 Task: Research Airbnb options in Yagoua, Cameroon from 6th December, 2023 to 12th December, 2023 for 4 adults.4 bedrooms having 4 beds and 4 bathrooms. Property type can be flat. Amenities needed are: wifi, TV, free parkinig on premises, gym, breakfast. Look for 5 properties as per requirement.
Action: Mouse moved to (515, 118)
Screenshot: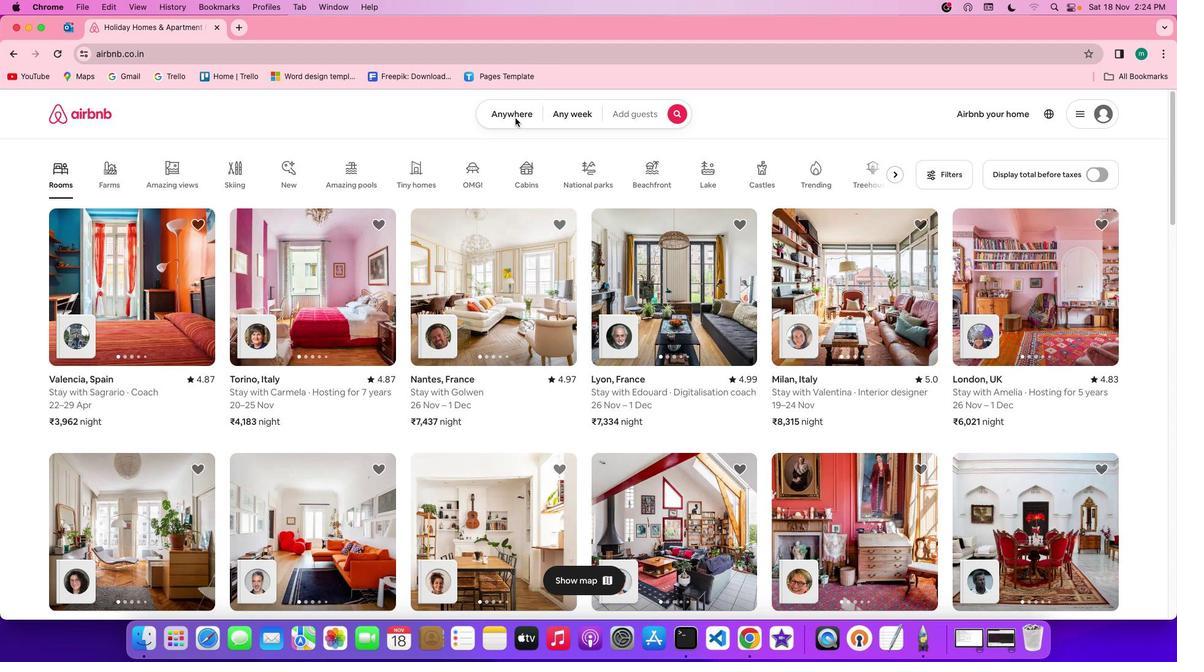 
Action: Mouse pressed left at (515, 118)
Screenshot: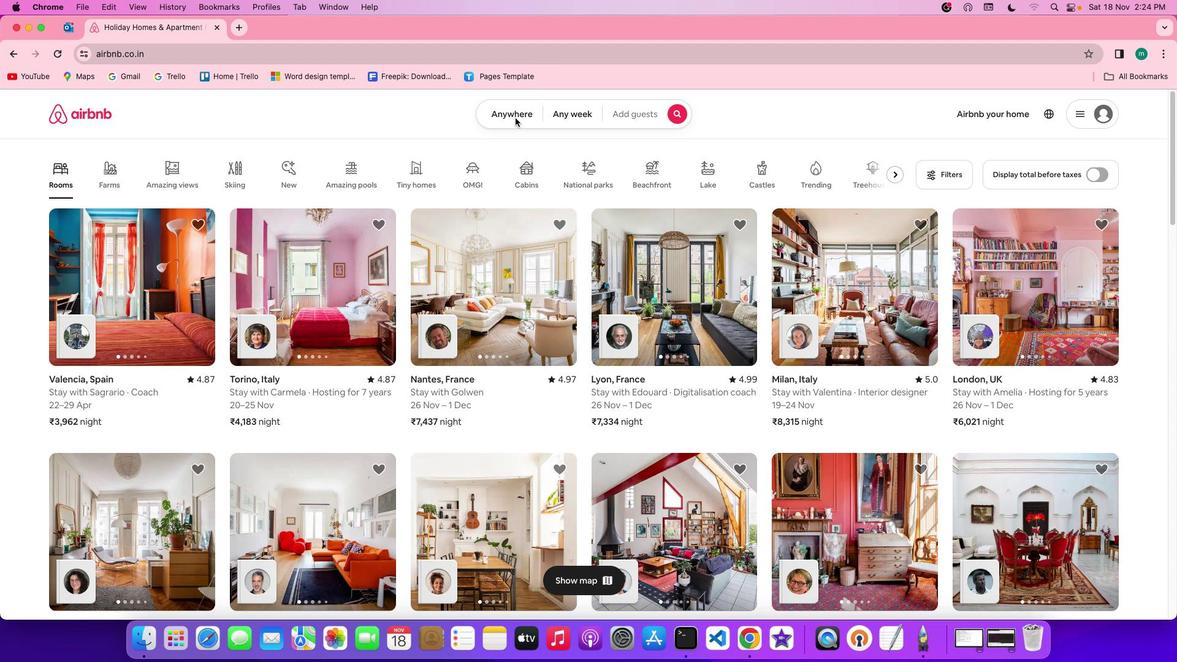 
Action: Mouse pressed left at (515, 118)
Screenshot: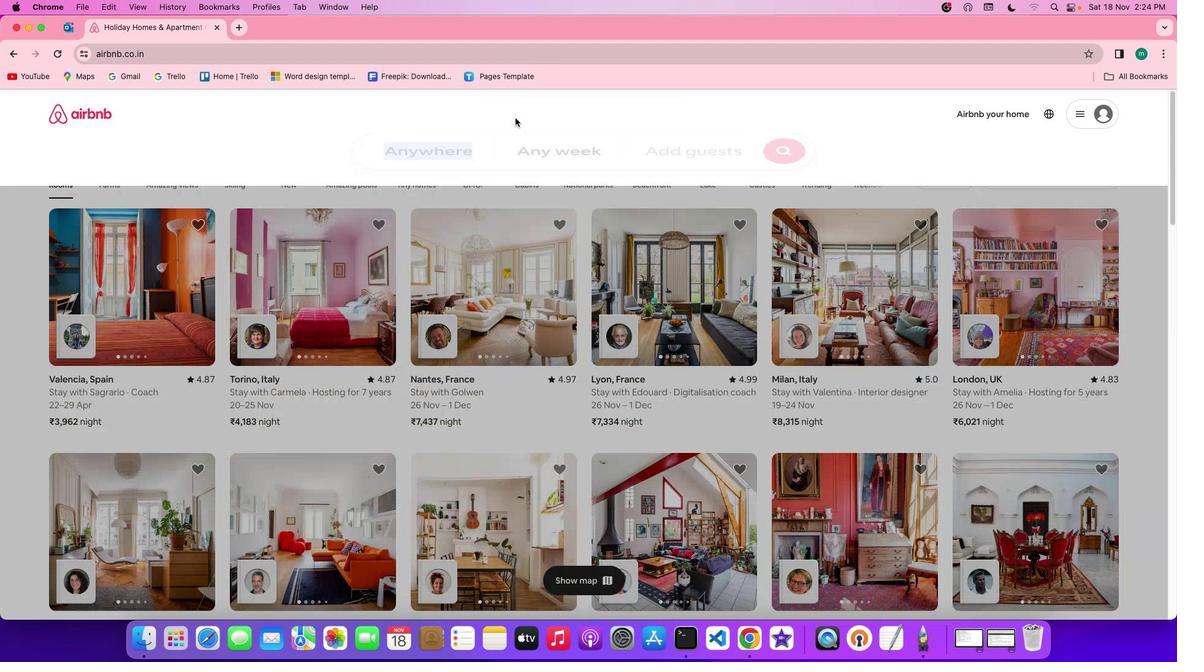 
Action: Mouse moved to (422, 163)
Screenshot: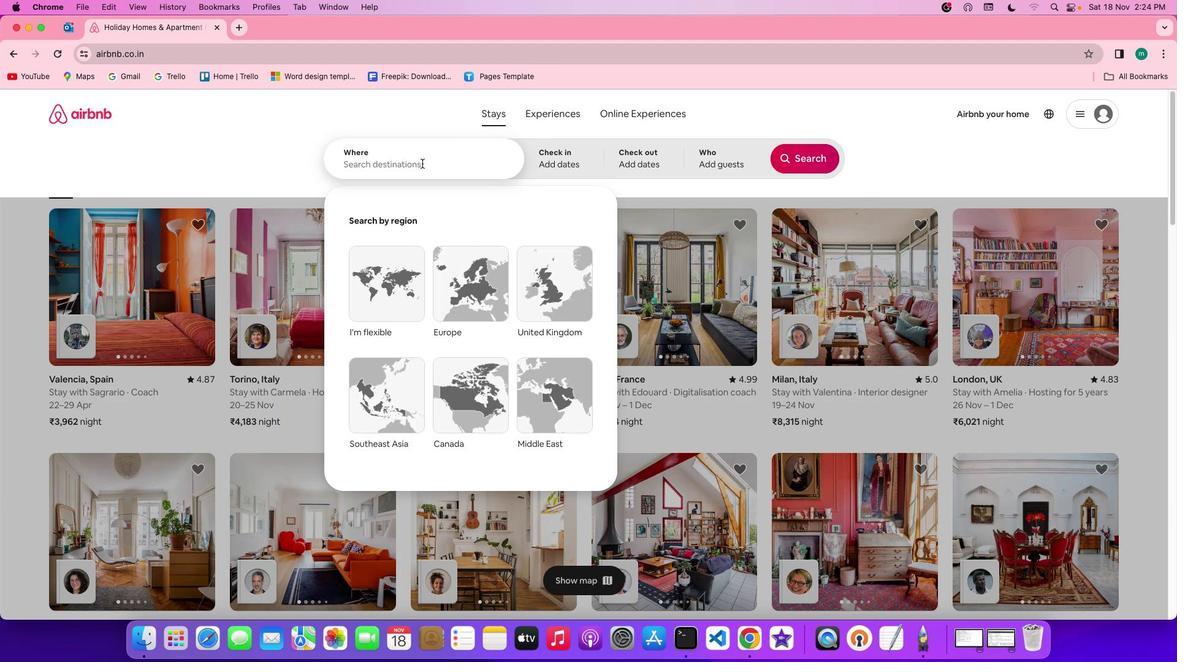 
Action: Mouse pressed left at (422, 163)
Screenshot: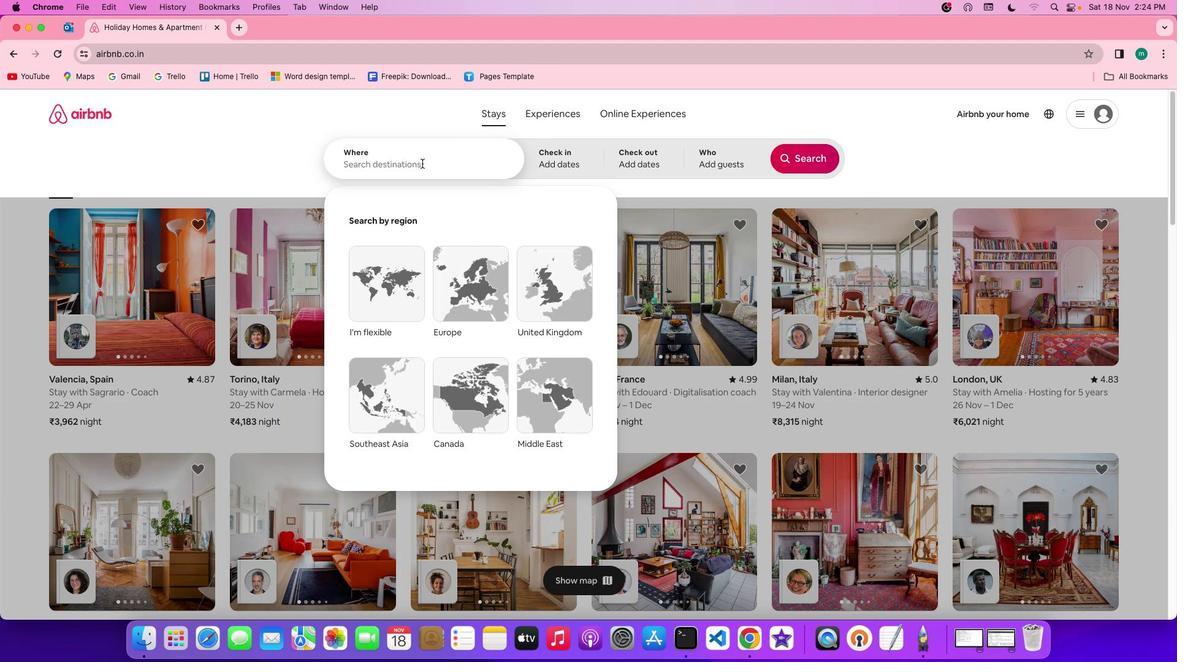 
Action: Mouse moved to (422, 163)
Screenshot: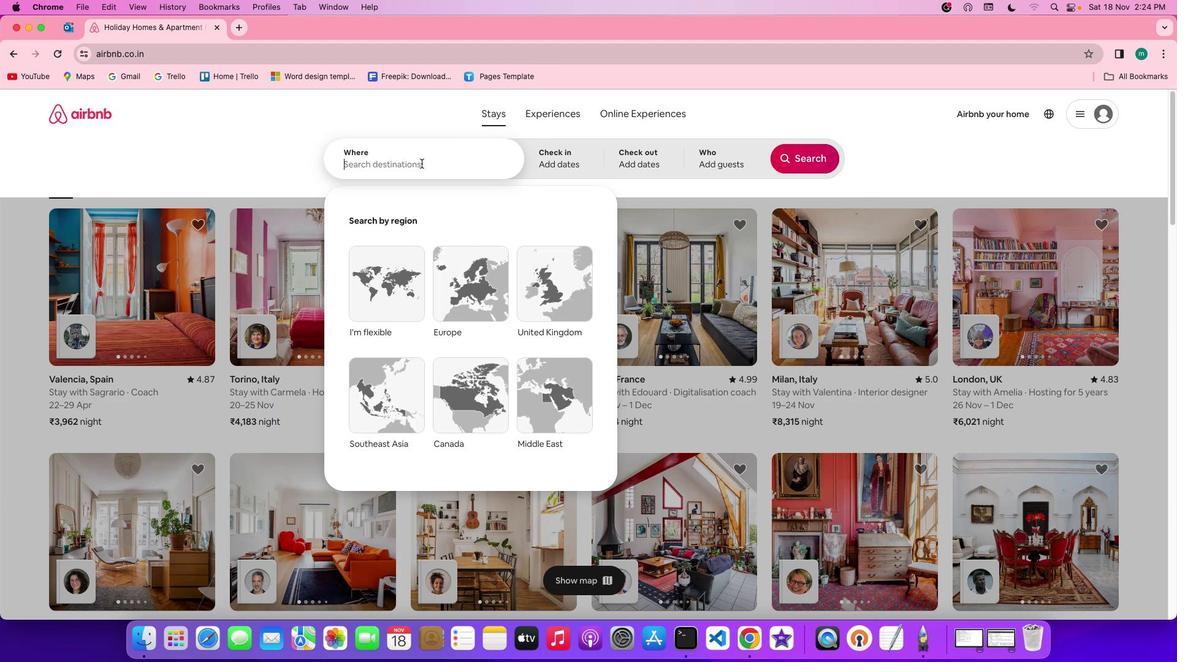 
Action: Key pressed Key.shift'Y''a''g''o''u''a'','Key.spaceKey.shift'c''a''m''e''r''o''o''n'
Screenshot: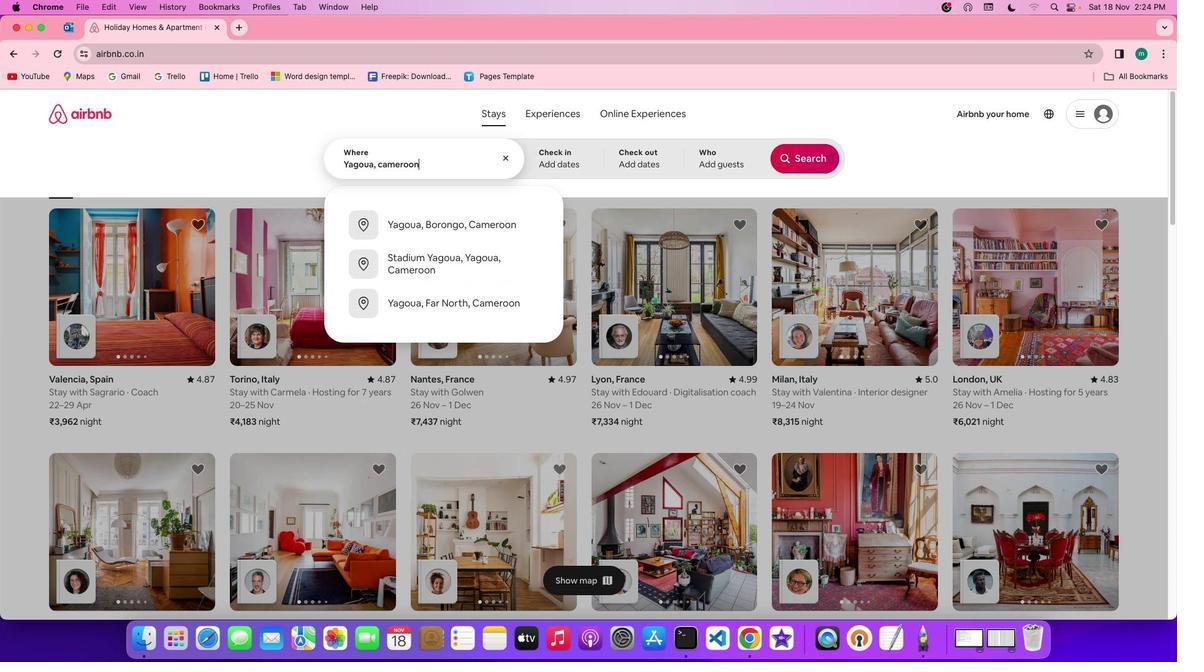 
Action: Mouse moved to (546, 149)
Screenshot: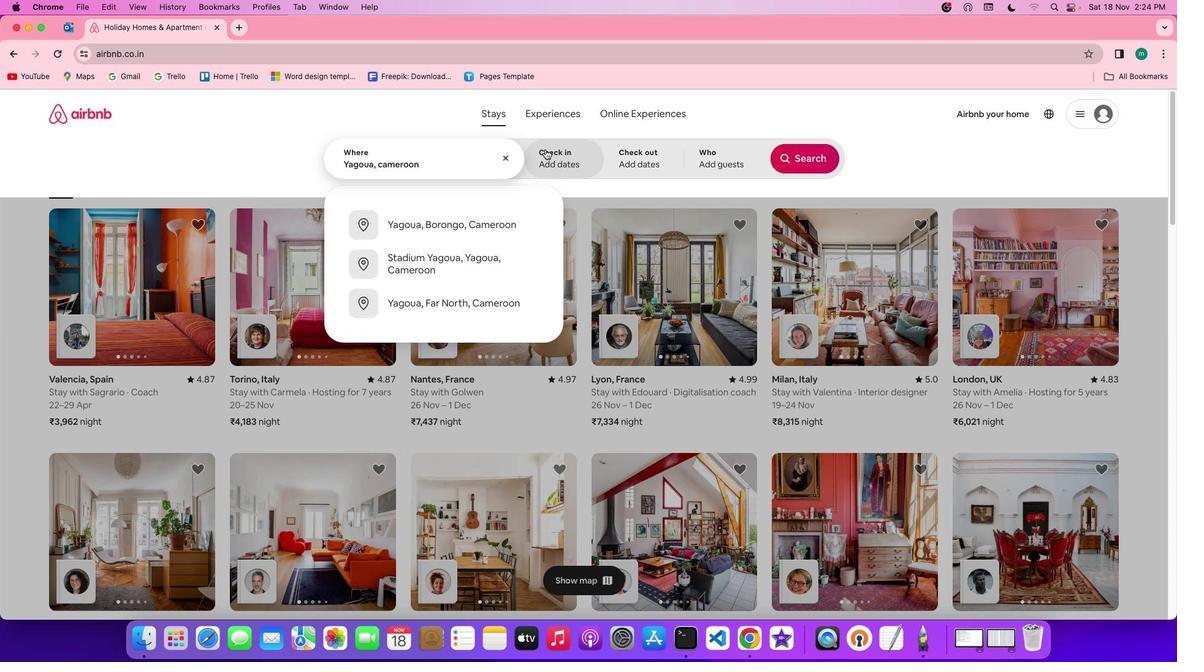 
Action: Mouse pressed left at (546, 149)
Screenshot: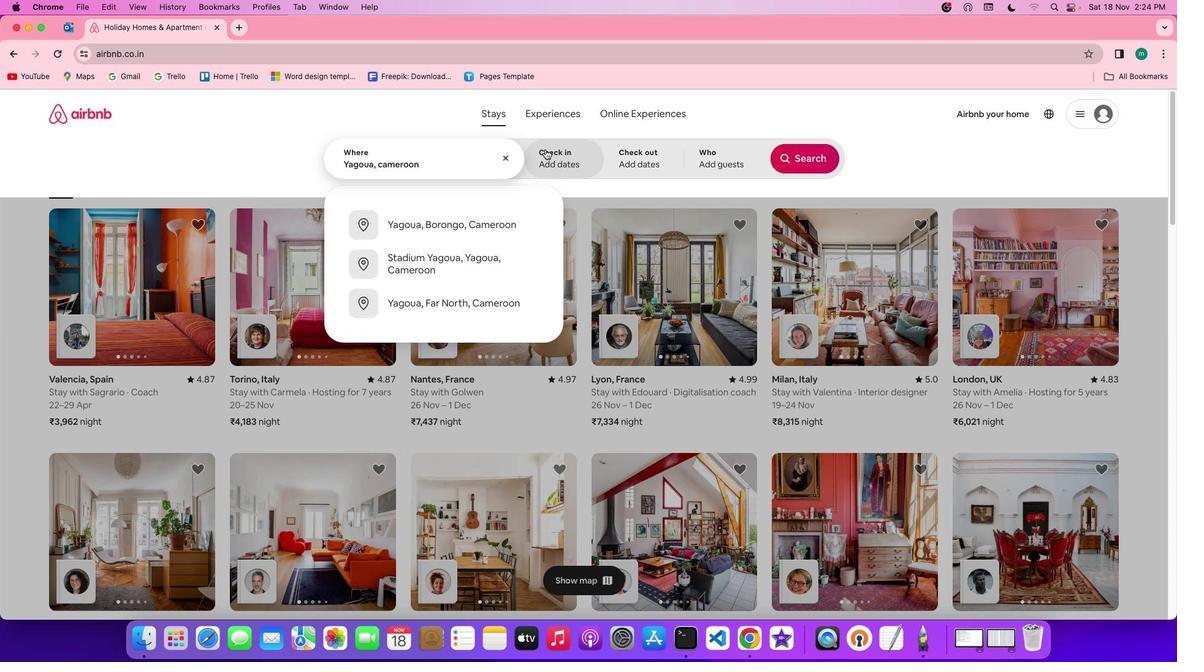 
Action: Mouse moved to (693, 334)
Screenshot: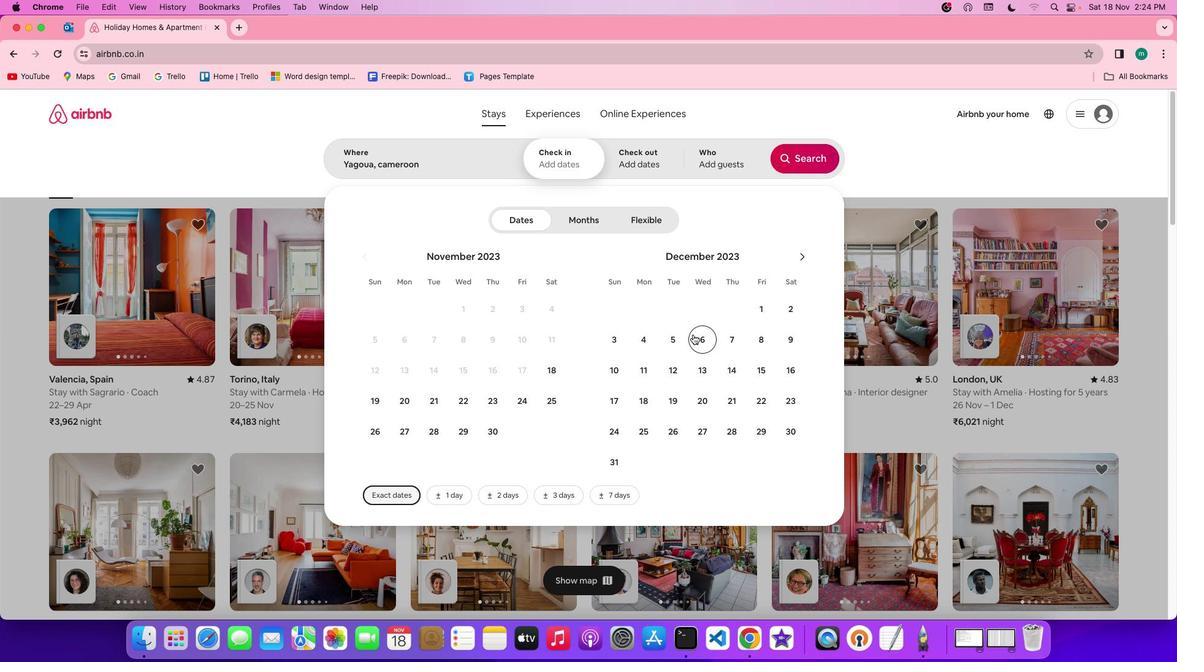 
Action: Mouse pressed left at (693, 334)
Screenshot: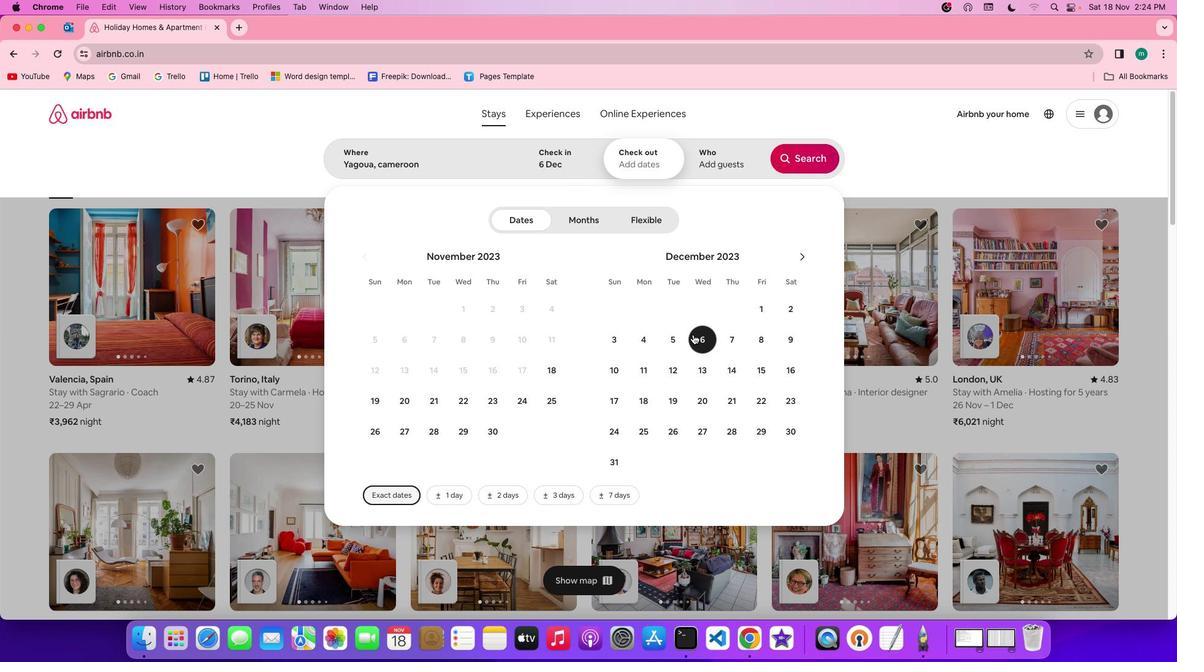 
Action: Mouse moved to (679, 365)
Screenshot: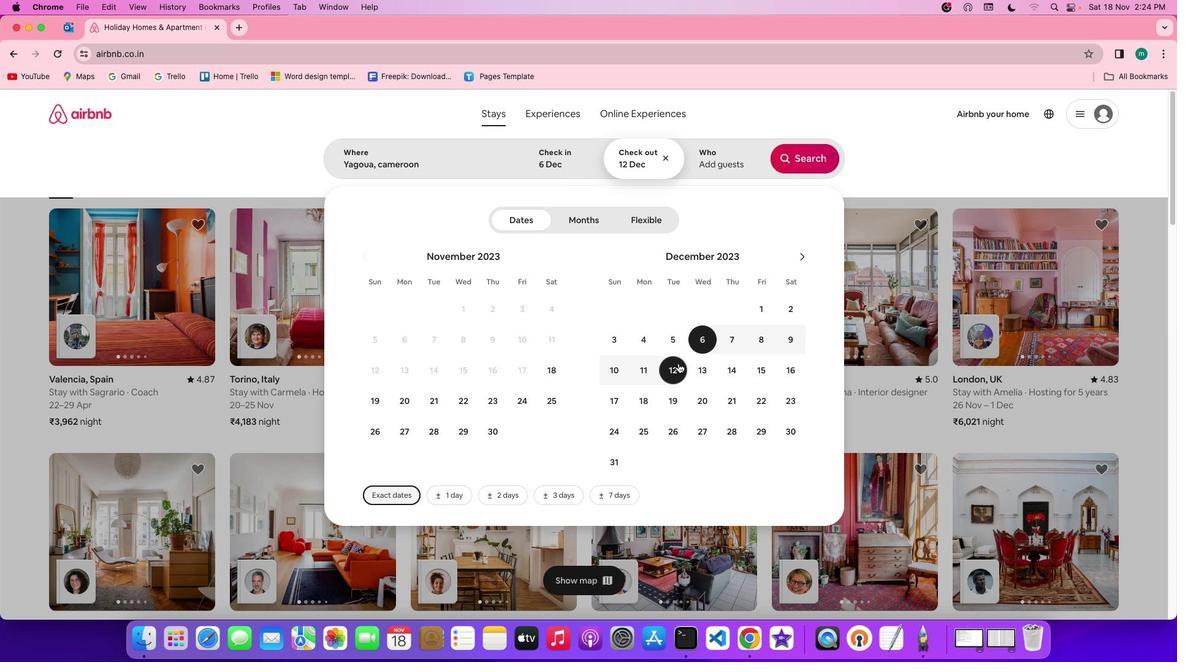 
Action: Mouse pressed left at (679, 365)
Screenshot: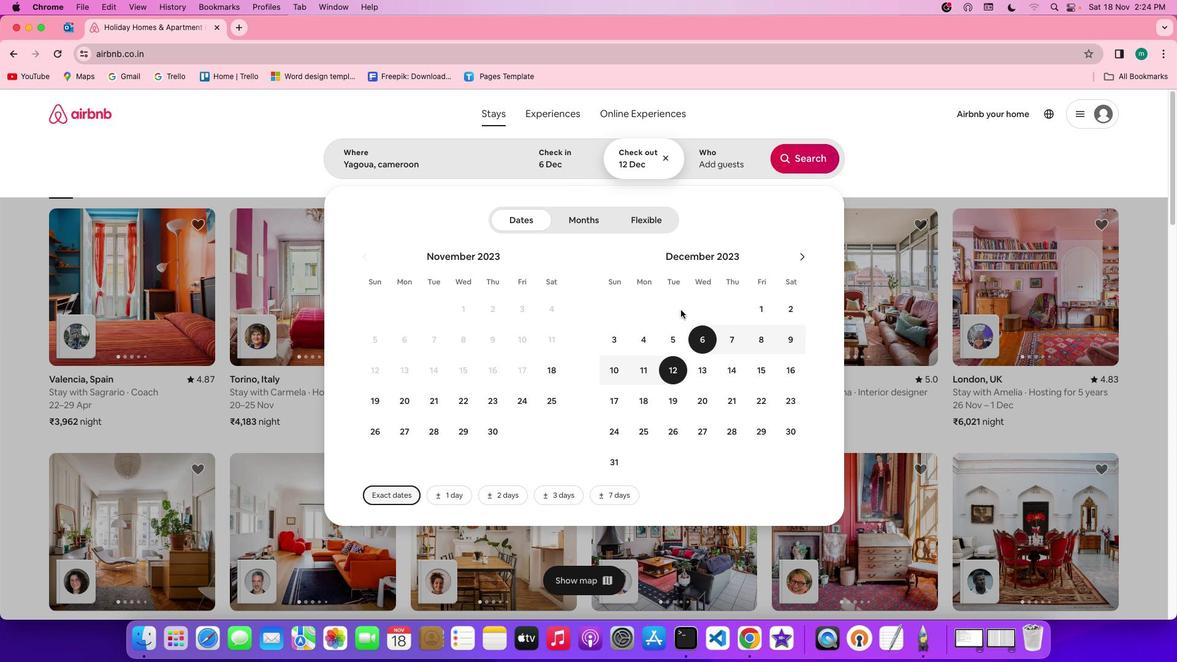 
Action: Mouse moved to (711, 173)
Screenshot: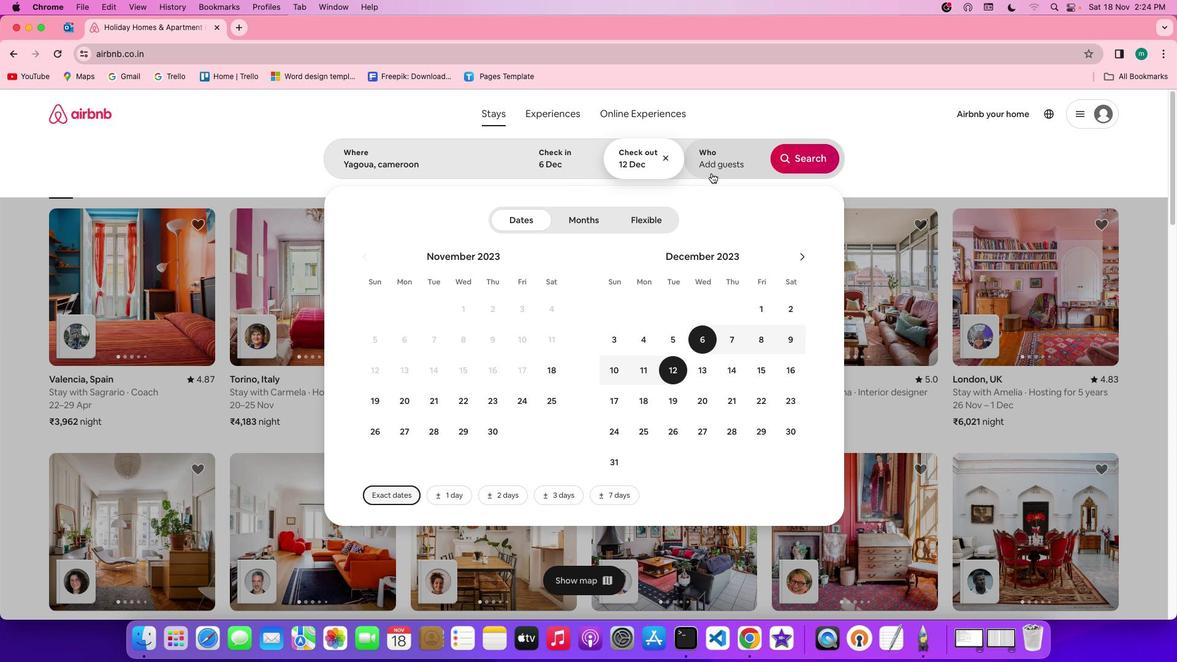 
Action: Mouse pressed left at (711, 173)
Screenshot: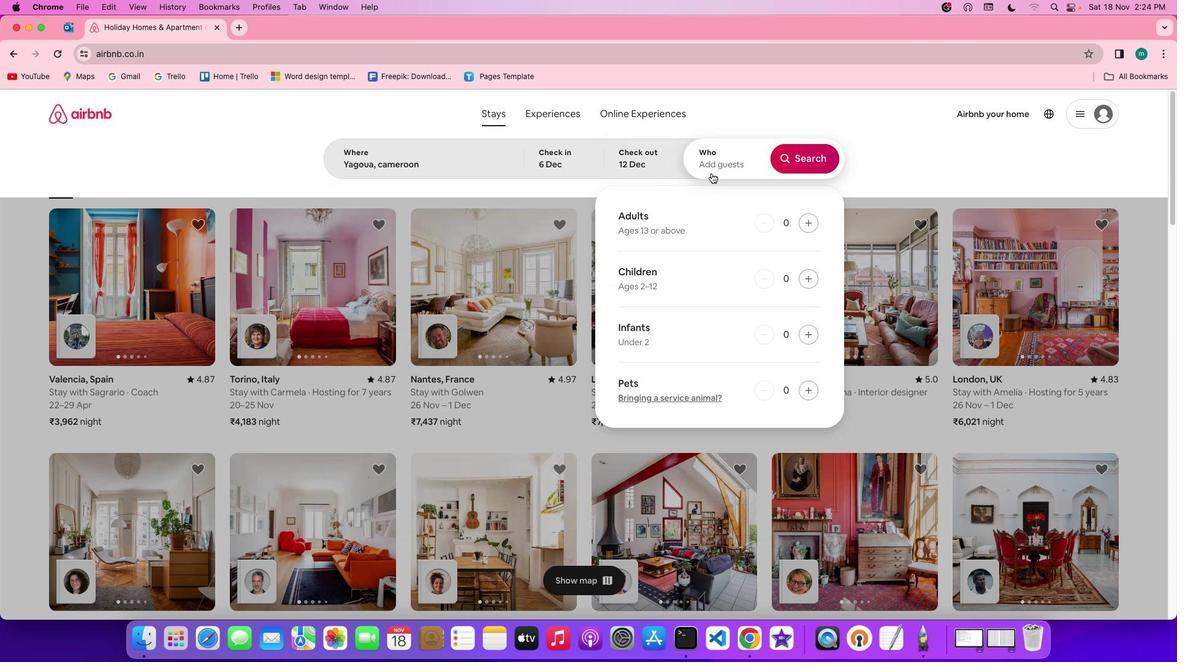 
Action: Mouse moved to (804, 224)
Screenshot: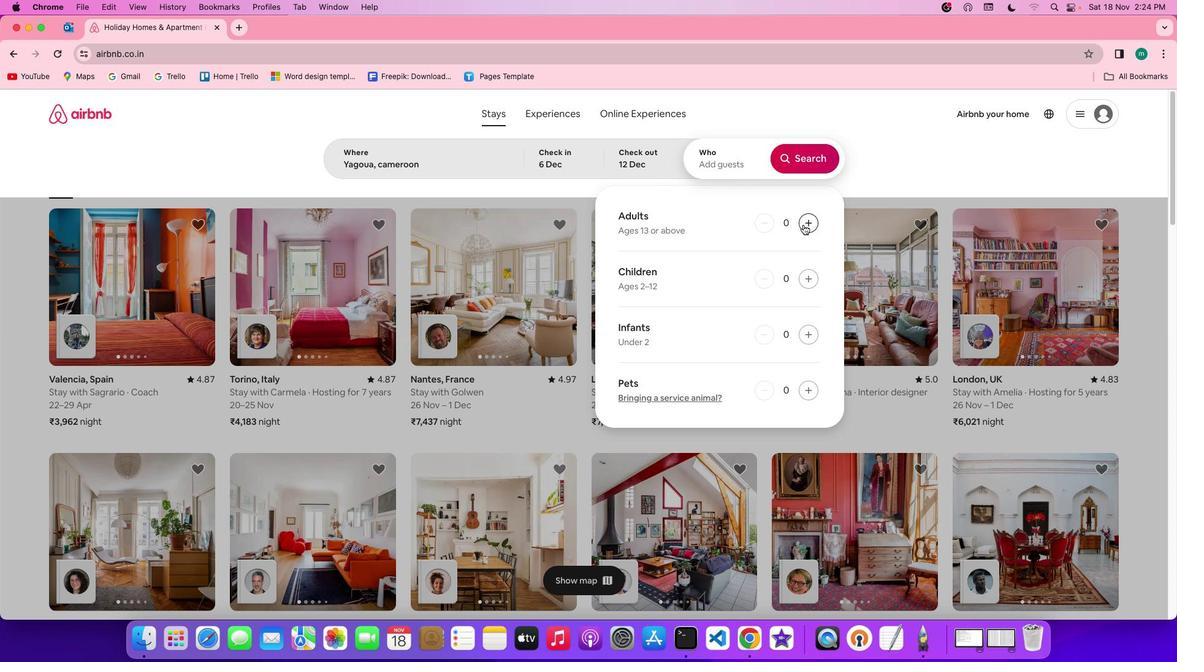 
Action: Mouse pressed left at (804, 224)
Screenshot: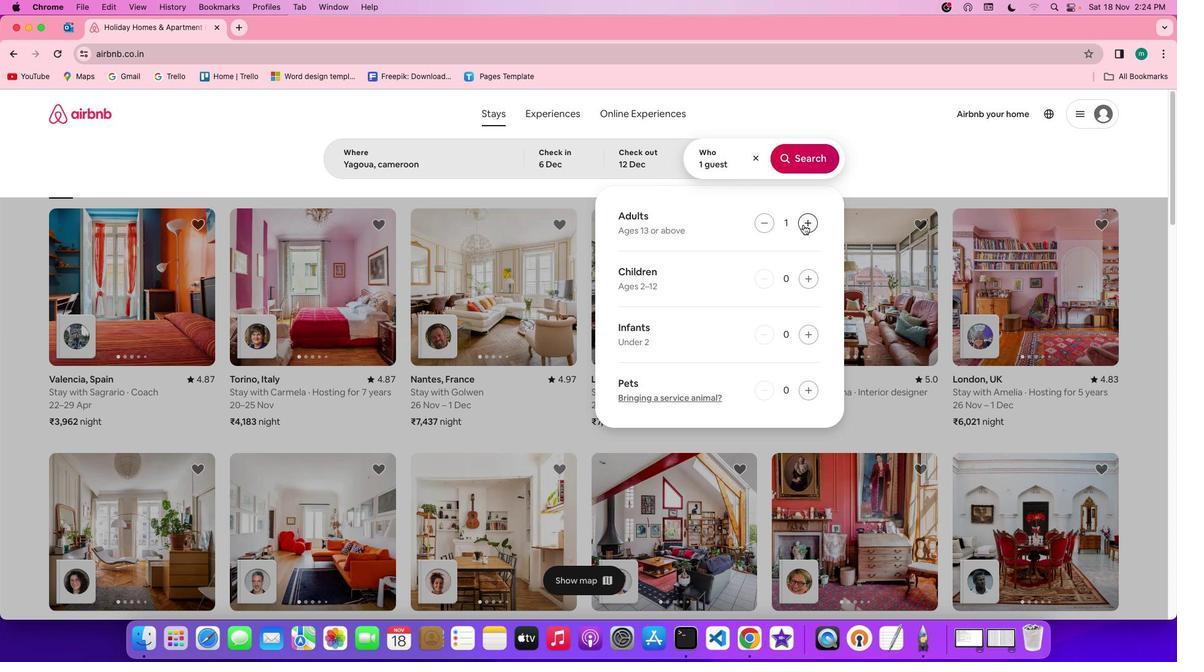 
Action: Mouse pressed left at (804, 224)
Screenshot: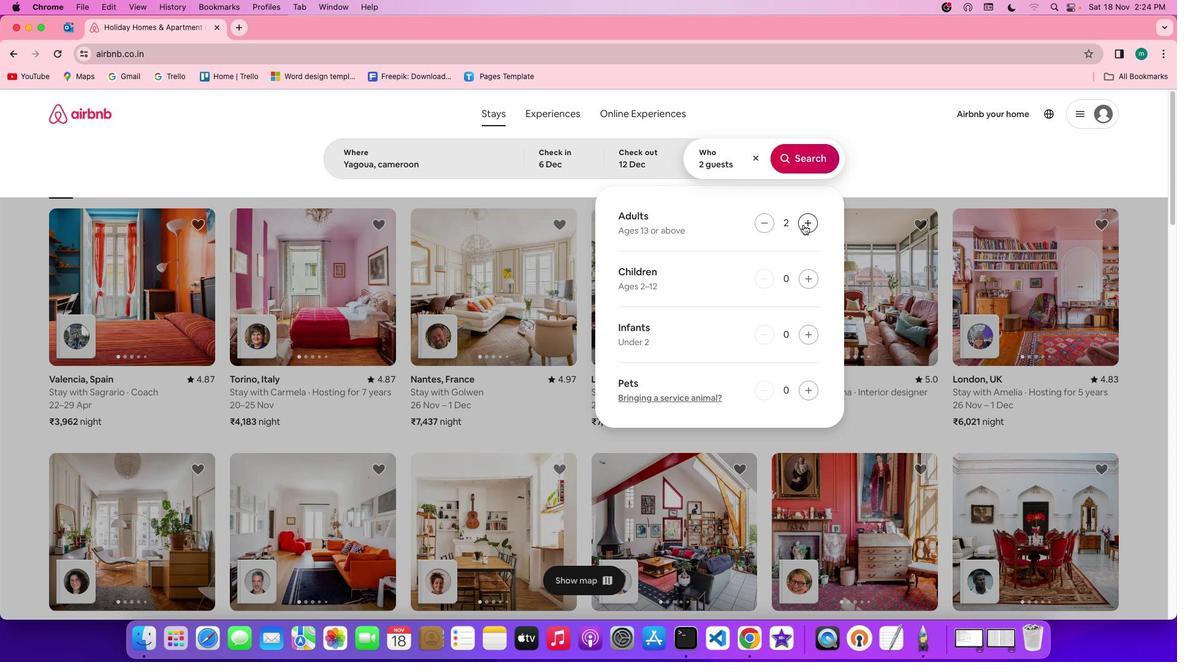 
Action: Mouse pressed left at (804, 224)
Screenshot: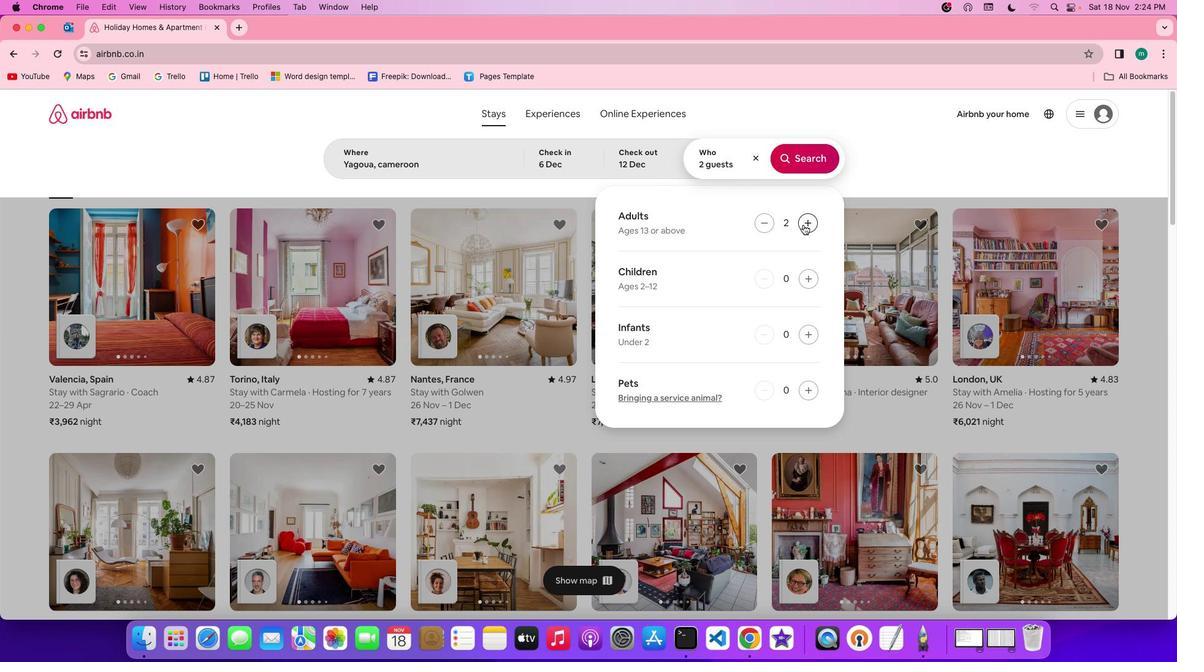
Action: Mouse pressed left at (804, 224)
Screenshot: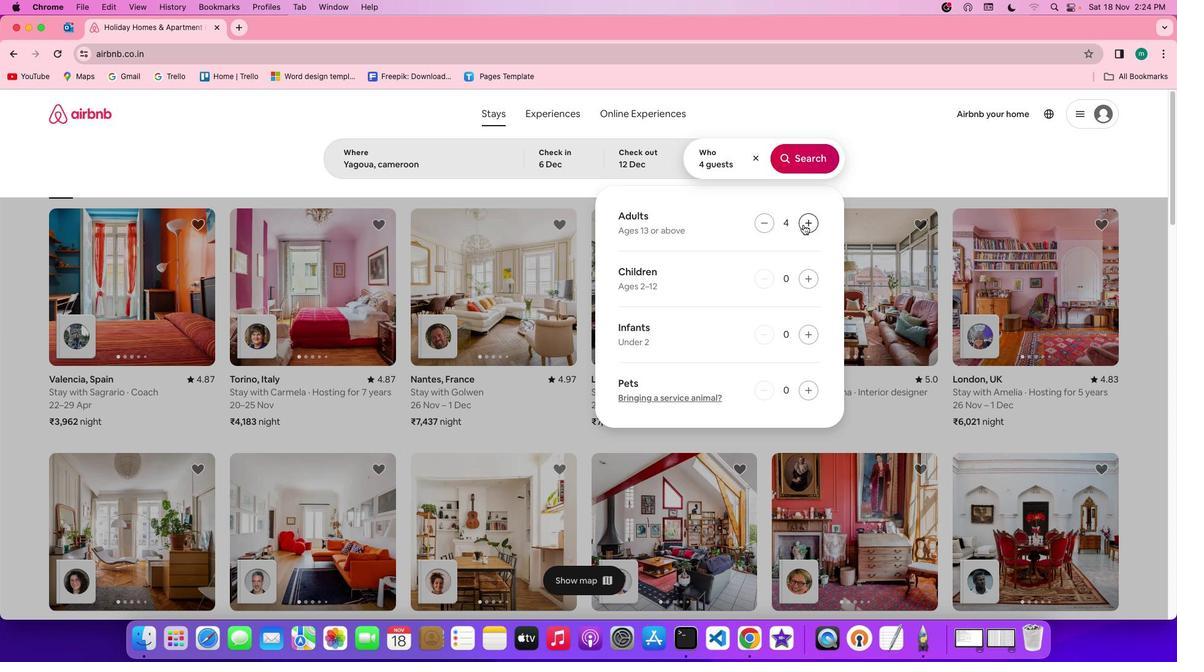 
Action: Mouse moved to (801, 159)
Screenshot: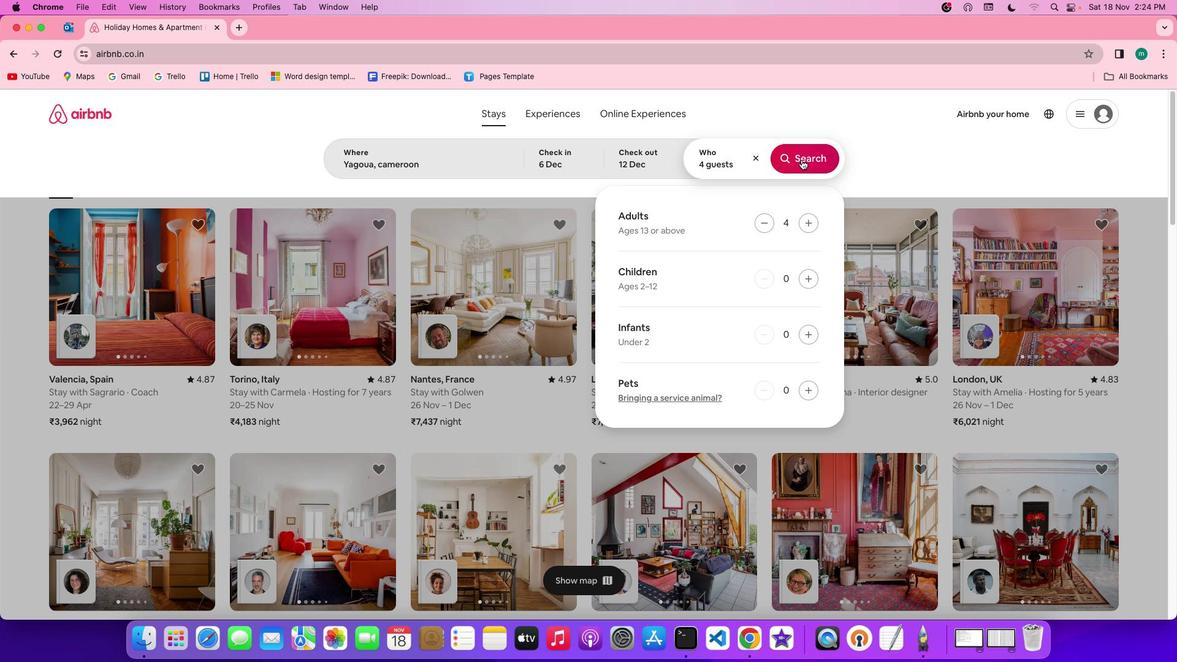 
Action: Mouse pressed left at (801, 159)
Screenshot: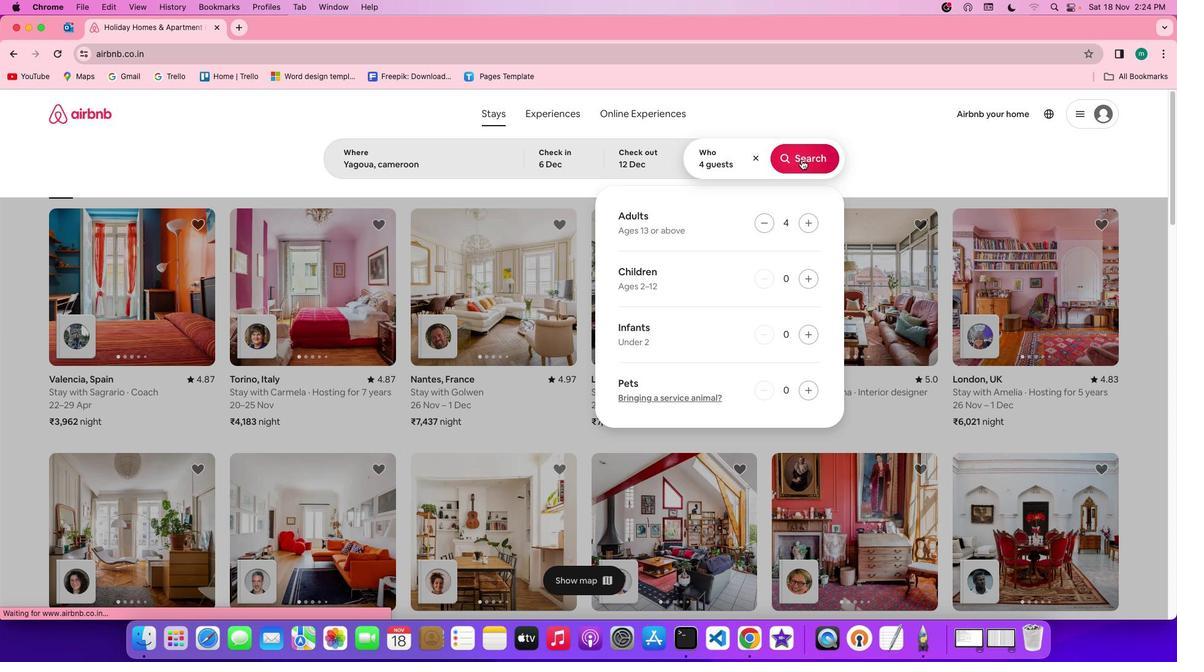 
Action: Mouse moved to (977, 160)
Screenshot: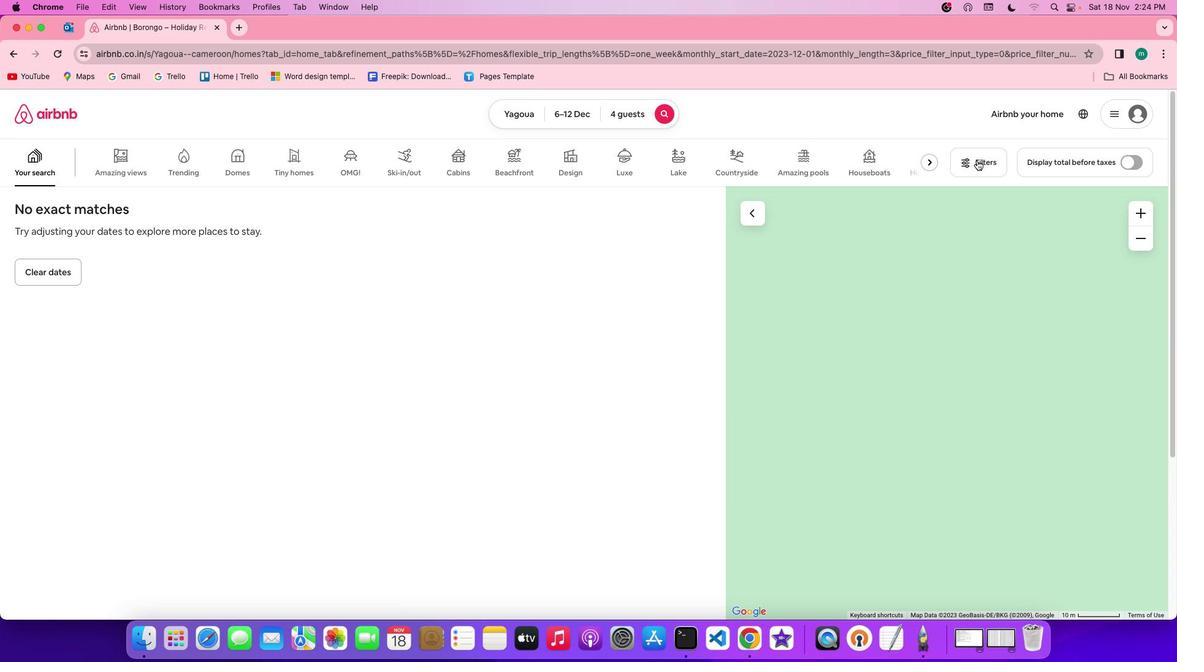 
Action: Mouse pressed left at (977, 160)
Screenshot: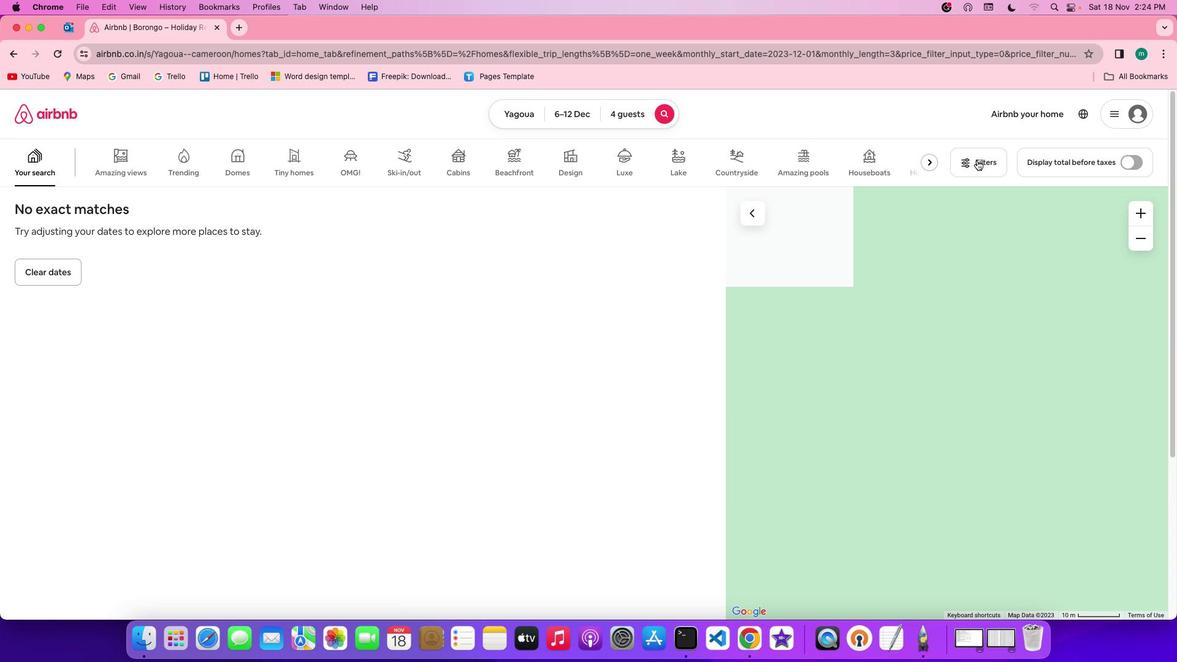 
Action: Mouse moved to (797, 233)
Screenshot: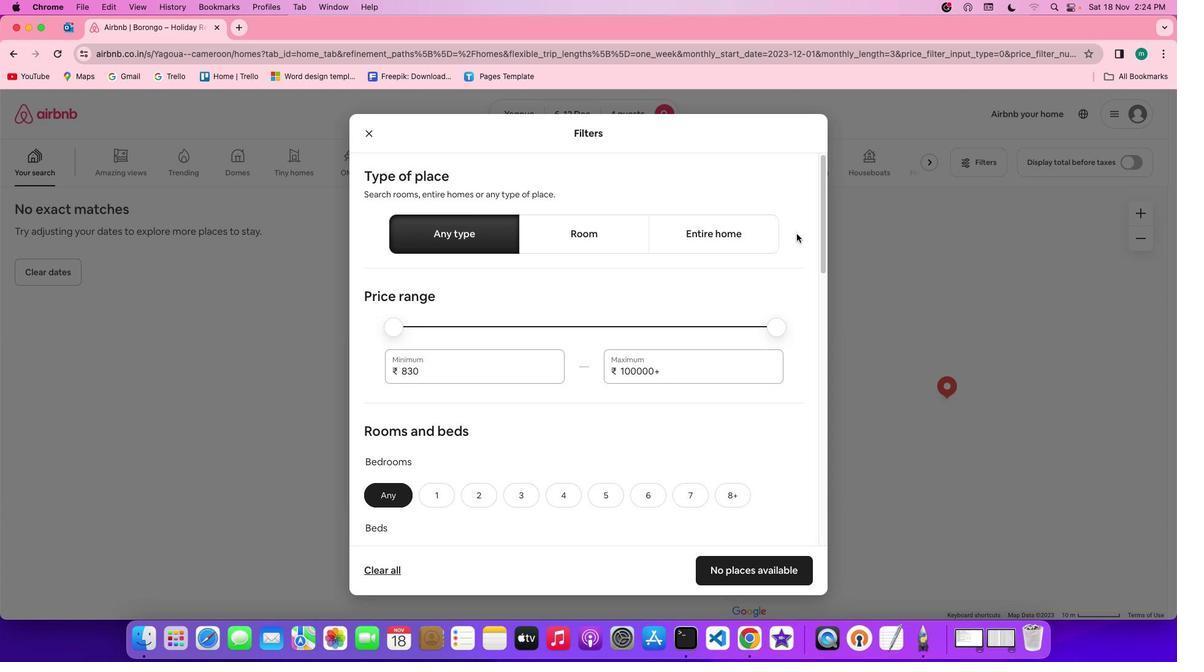
Action: Mouse scrolled (797, 233) with delta (0, 0)
Screenshot: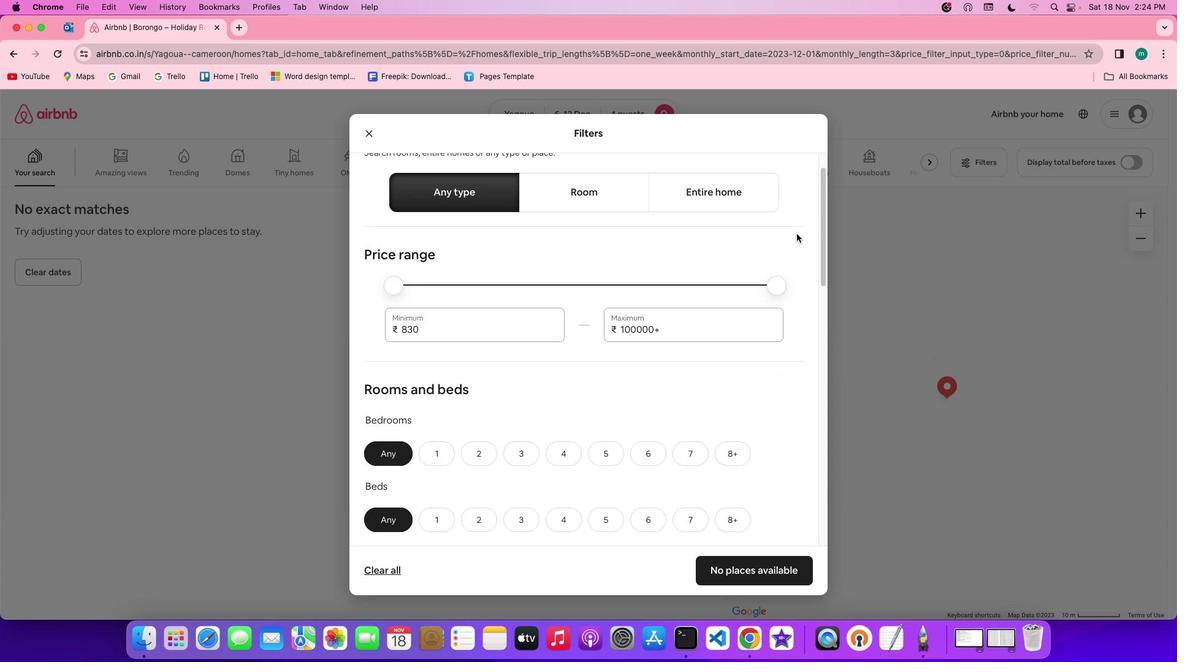 
Action: Mouse scrolled (797, 233) with delta (0, 0)
Screenshot: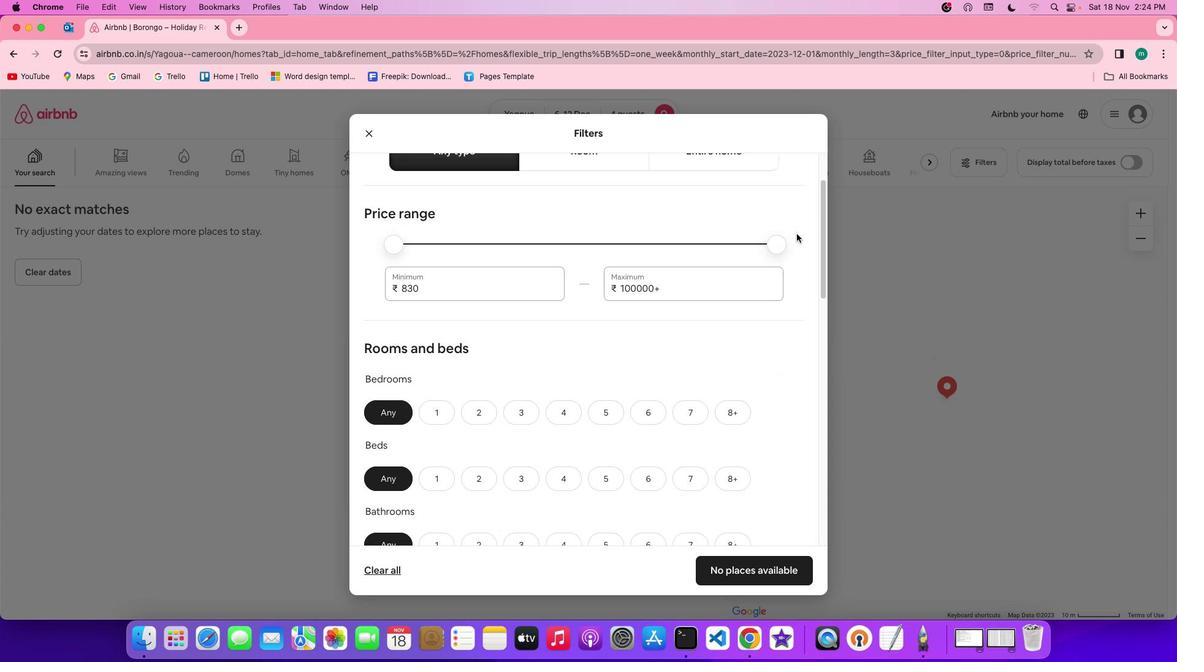 
Action: Mouse scrolled (797, 233) with delta (0, -1)
Screenshot: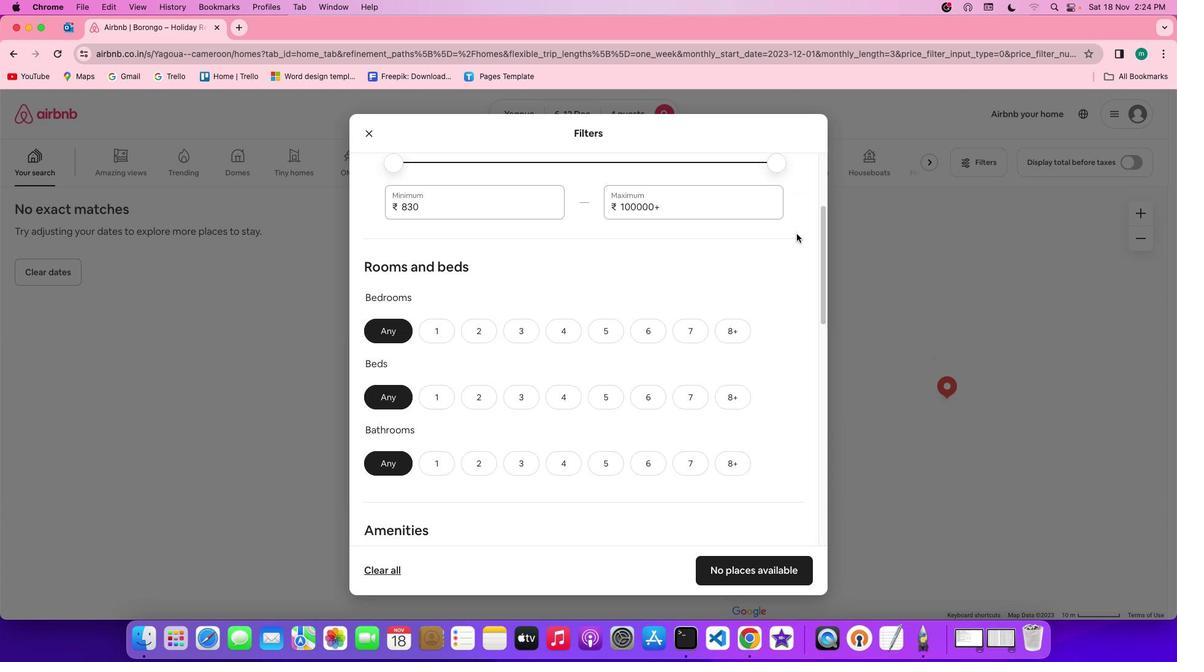 
Action: Mouse scrolled (797, 233) with delta (0, -1)
Screenshot: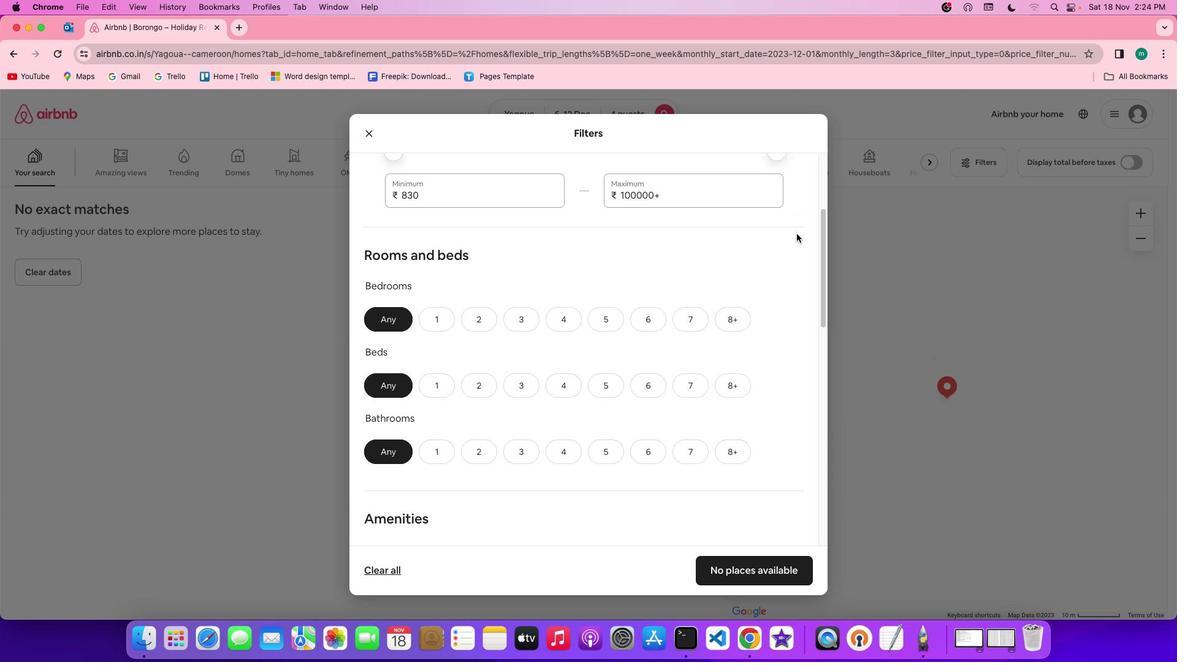 
Action: Mouse moved to (565, 324)
Screenshot: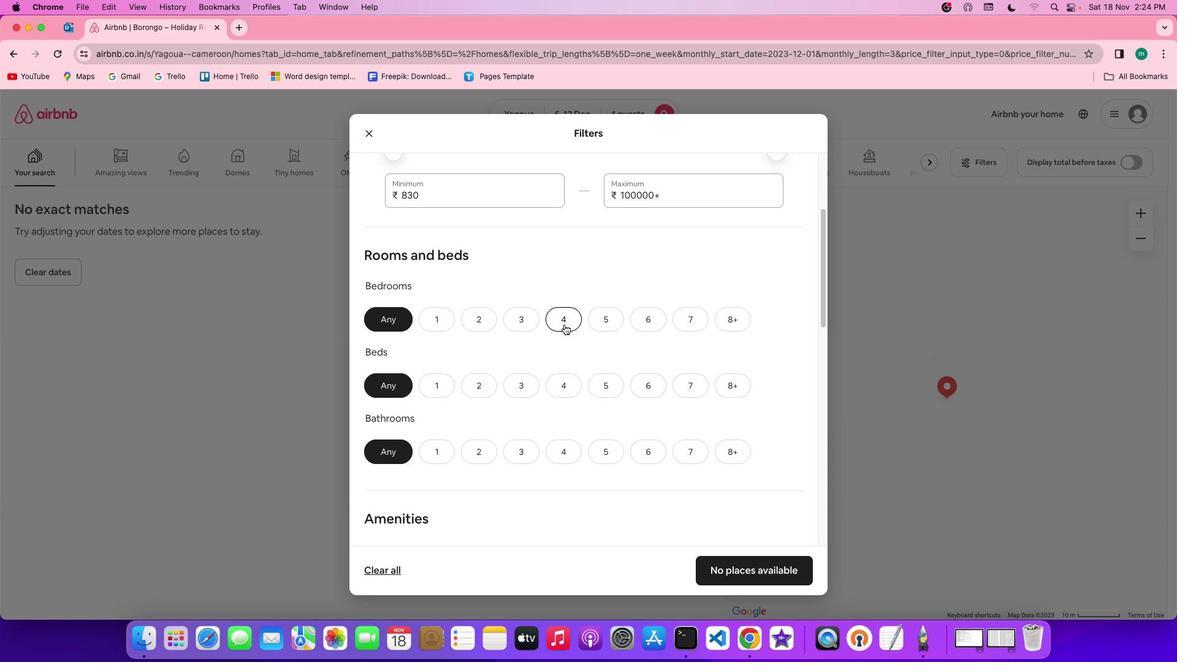 
Action: Mouse pressed left at (565, 324)
Screenshot: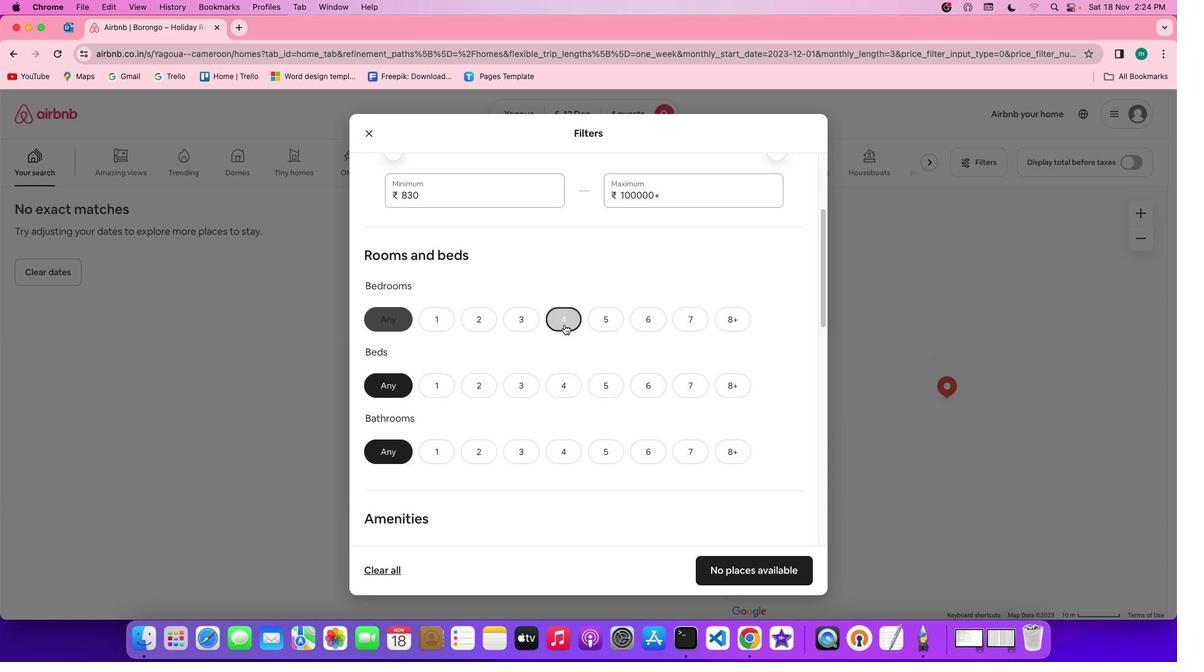 
Action: Mouse moved to (566, 395)
Screenshot: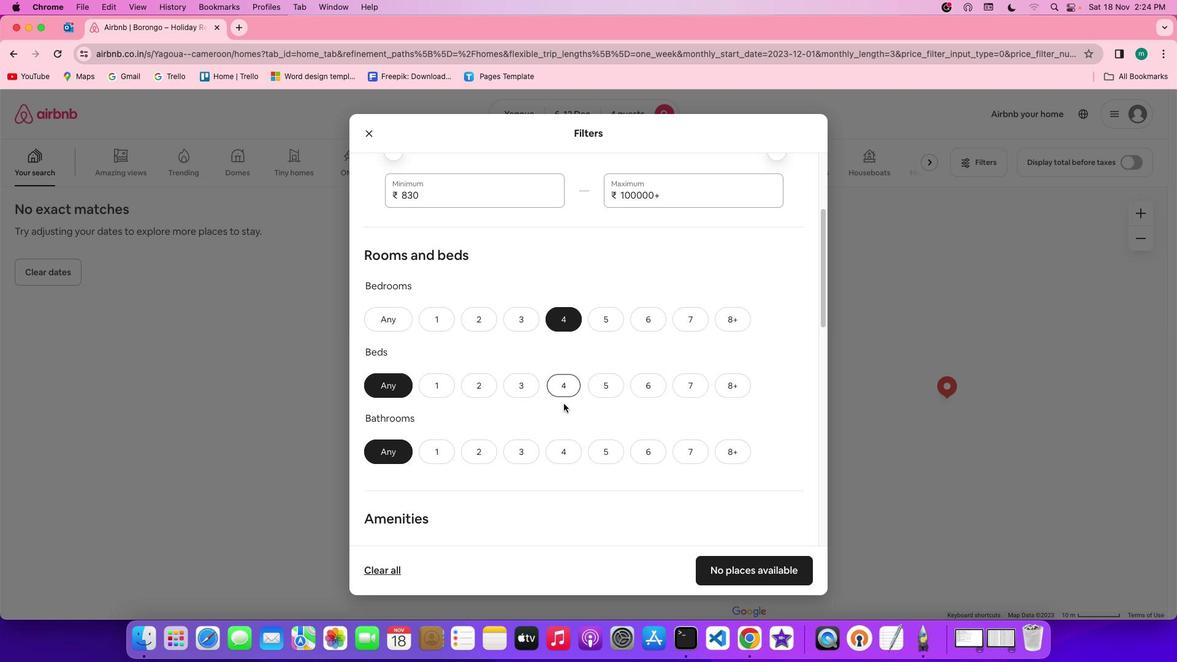 
Action: Mouse pressed left at (566, 395)
Screenshot: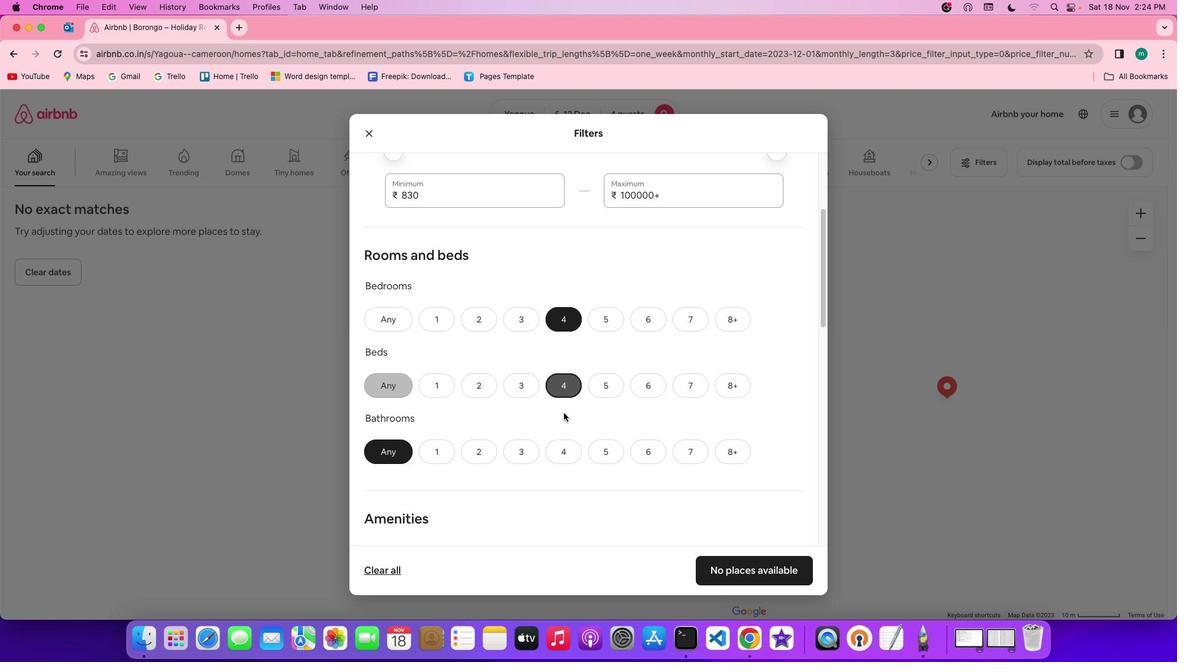 
Action: Mouse moved to (568, 443)
Screenshot: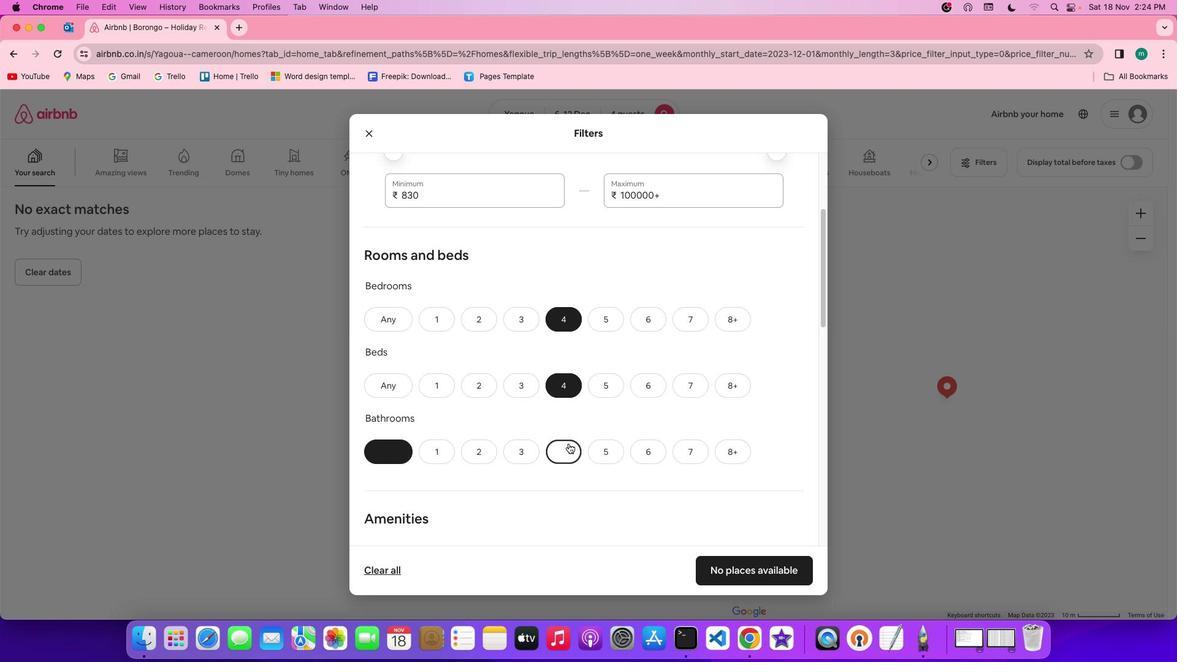 
Action: Mouse pressed left at (568, 443)
Screenshot: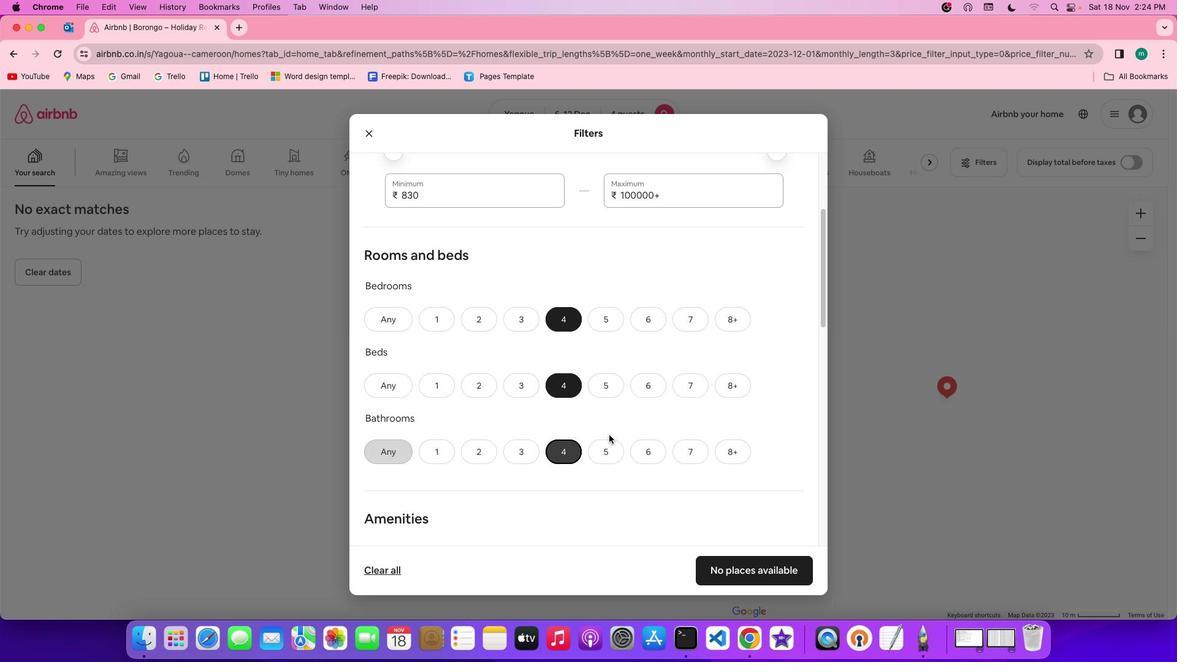 
Action: Mouse moved to (674, 404)
Screenshot: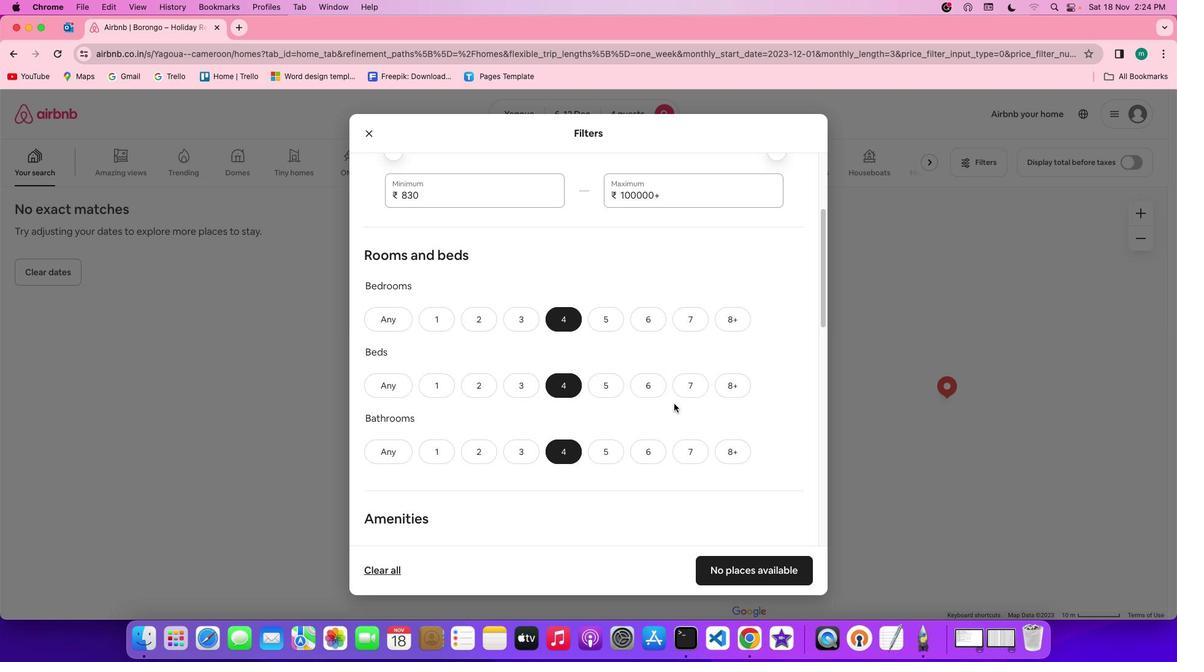 
Action: Mouse scrolled (674, 404) with delta (0, 0)
Screenshot: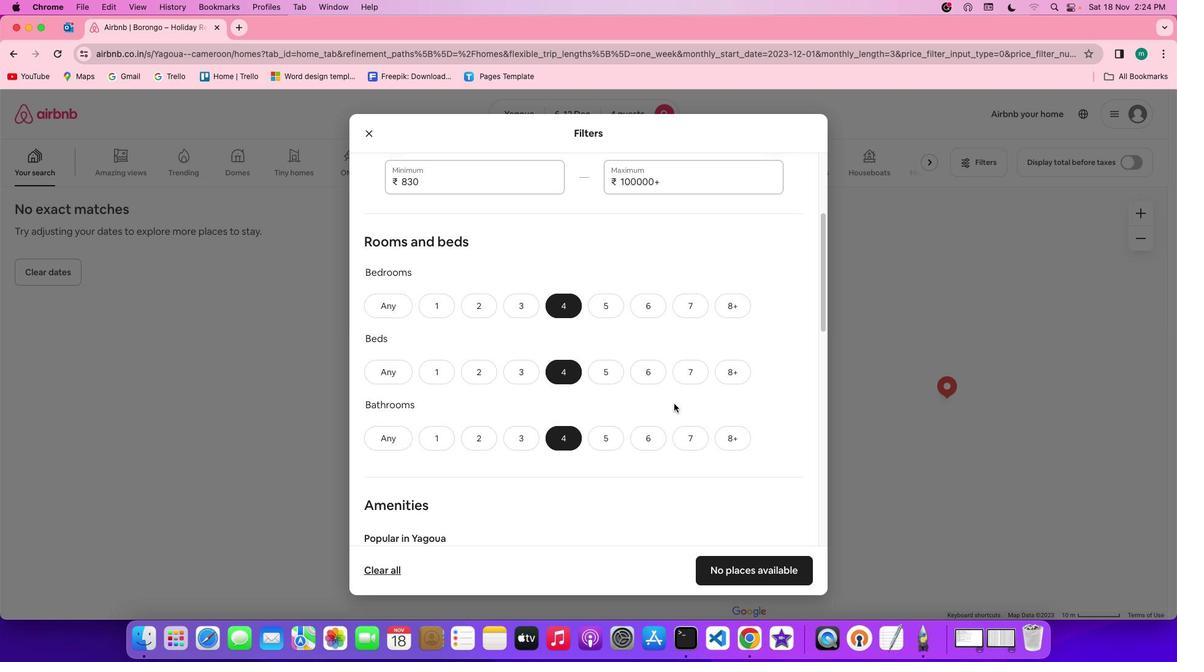 
Action: Mouse scrolled (674, 404) with delta (0, 0)
Screenshot: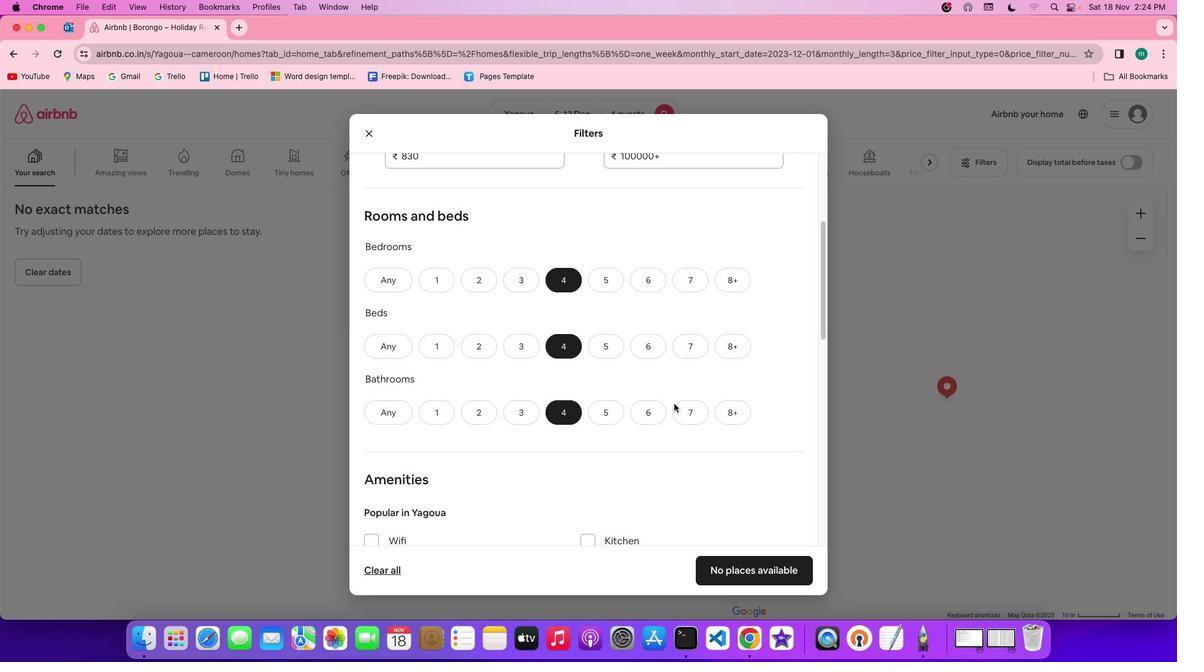 
Action: Mouse scrolled (674, 404) with delta (0, 0)
Screenshot: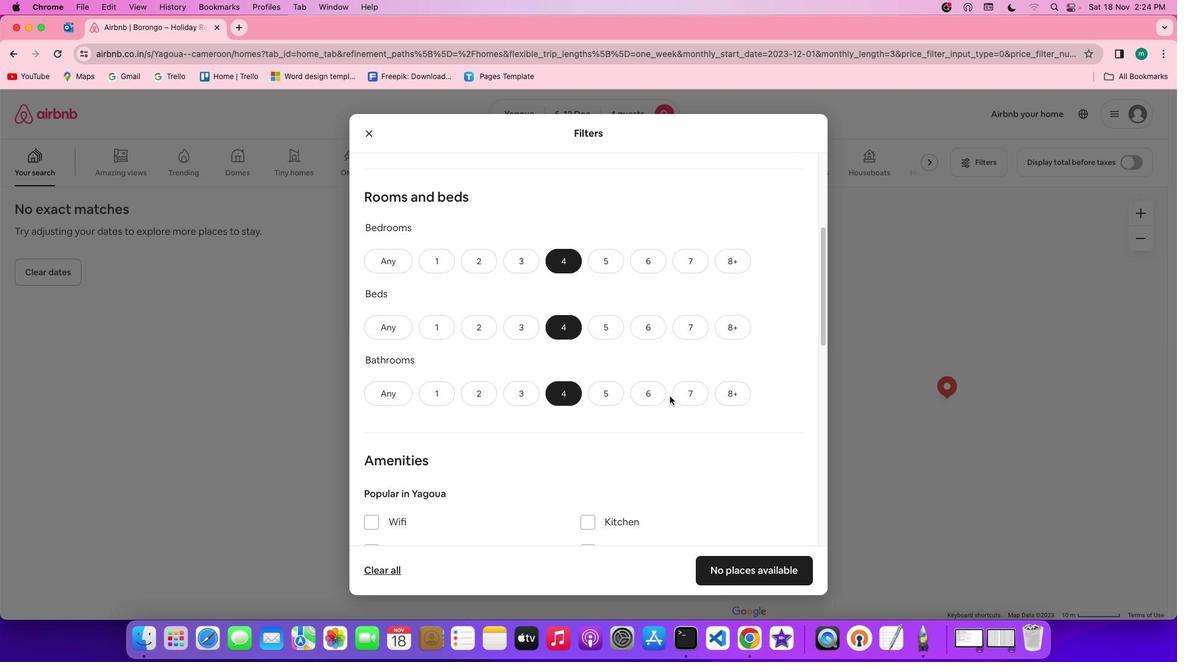 
Action: Mouse moved to (648, 376)
Screenshot: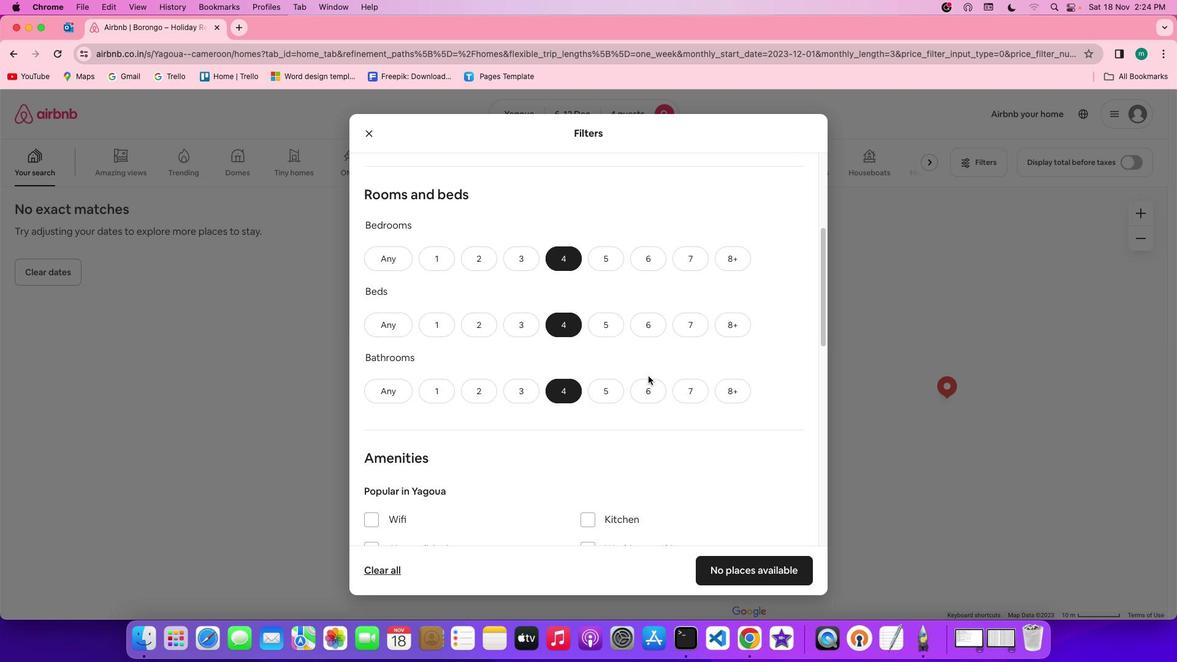
Action: Mouse scrolled (648, 376) with delta (0, 0)
Screenshot: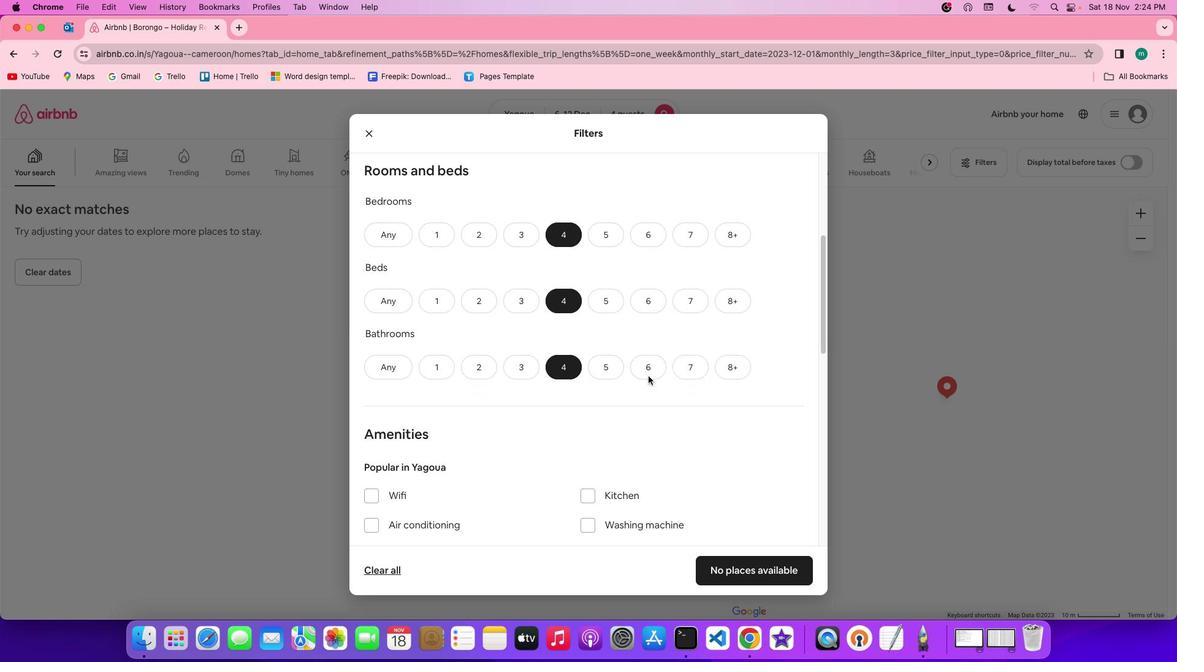 
Action: Mouse scrolled (648, 376) with delta (0, 0)
Screenshot: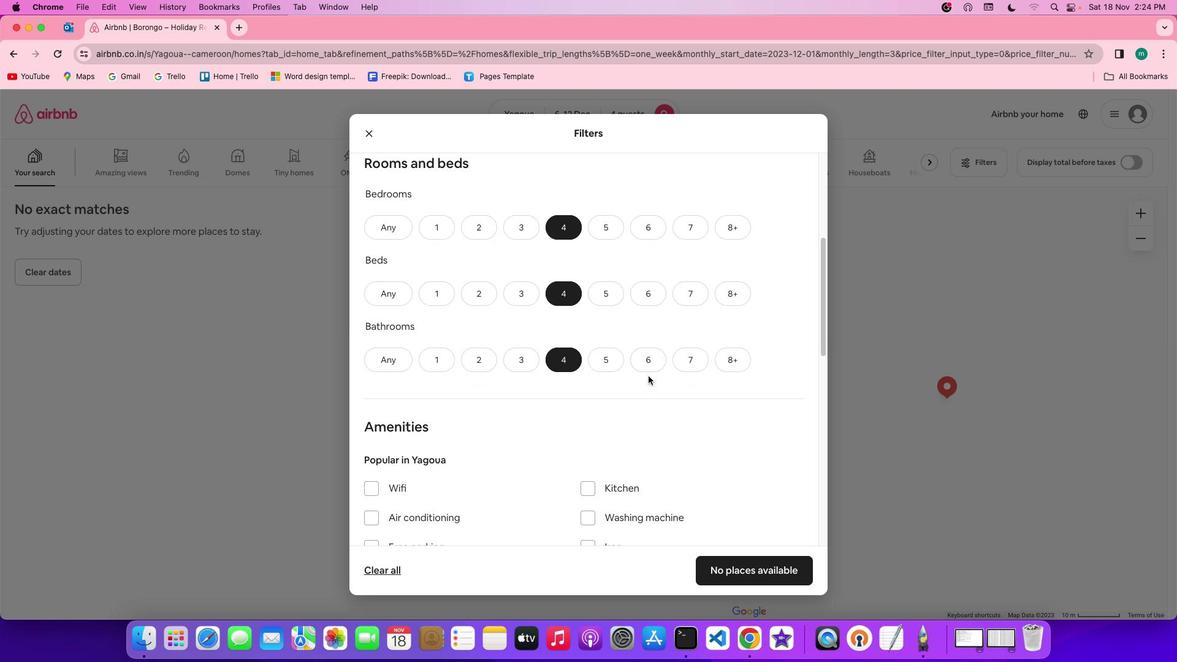 
Action: Mouse scrolled (648, 376) with delta (0, 0)
Screenshot: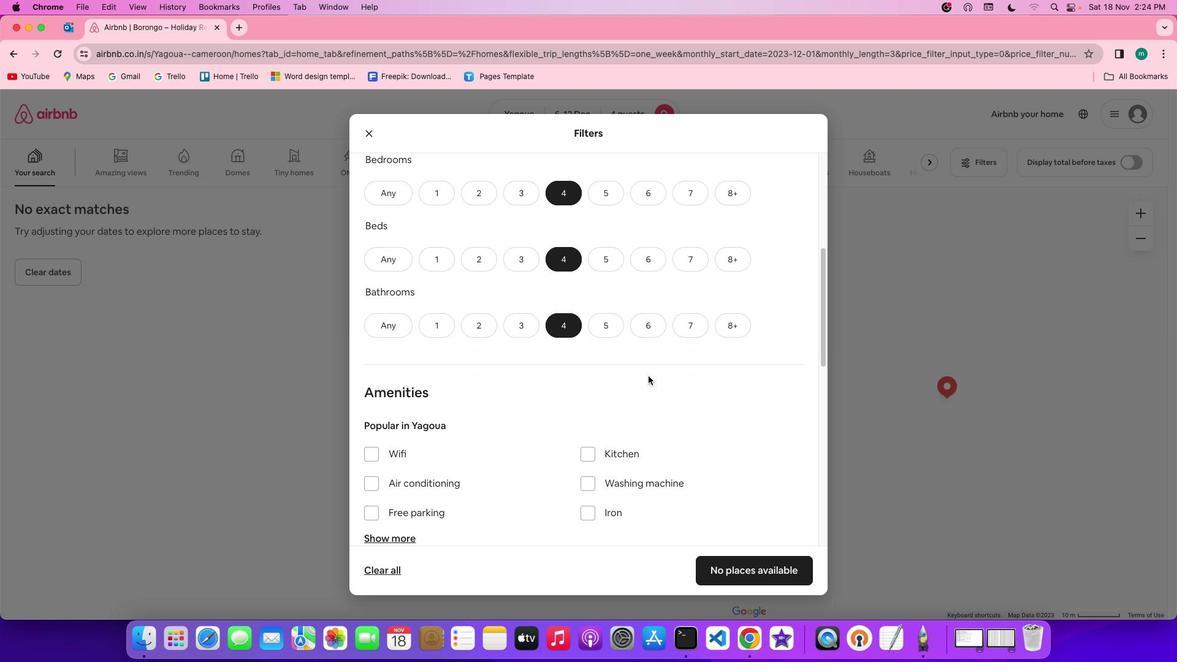 
Action: Mouse scrolled (648, 376) with delta (0, 0)
Screenshot: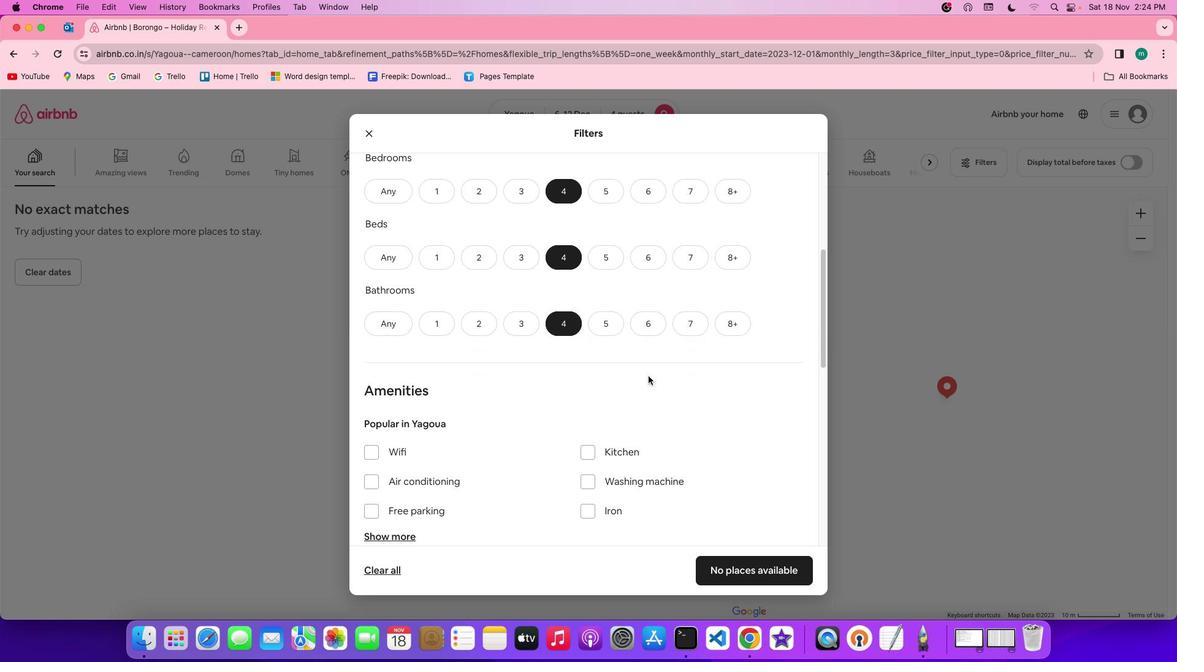 
Action: Mouse scrolled (648, 376) with delta (0, 0)
Screenshot: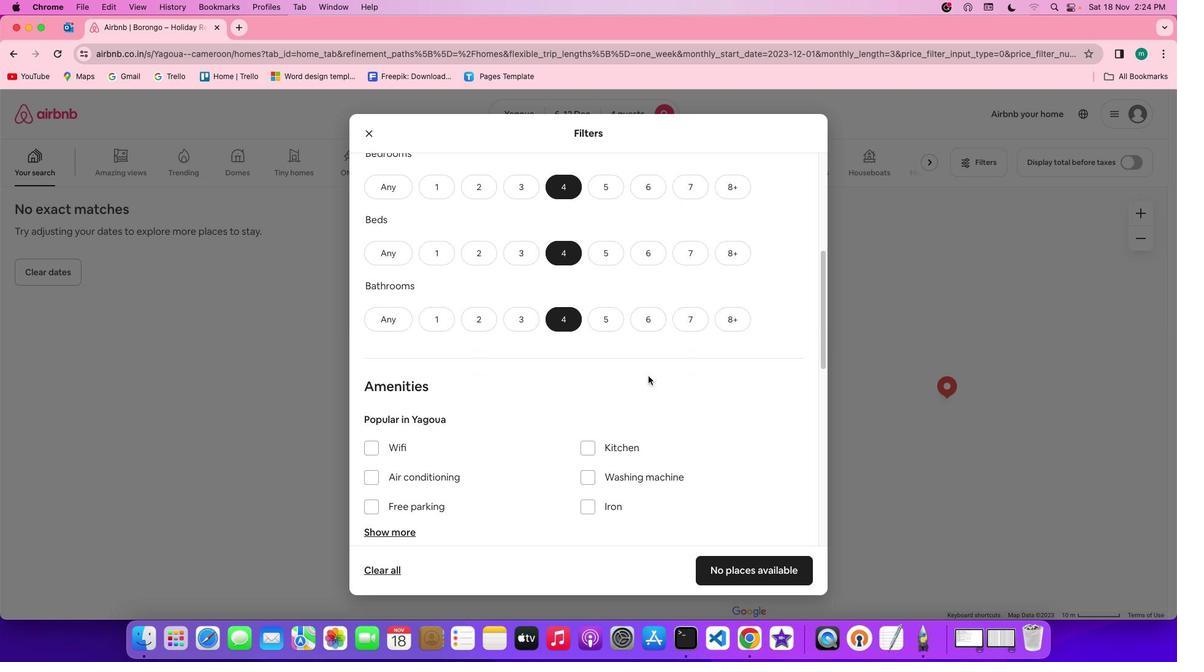 
Action: Mouse scrolled (648, 376) with delta (0, 0)
Screenshot: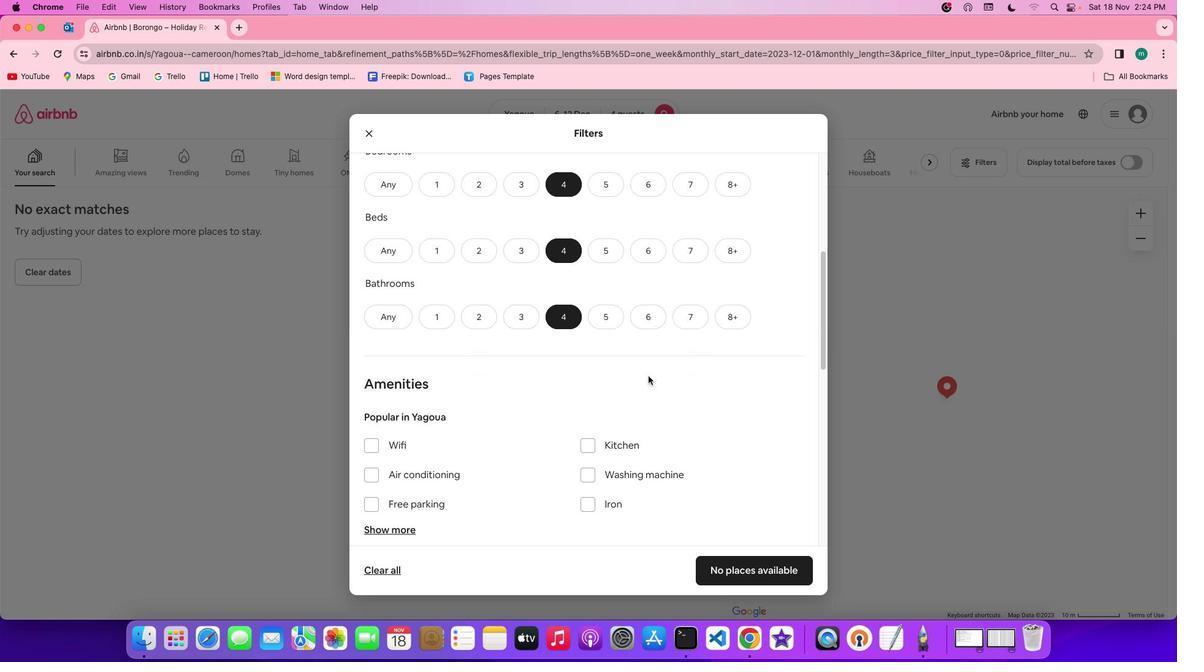 
Action: Mouse scrolled (648, 376) with delta (0, 0)
Screenshot: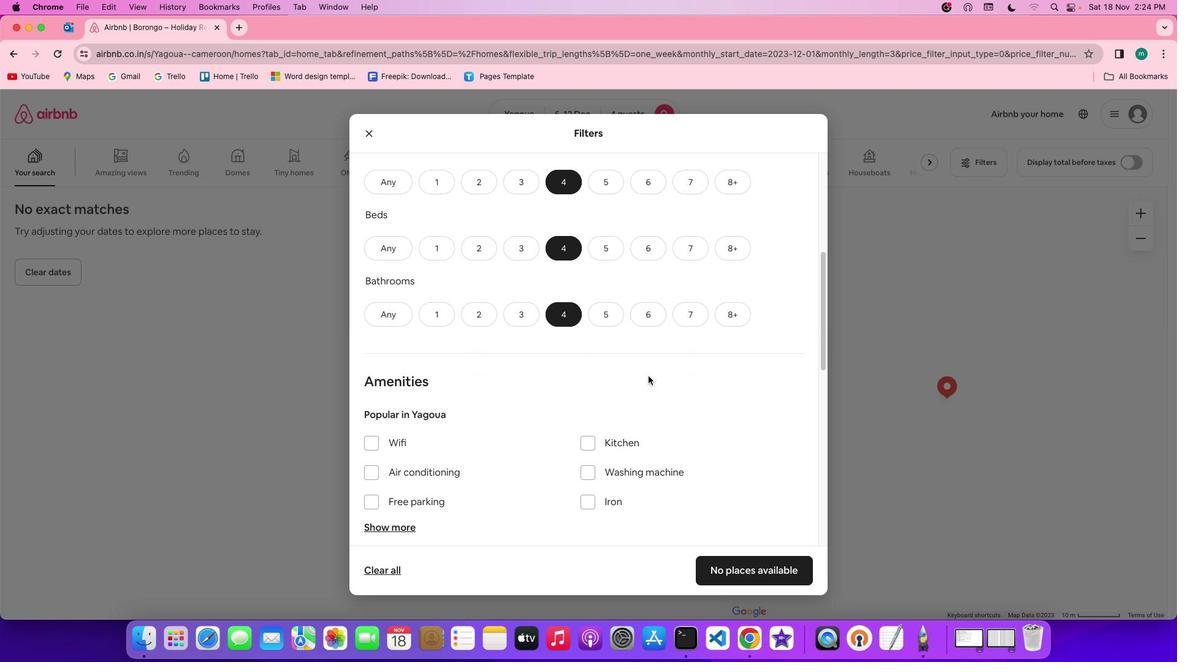 
Action: Mouse scrolled (648, 376) with delta (0, 0)
Screenshot: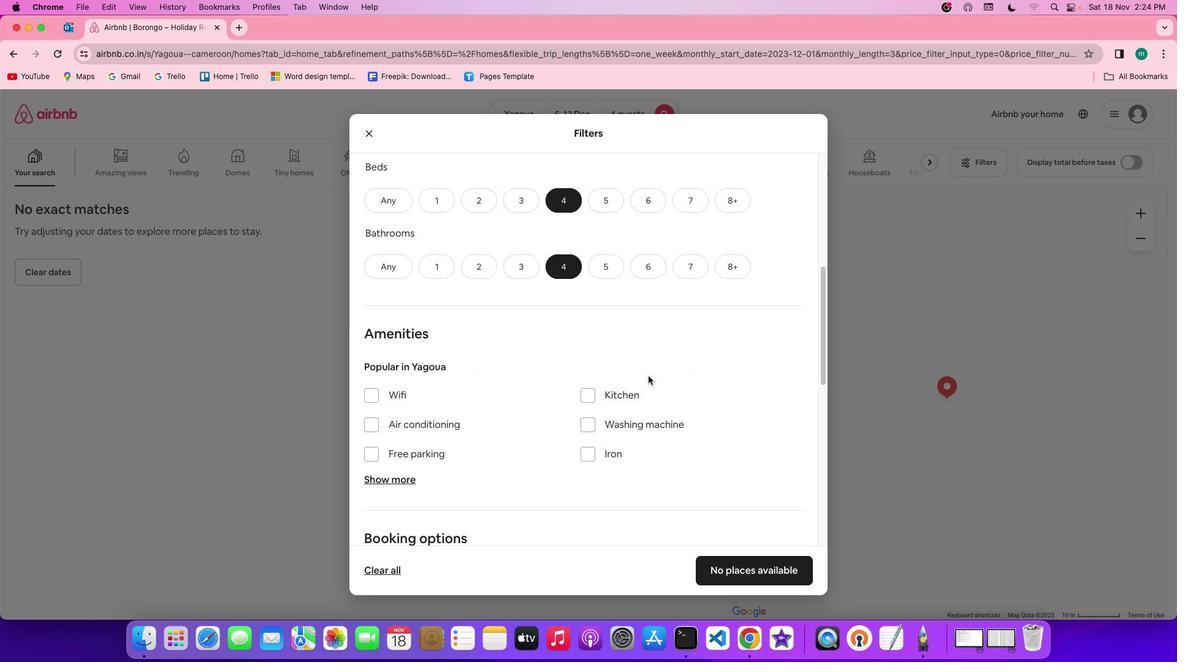 
Action: Mouse scrolled (648, 376) with delta (0, 0)
Screenshot: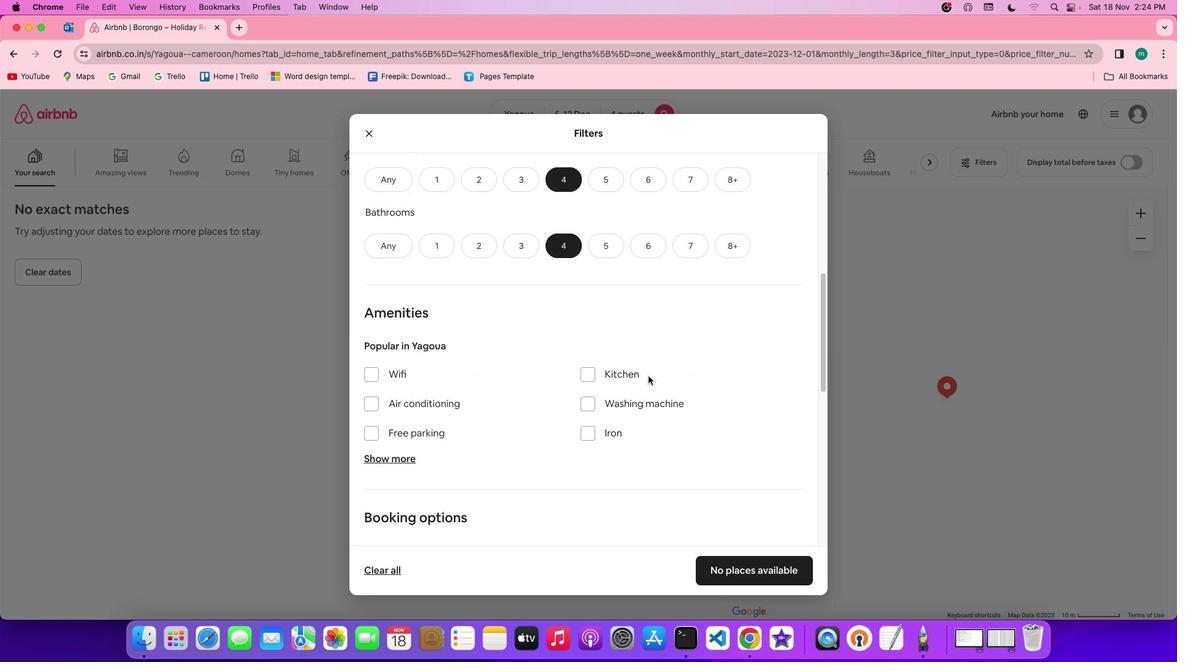 
Action: Mouse scrolled (648, 376) with delta (0, -1)
Screenshot: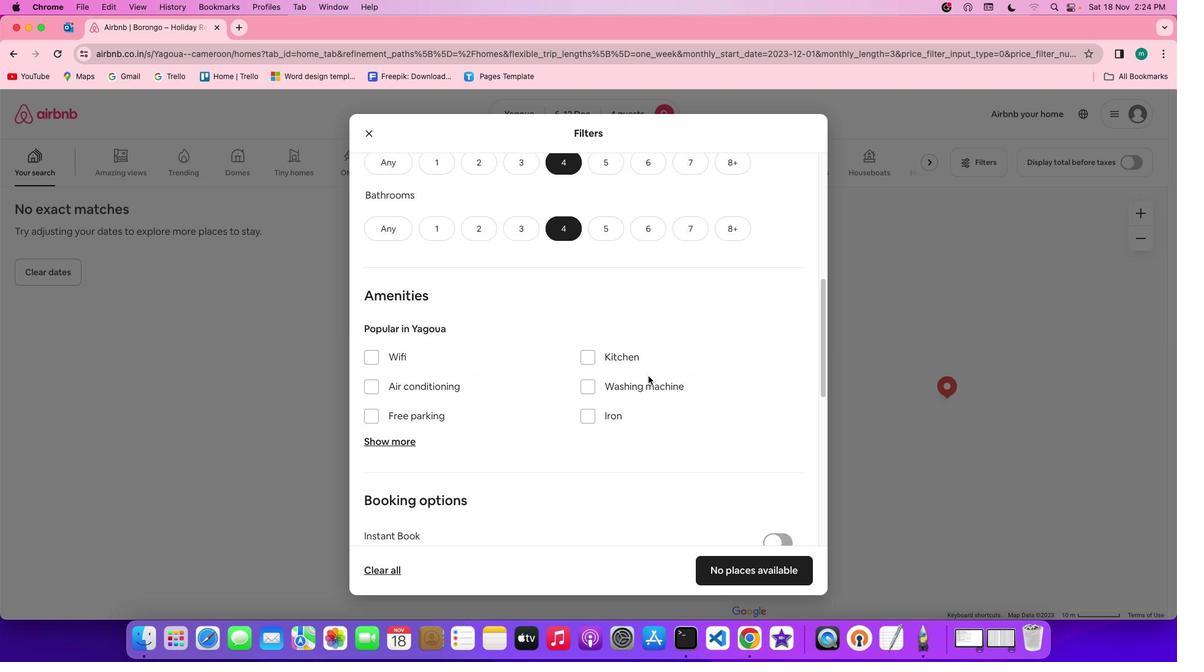 
Action: Mouse scrolled (648, 376) with delta (0, 0)
Screenshot: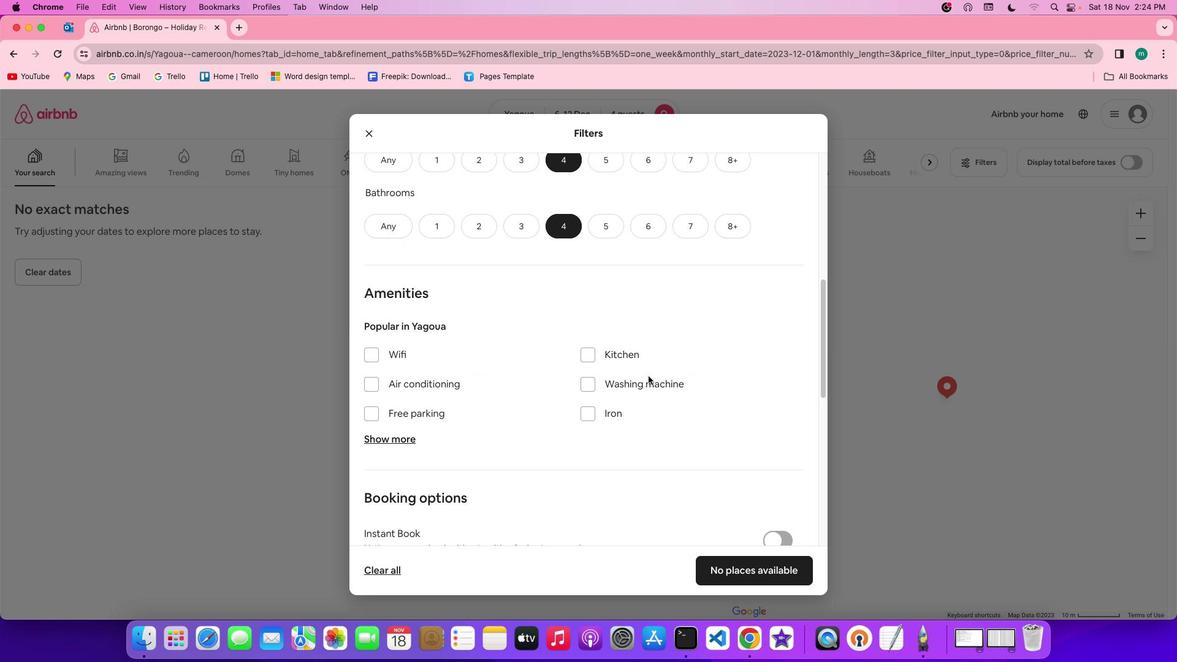 
Action: Mouse scrolled (648, 376) with delta (0, 0)
Screenshot: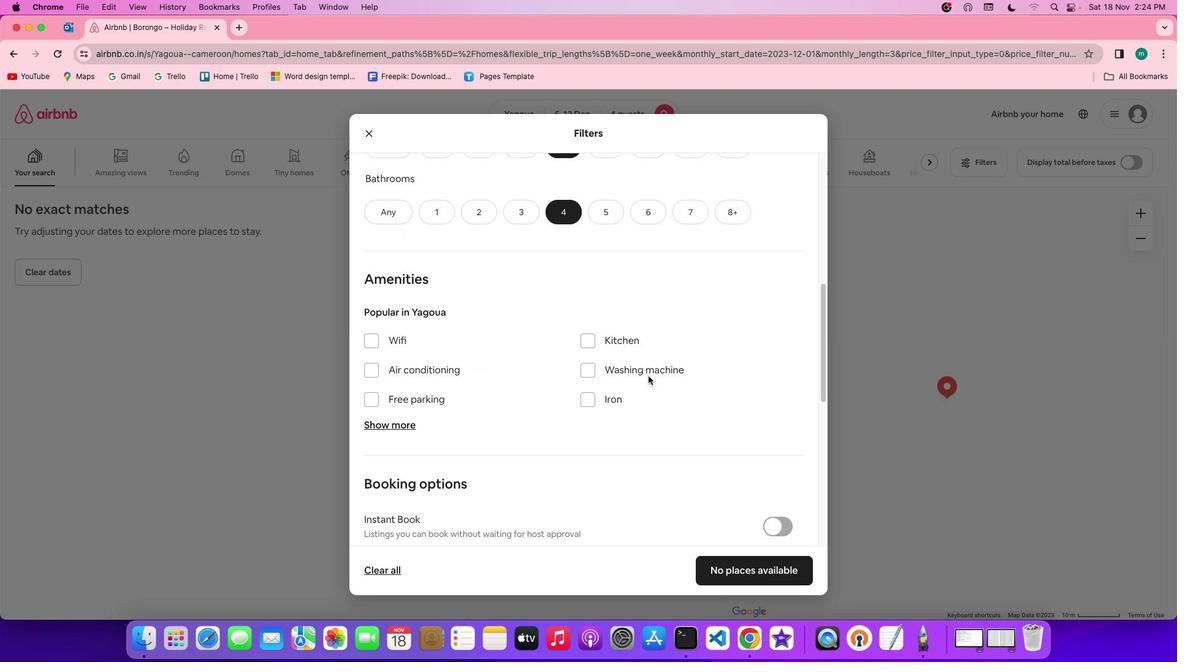 
Action: Mouse scrolled (648, 376) with delta (0, 0)
Screenshot: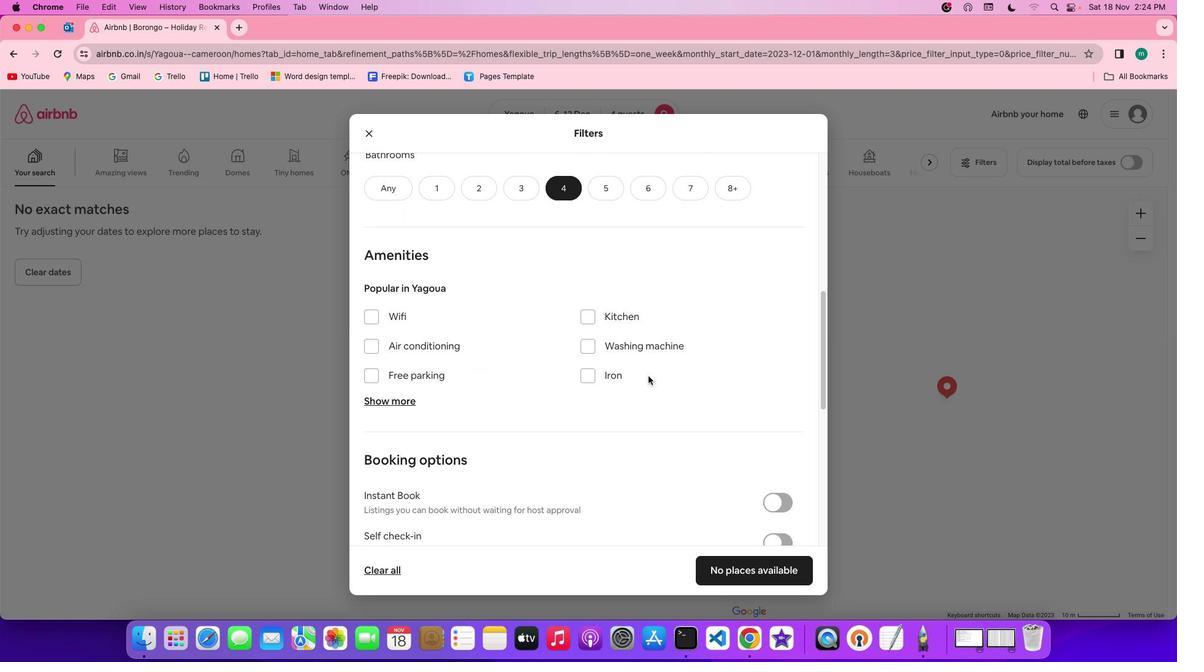 
Action: Mouse scrolled (648, 376) with delta (0, 0)
Screenshot: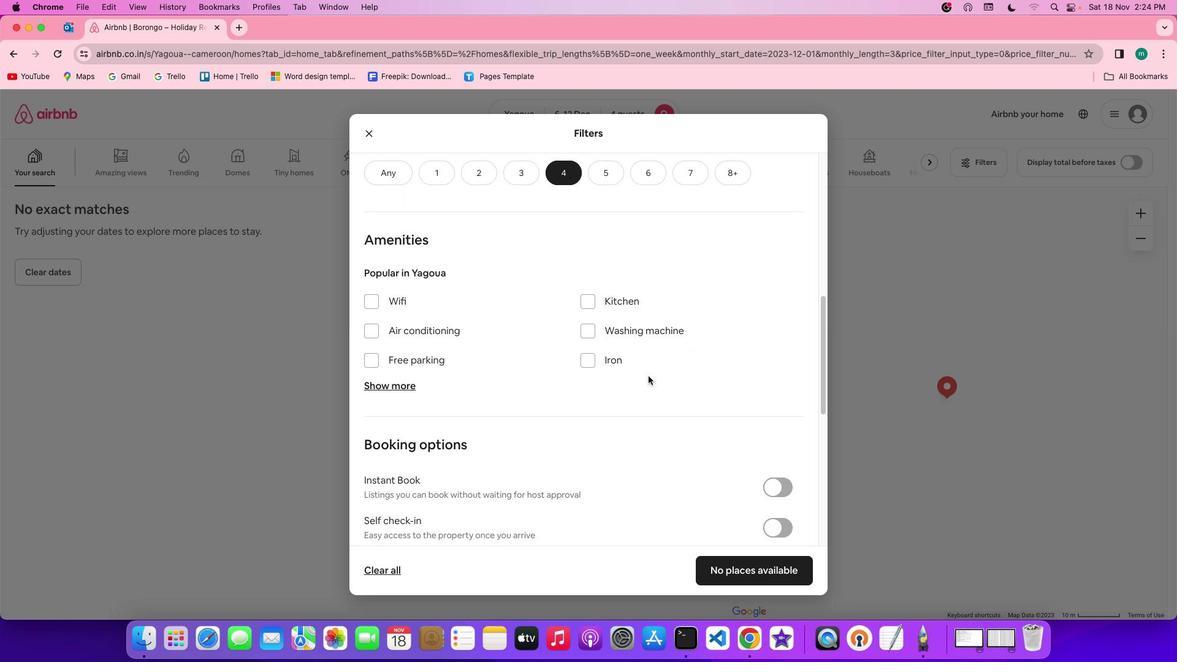 
Action: Mouse moved to (397, 300)
Screenshot: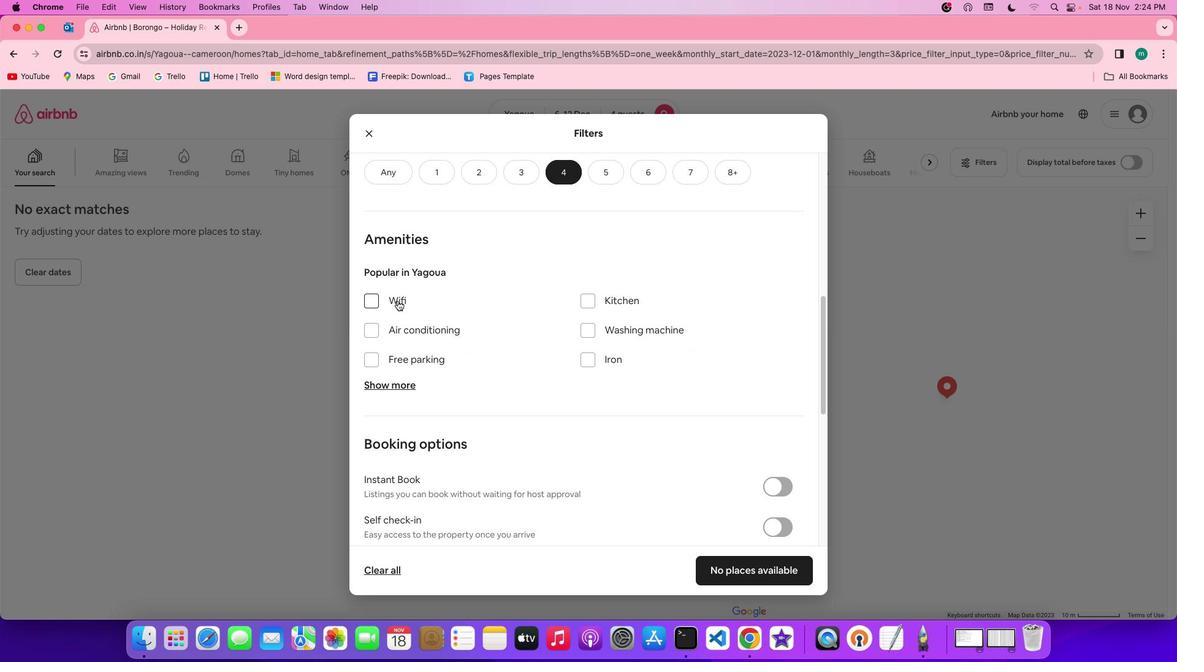 
Action: Mouse pressed left at (397, 300)
Screenshot: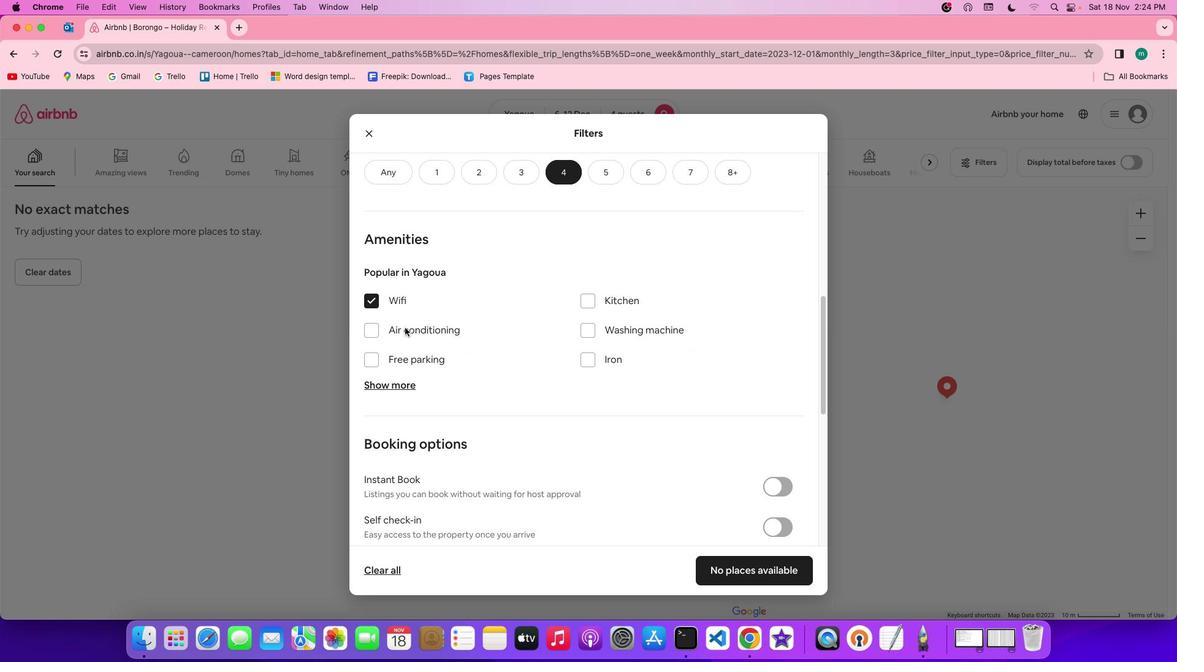 
Action: Mouse moved to (409, 385)
Screenshot: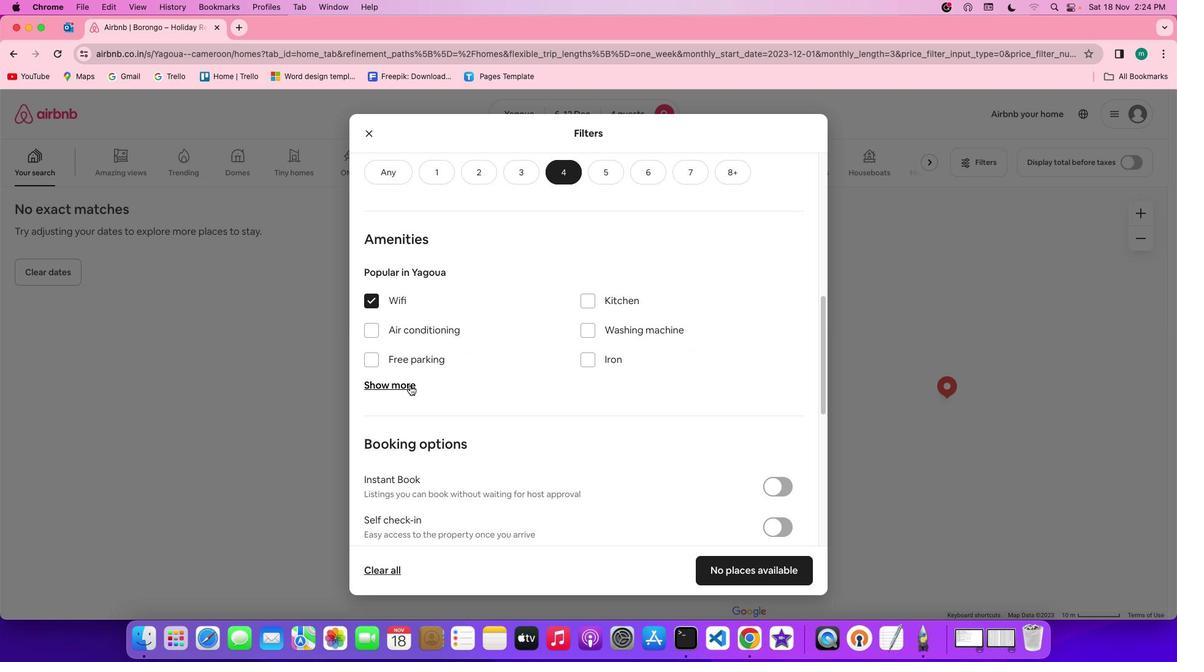 
Action: Mouse pressed left at (409, 385)
Screenshot: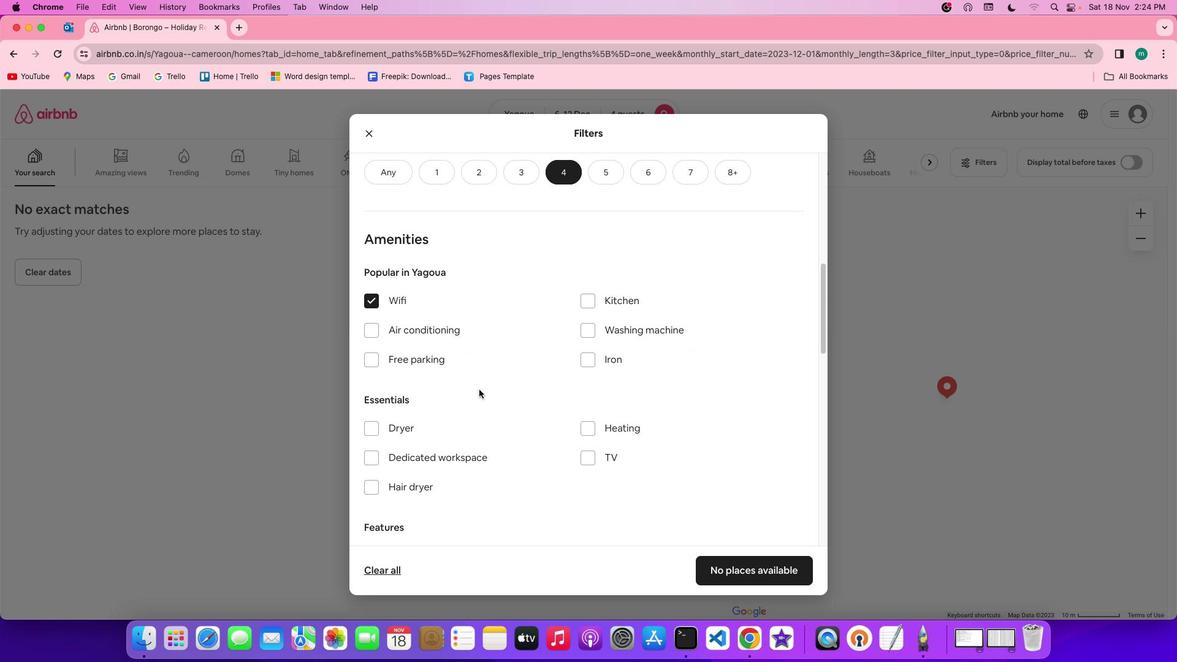 
Action: Mouse moved to (595, 460)
Screenshot: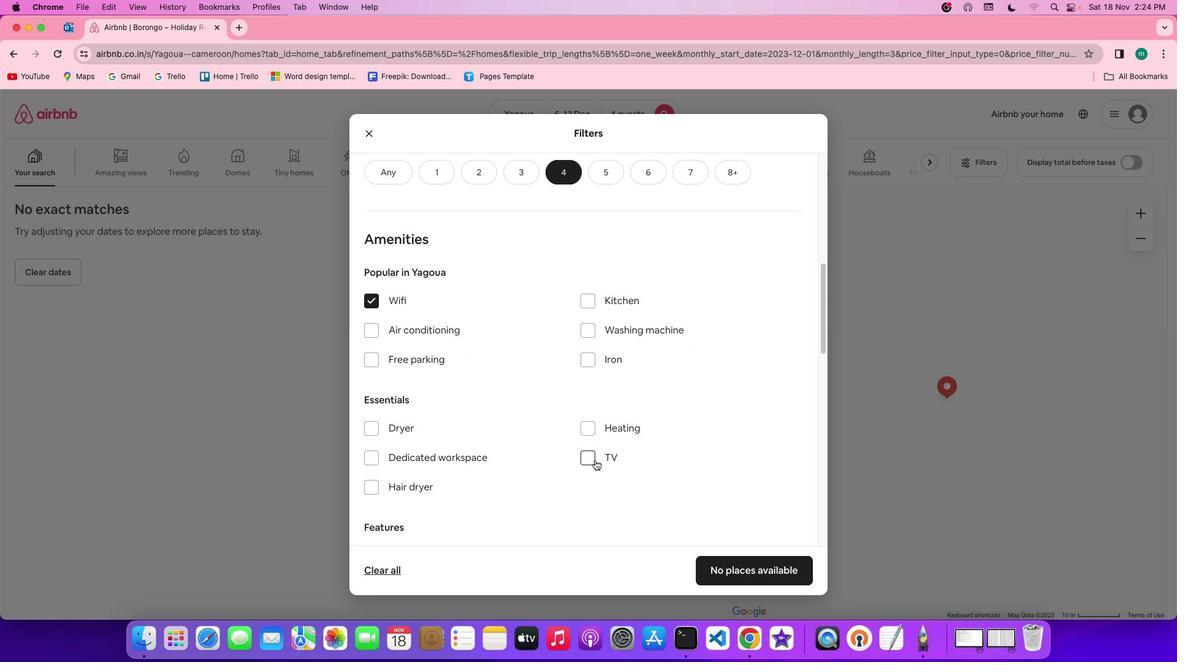 
Action: Mouse pressed left at (595, 460)
Screenshot: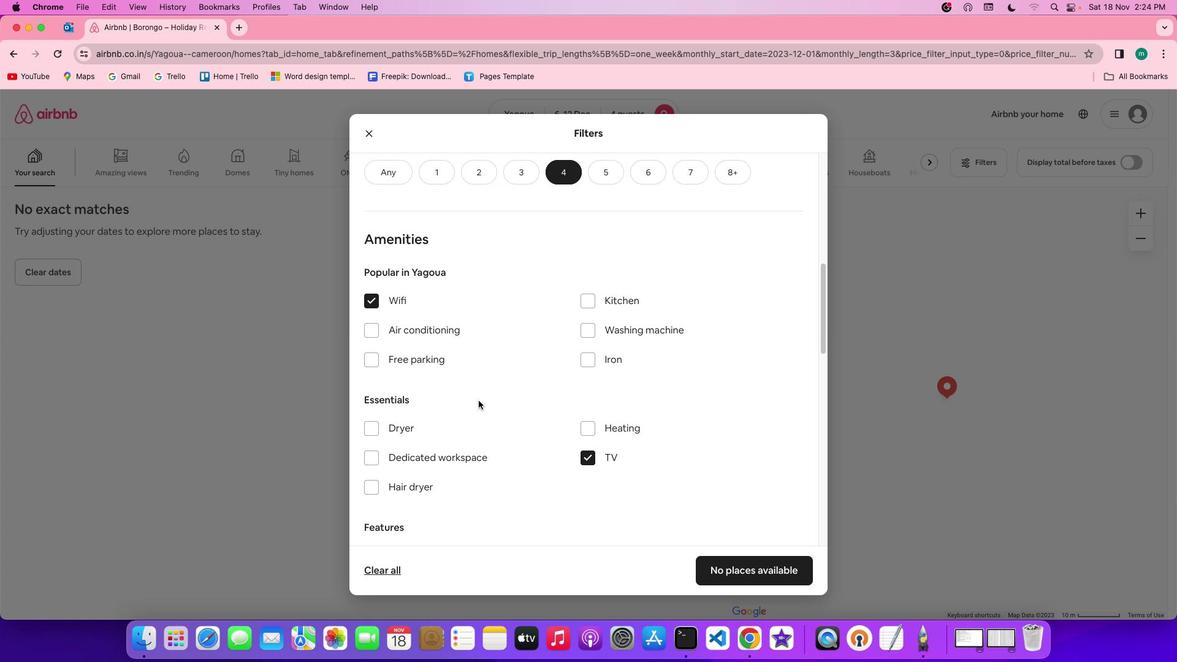 
Action: Mouse moved to (424, 361)
Screenshot: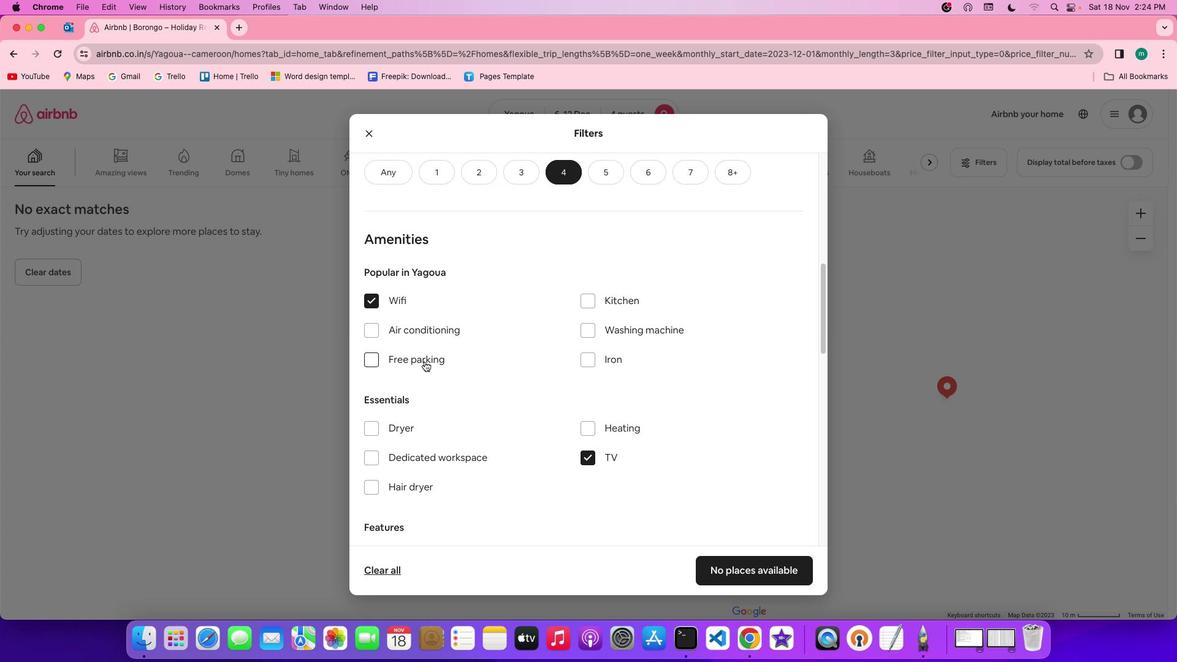 
Action: Mouse pressed left at (424, 361)
Screenshot: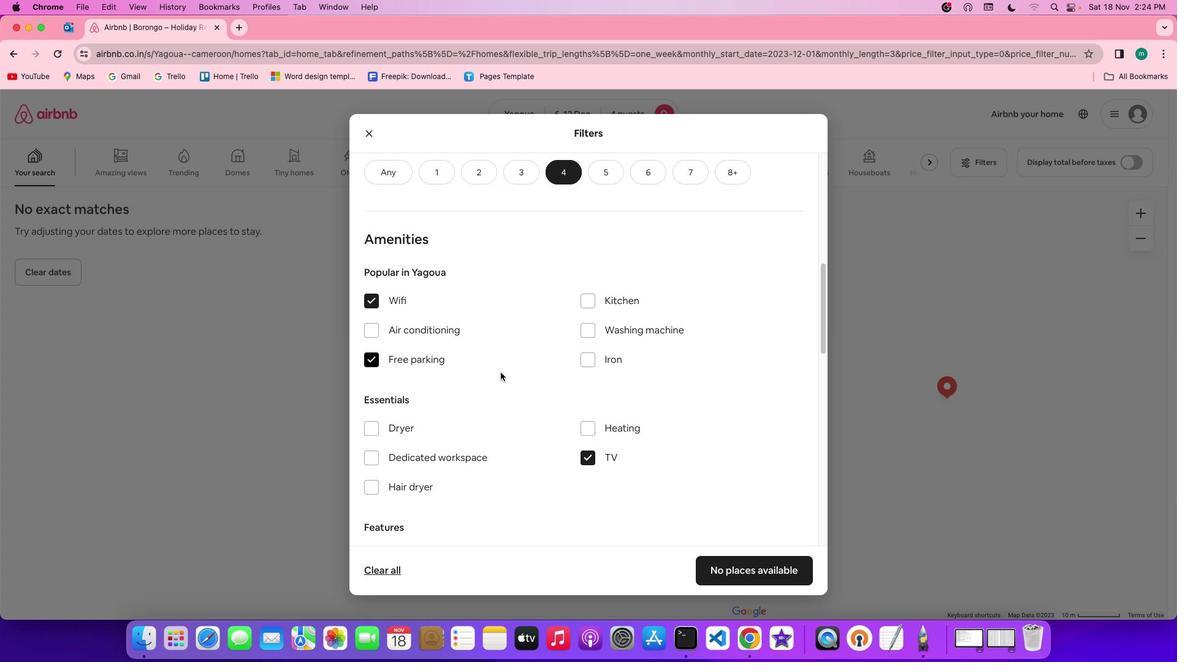 
Action: Mouse moved to (541, 379)
Screenshot: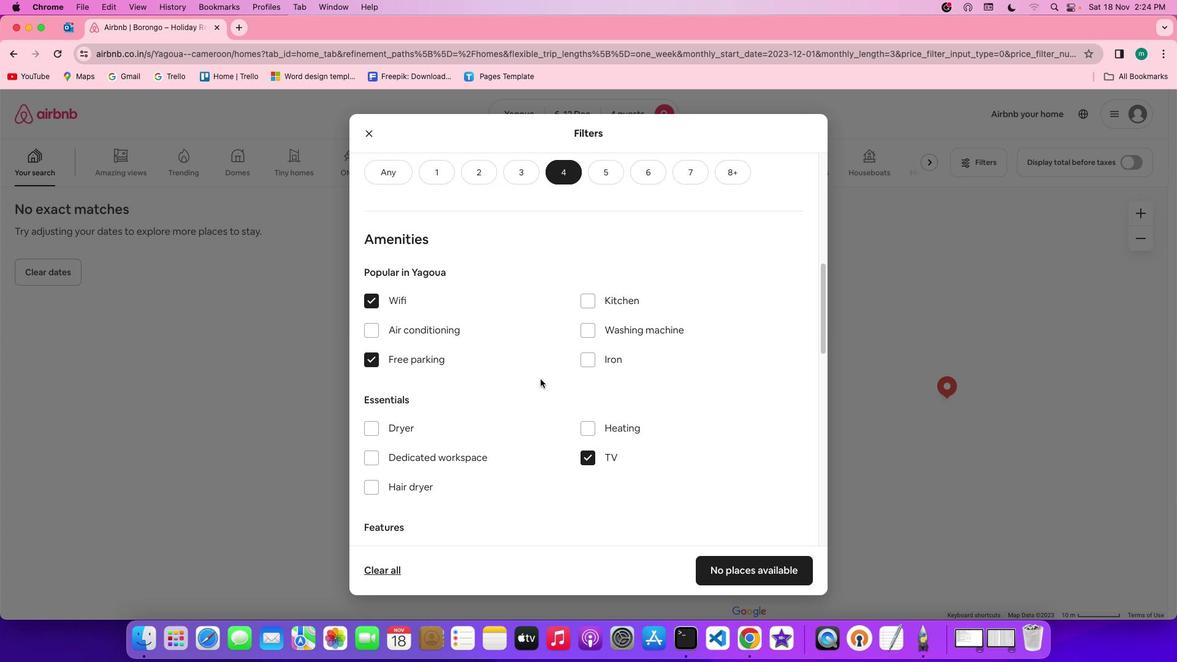 
Action: Mouse scrolled (541, 379) with delta (0, 0)
Screenshot: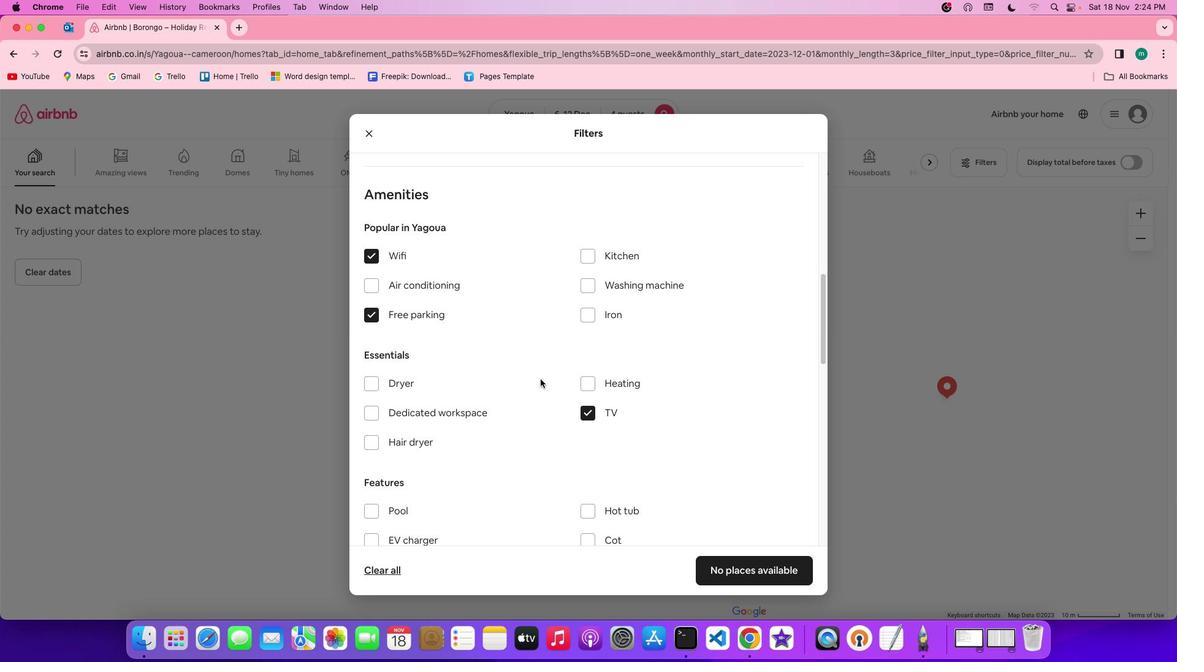 
Action: Mouse scrolled (541, 379) with delta (0, 0)
Screenshot: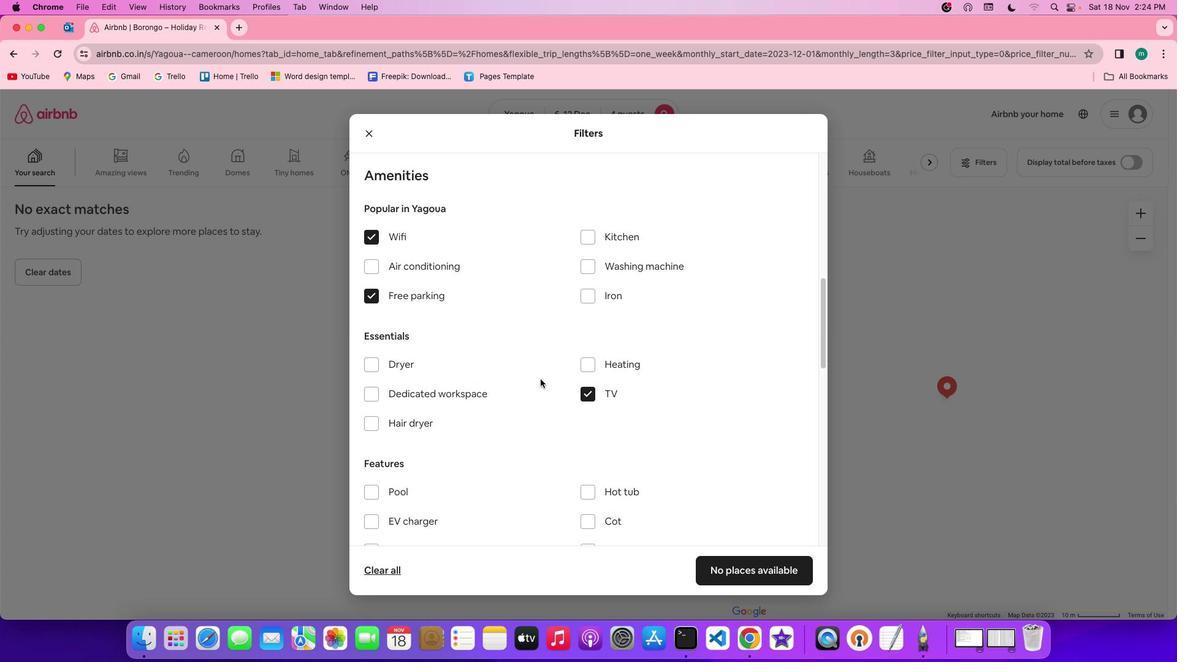
Action: Mouse scrolled (541, 379) with delta (0, -1)
Screenshot: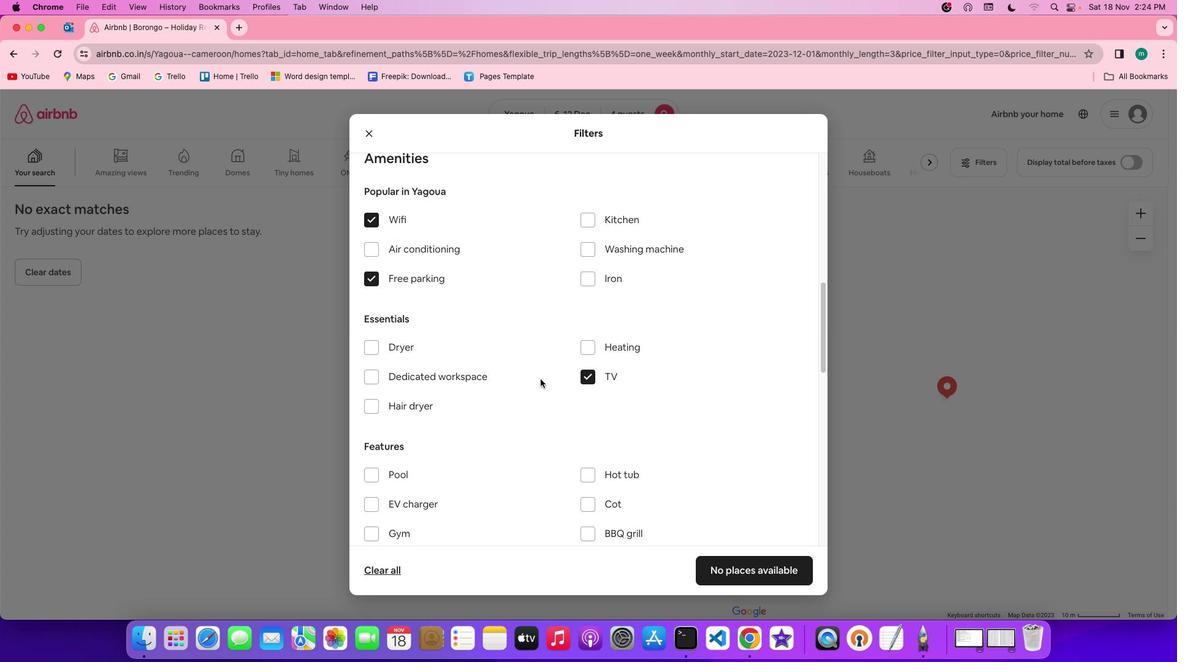 
Action: Mouse scrolled (541, 379) with delta (0, 0)
Screenshot: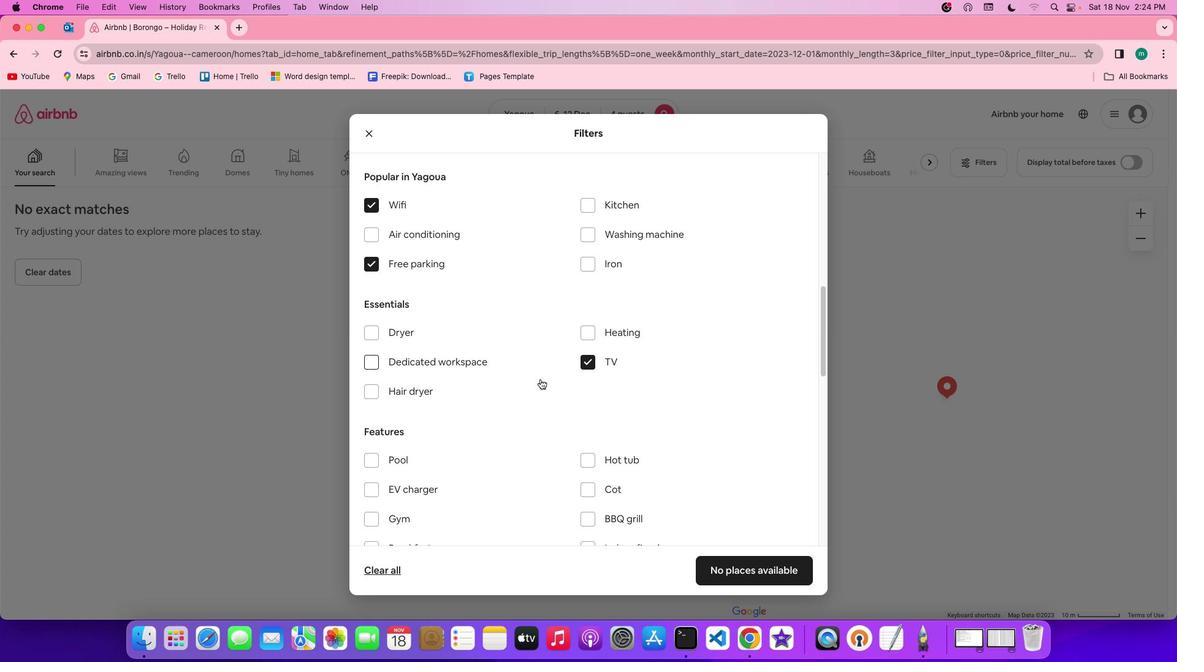 
Action: Mouse scrolled (541, 379) with delta (0, 0)
Screenshot: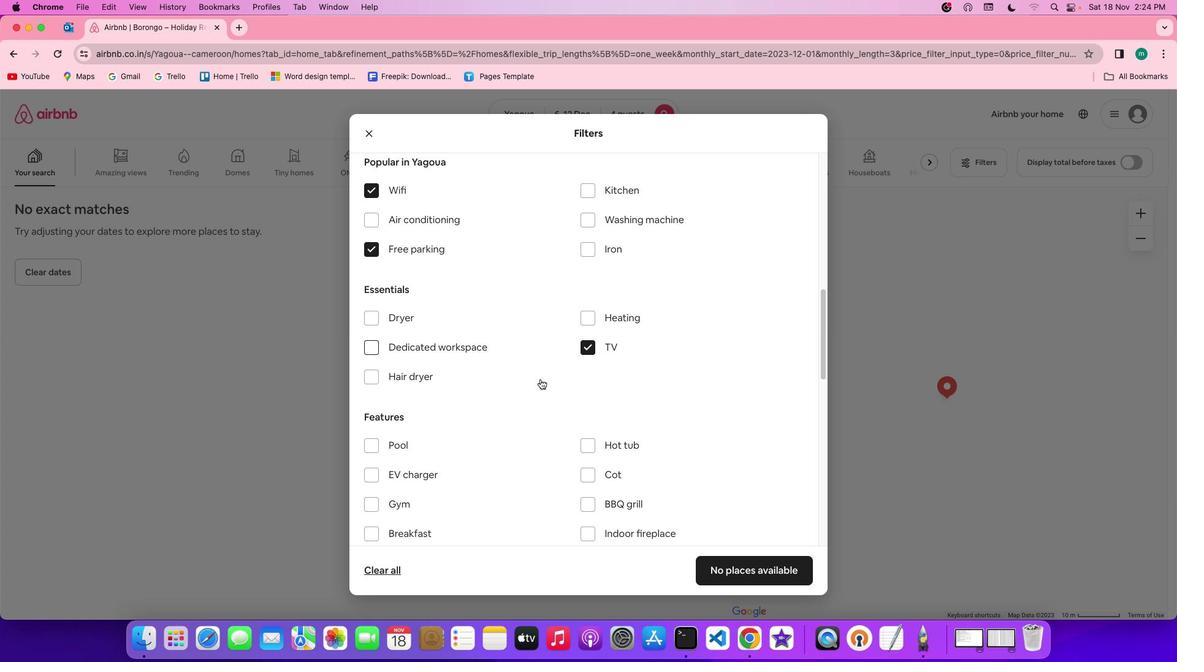 
Action: Mouse scrolled (541, 379) with delta (0, 0)
Screenshot: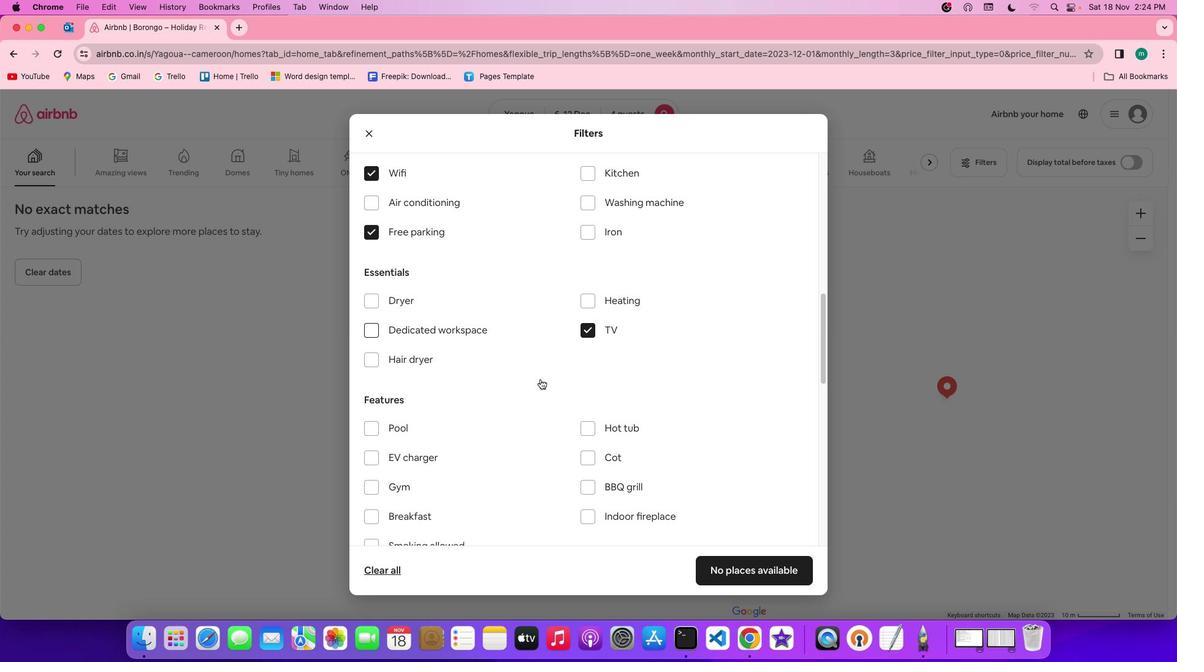 
Action: Mouse scrolled (541, 379) with delta (0, 0)
Screenshot: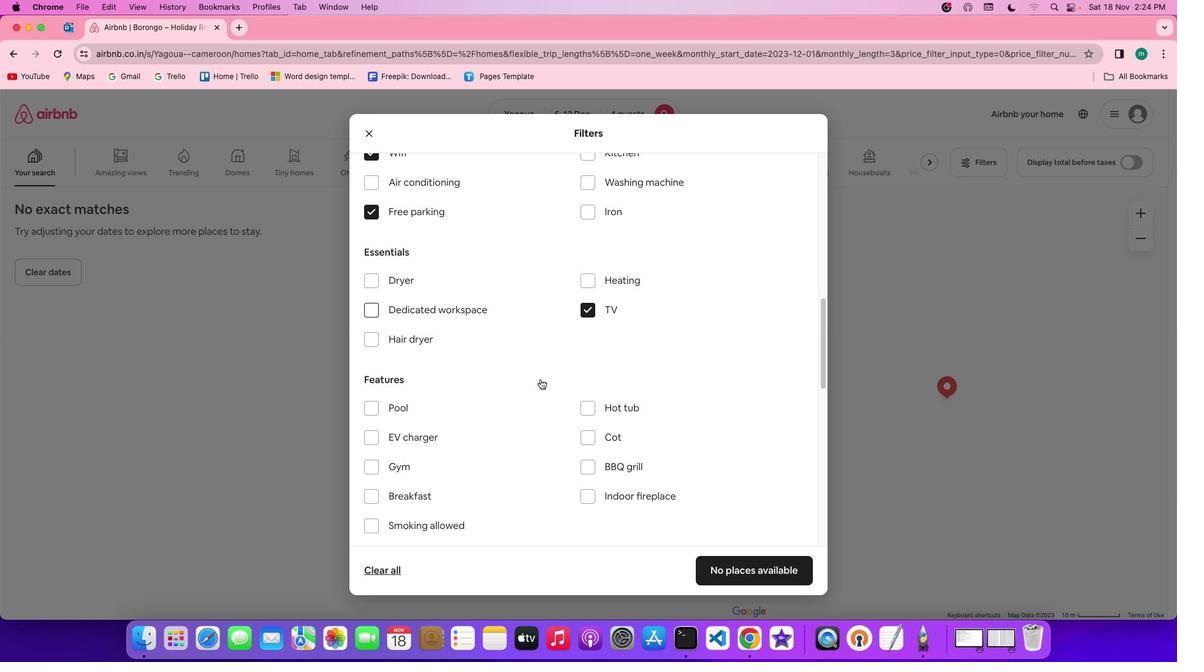 
Action: Mouse scrolled (541, 379) with delta (0, 0)
Screenshot: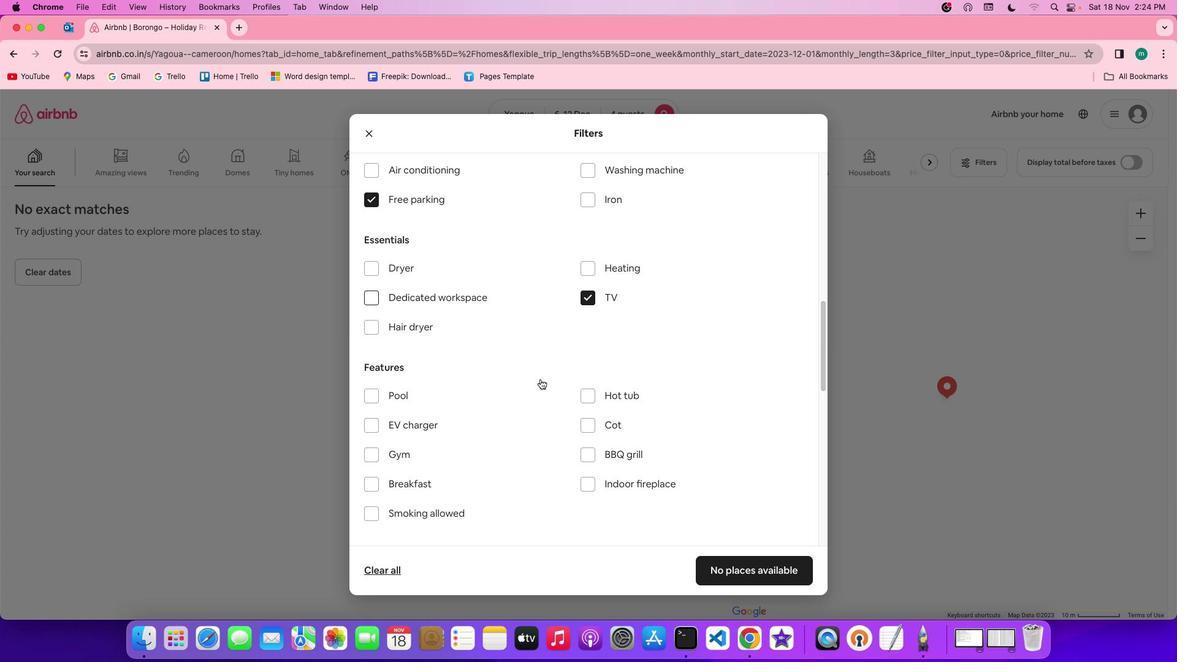 
Action: Mouse scrolled (541, 379) with delta (0, 0)
Screenshot: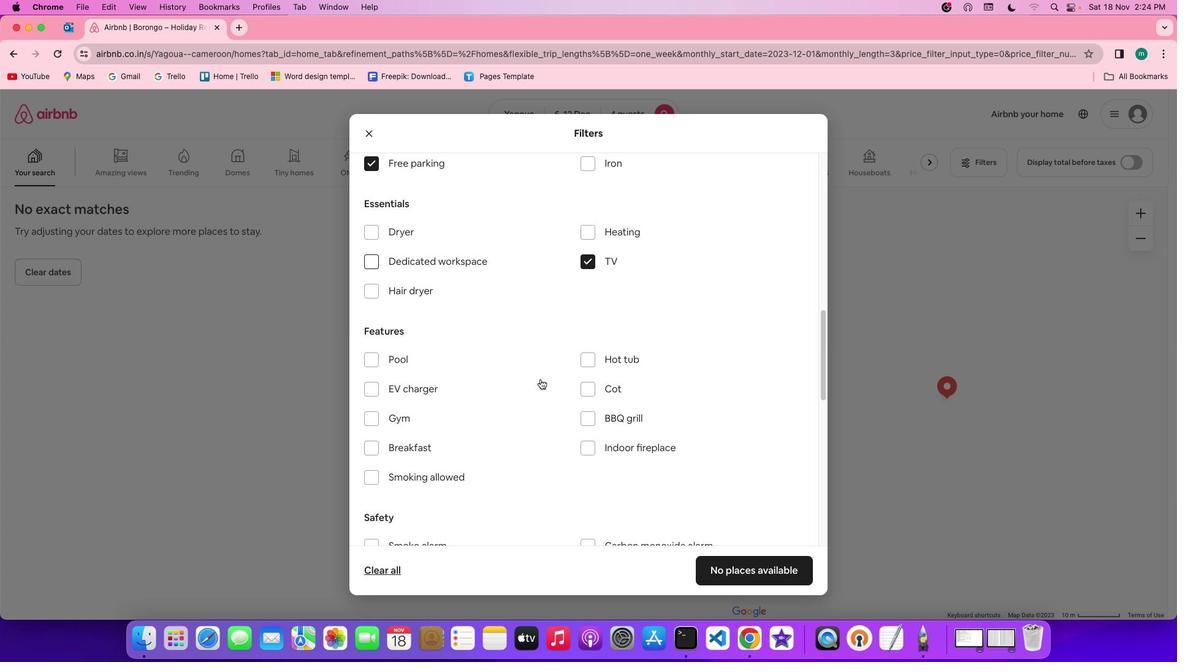 
Action: Mouse scrolled (541, 379) with delta (0, 0)
Screenshot: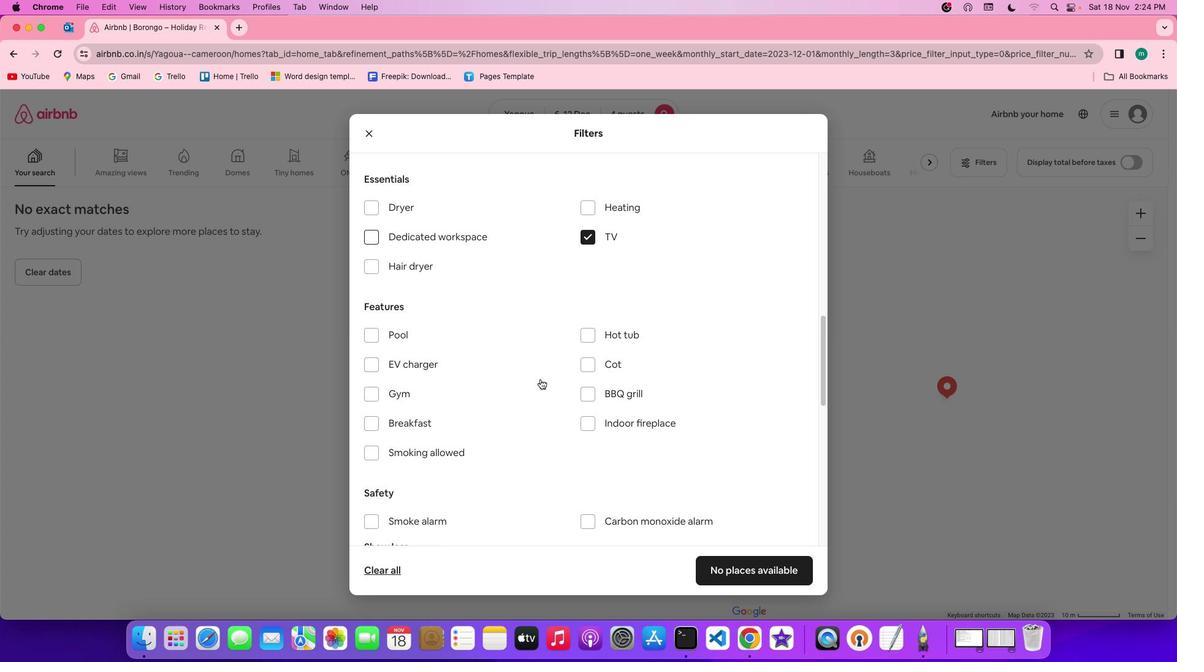 
Action: Mouse scrolled (541, 379) with delta (0, 0)
Screenshot: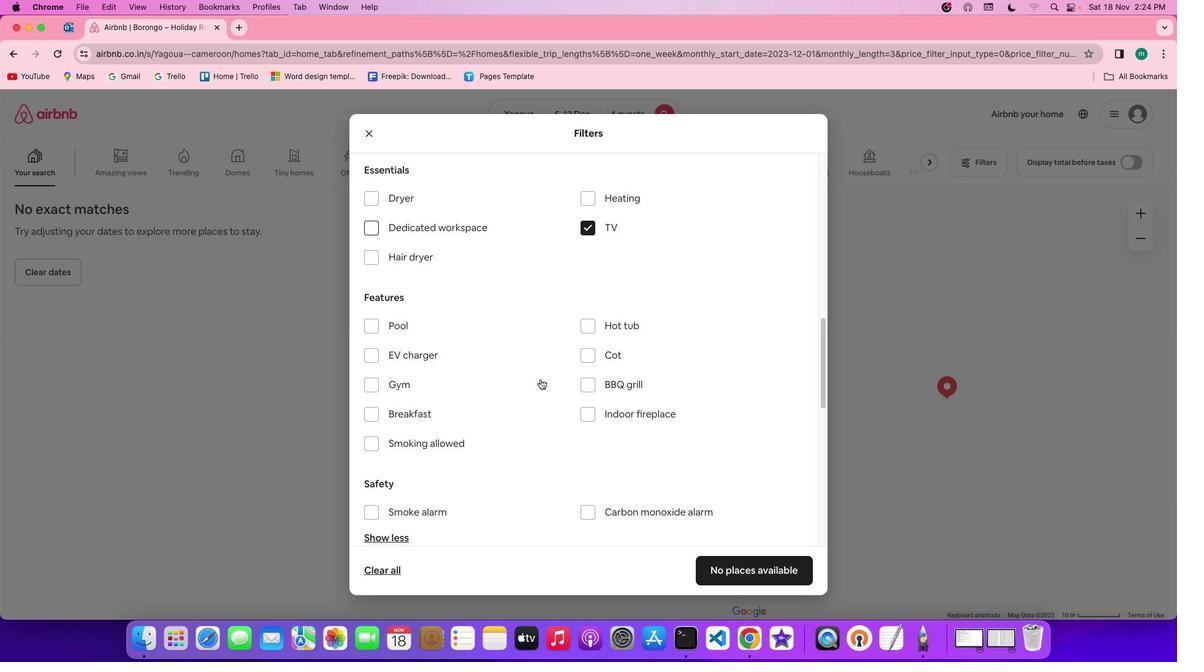 
Action: Mouse scrolled (541, 379) with delta (0, 0)
Screenshot: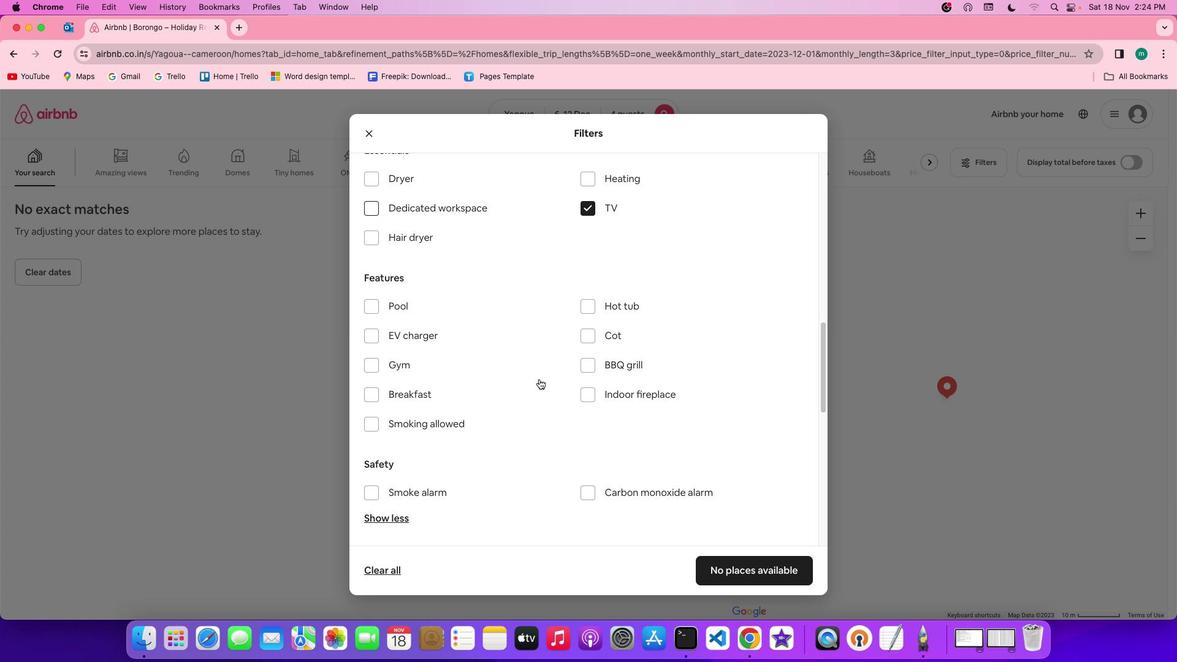 
Action: Mouse scrolled (541, 379) with delta (0, 0)
Screenshot: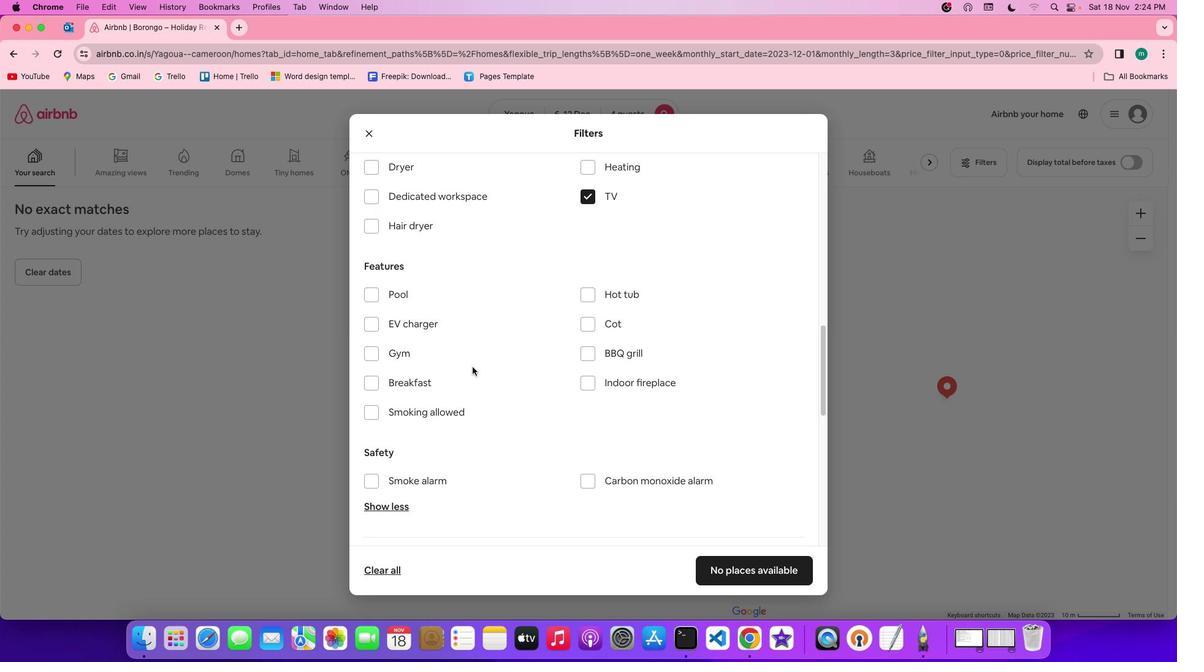 
Action: Mouse moved to (411, 352)
Screenshot: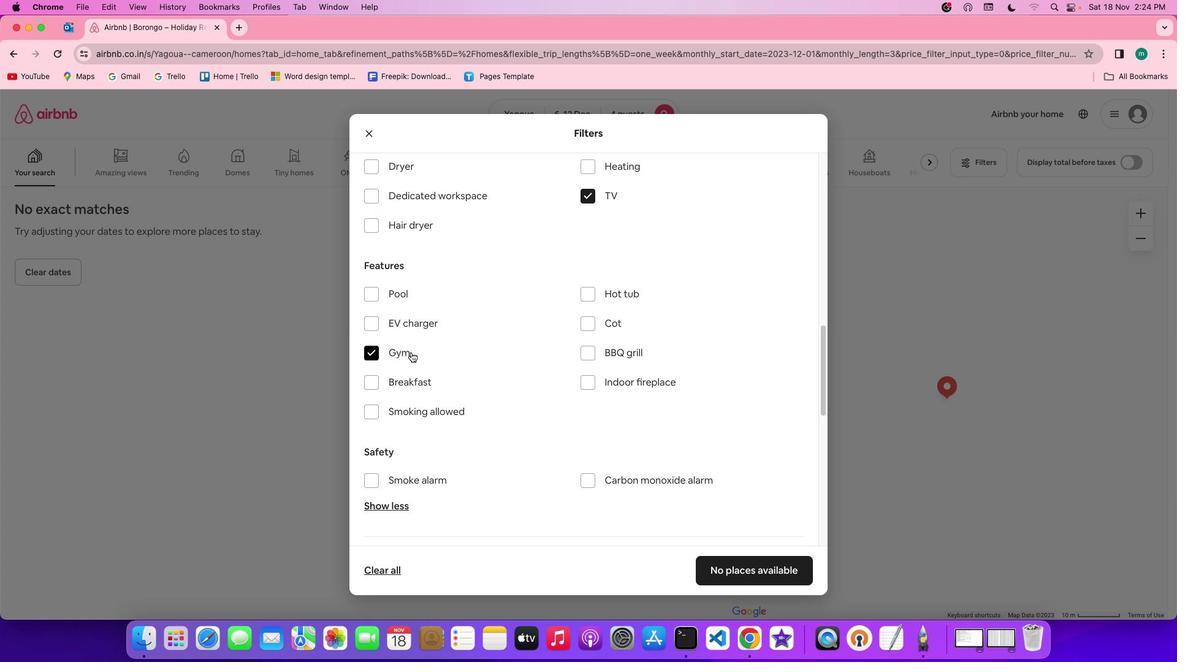 
Action: Mouse pressed left at (411, 352)
Screenshot: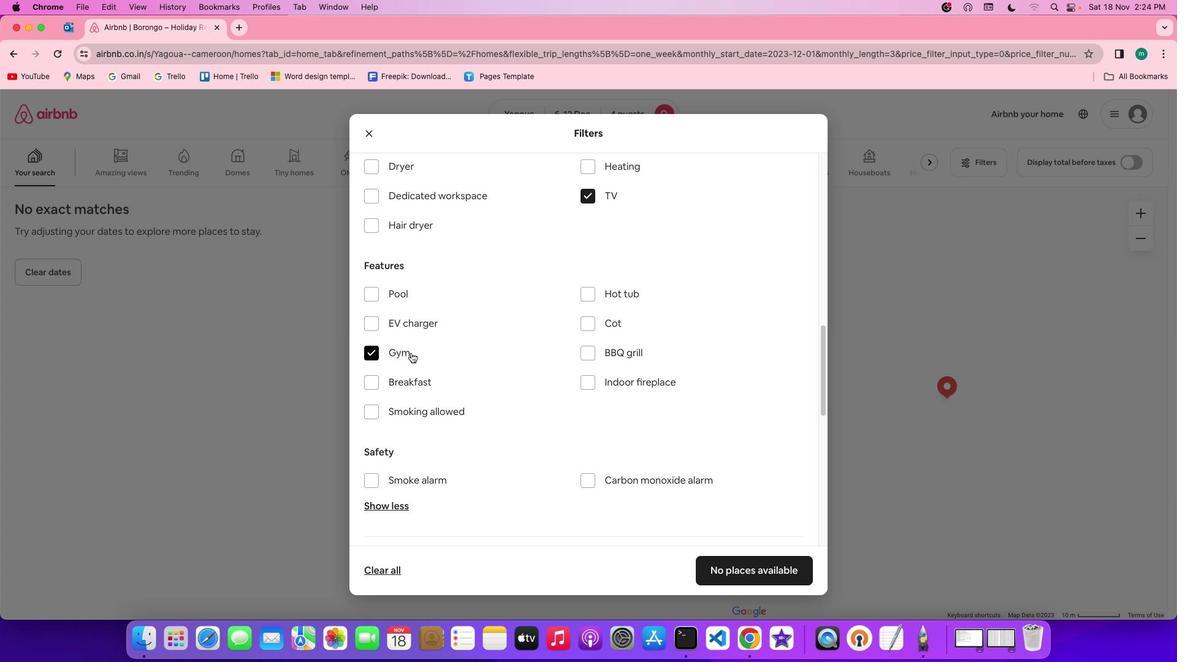 
Action: Mouse moved to (423, 384)
Screenshot: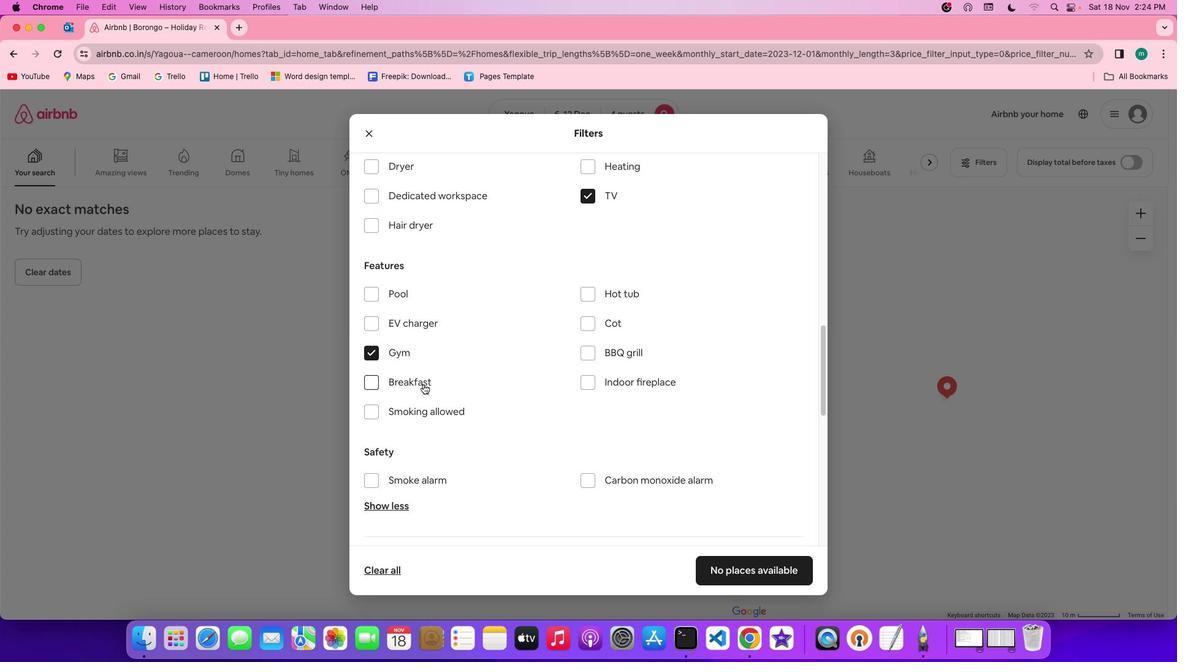 
Action: Mouse pressed left at (423, 384)
Screenshot: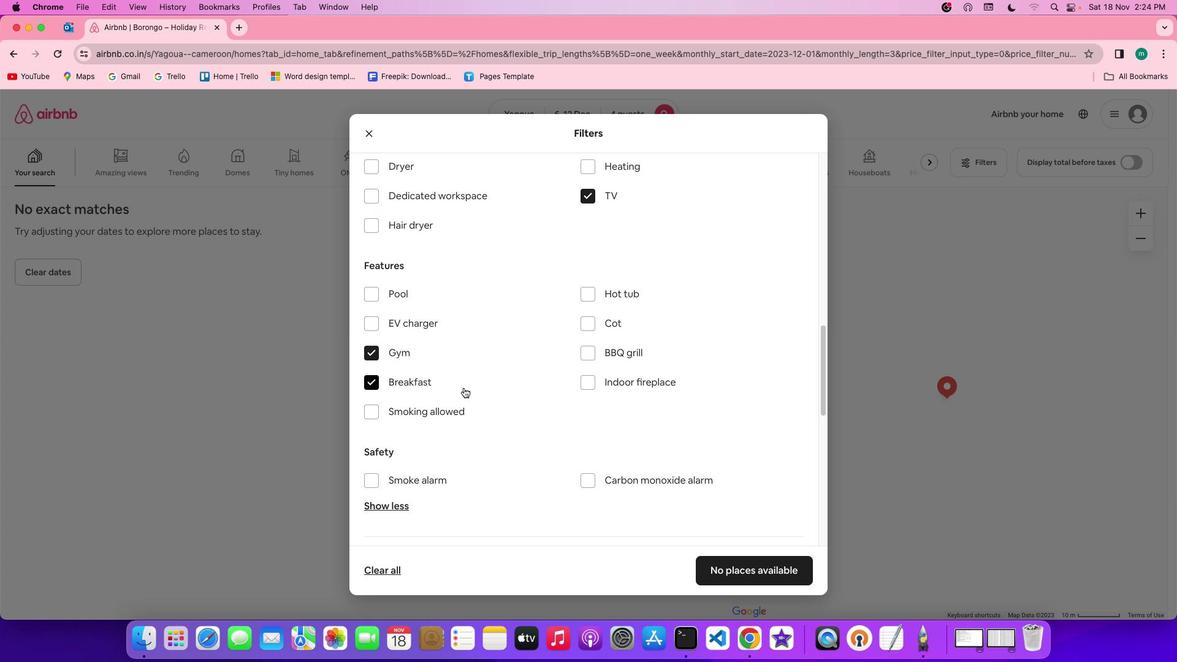 
Action: Mouse moved to (531, 399)
Screenshot: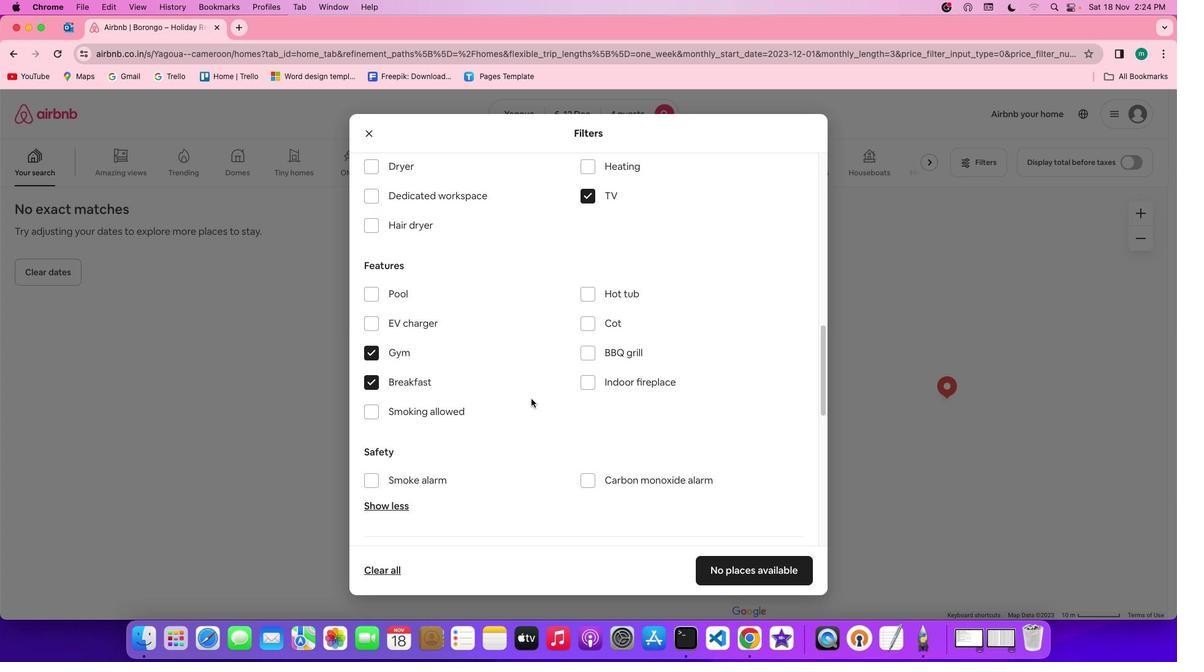 
Action: Mouse scrolled (531, 399) with delta (0, 0)
Screenshot: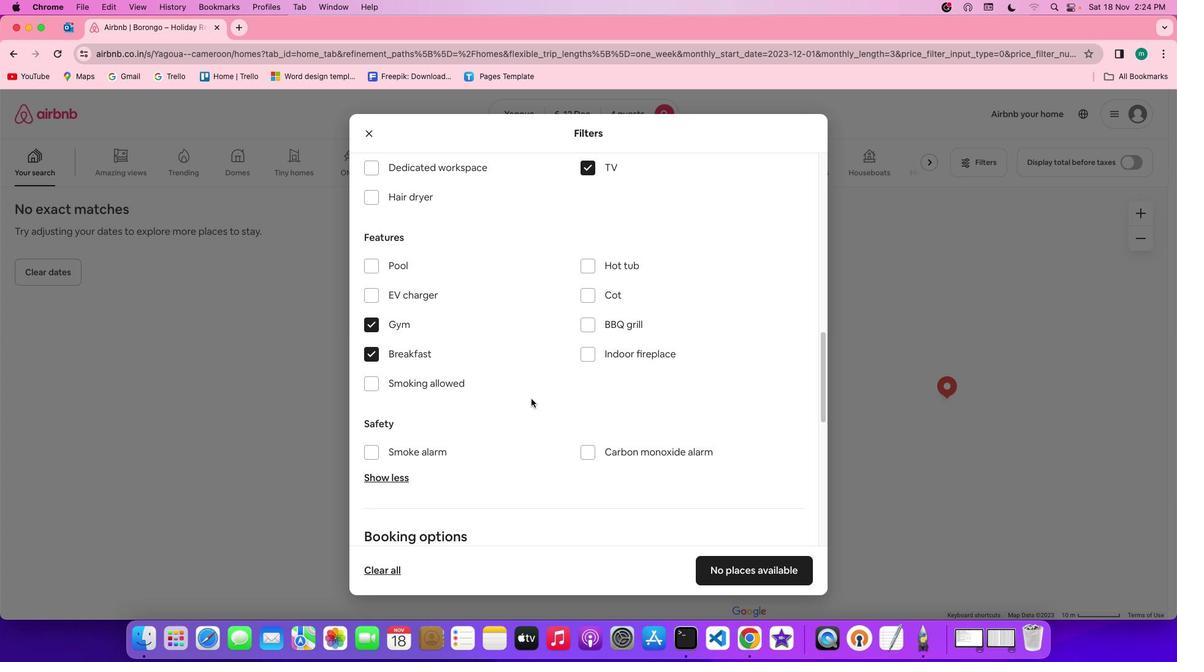 
Action: Mouse scrolled (531, 399) with delta (0, 0)
Screenshot: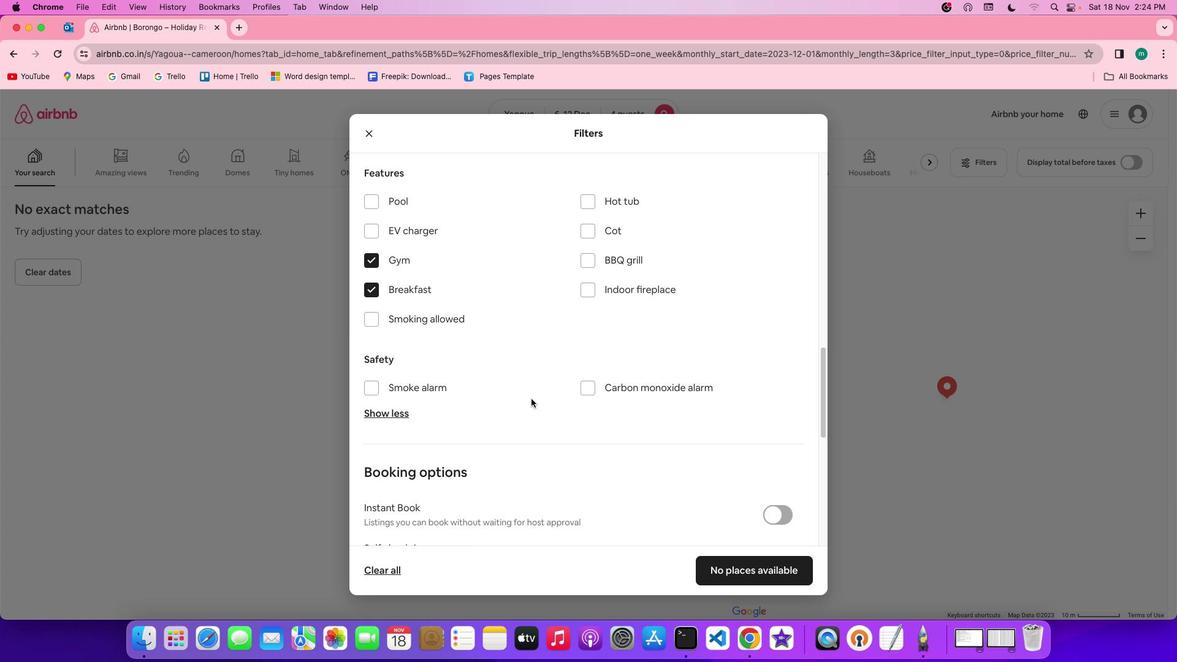
Action: Mouse scrolled (531, 399) with delta (0, -1)
Screenshot: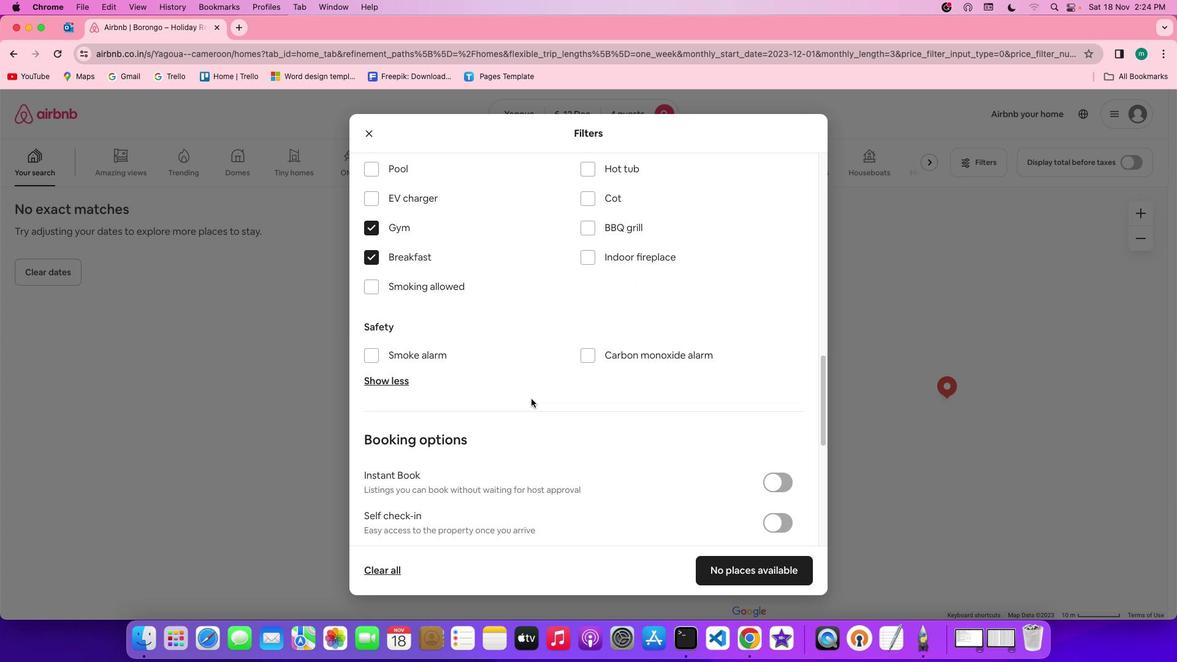 
Action: Mouse scrolled (531, 399) with delta (0, -1)
Screenshot: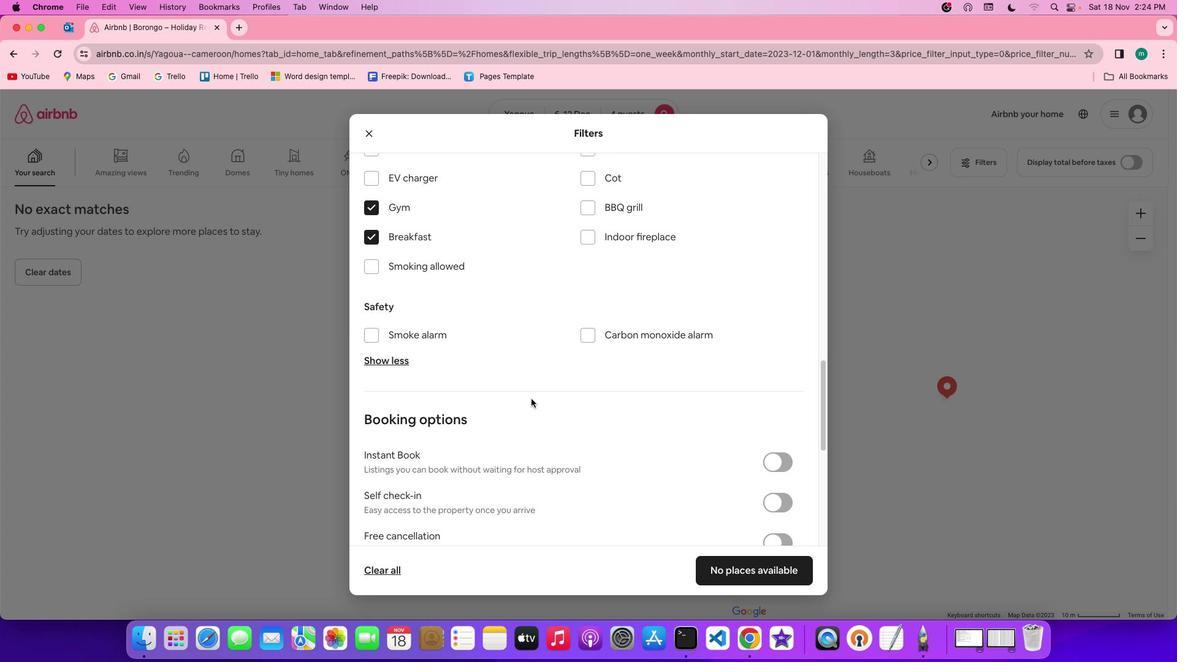 
Action: Mouse moved to (547, 403)
Screenshot: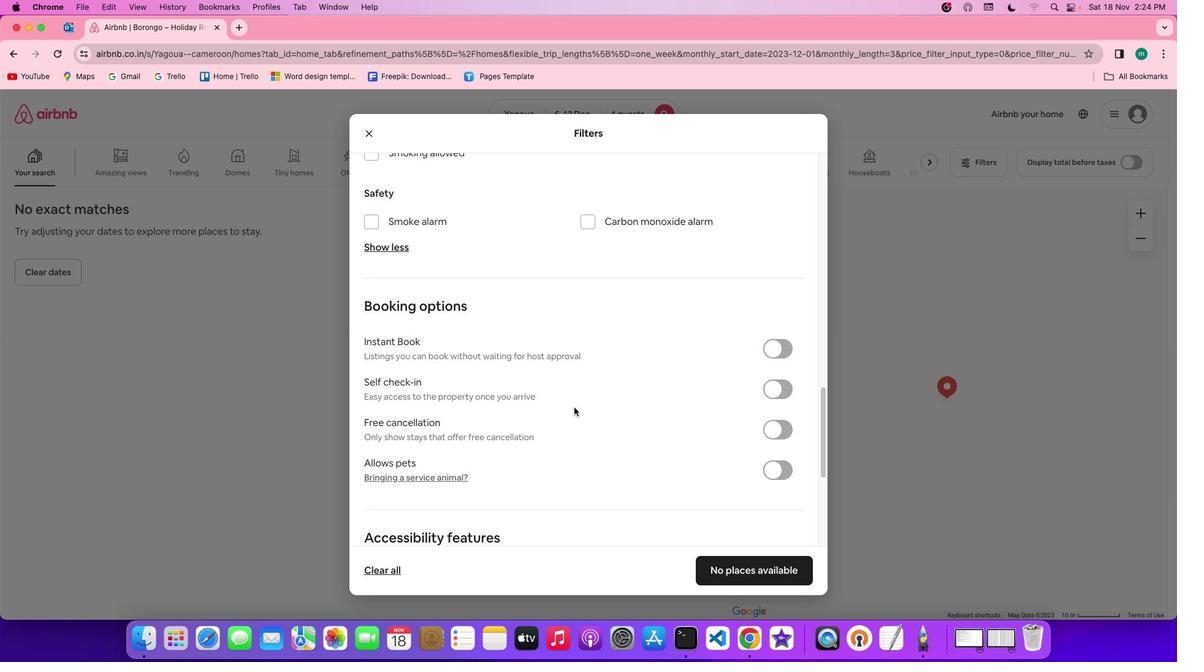 
Action: Mouse scrolled (547, 403) with delta (0, 0)
Screenshot: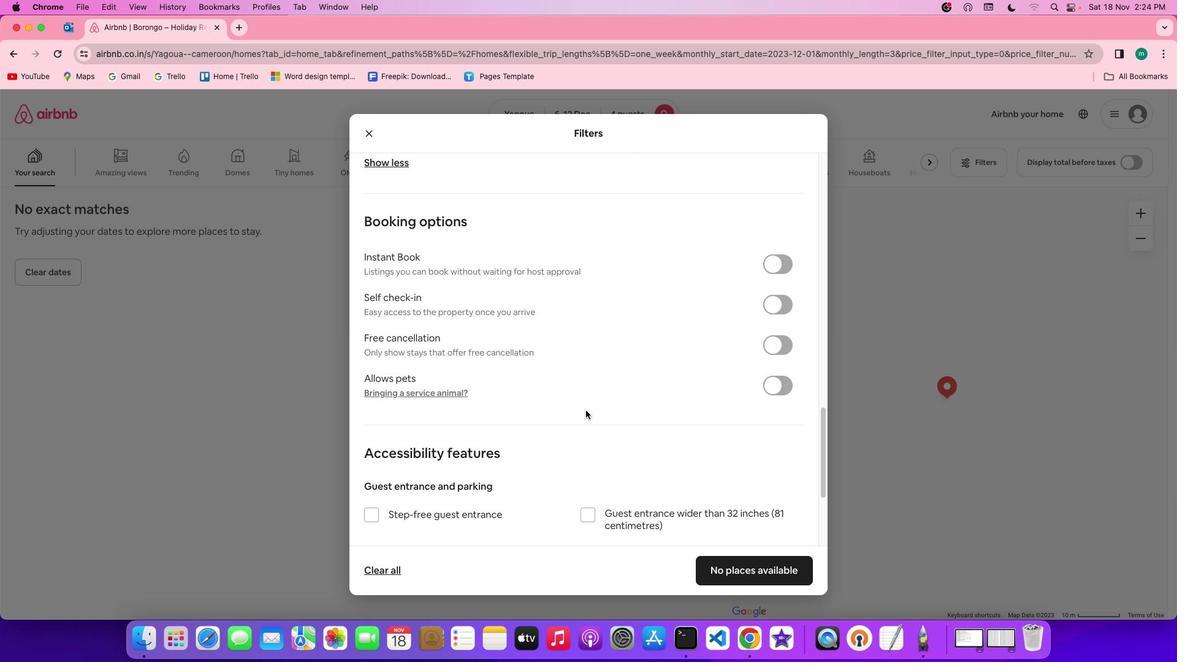 
Action: Mouse scrolled (547, 403) with delta (0, 0)
Screenshot: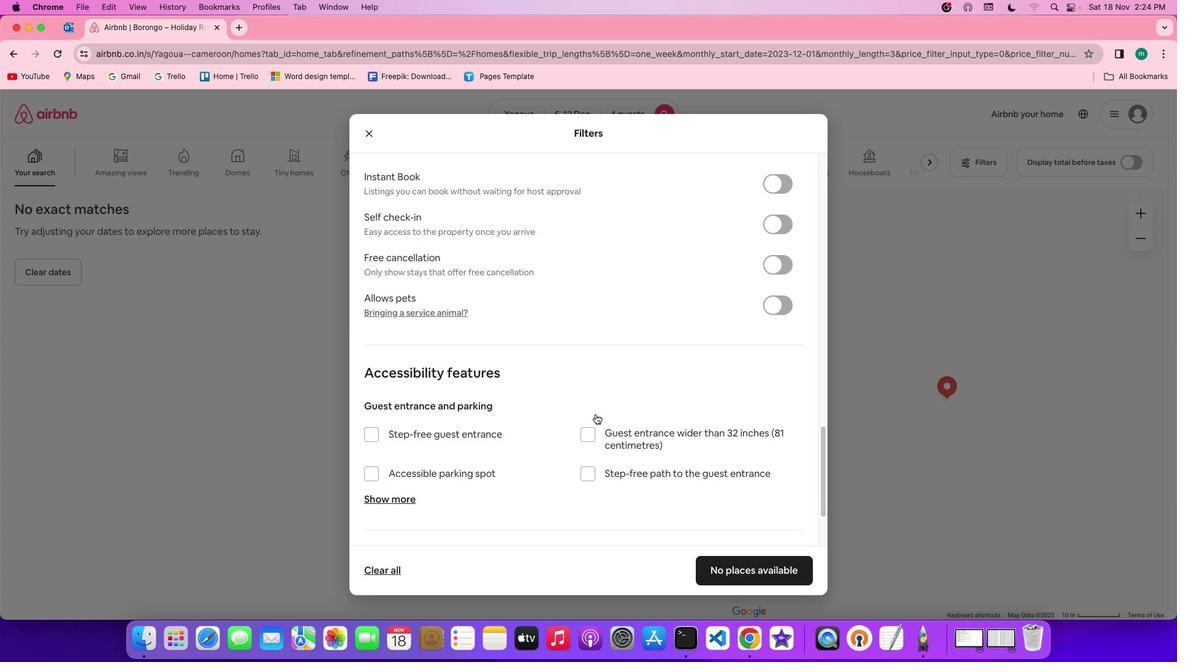 
Action: Mouse scrolled (547, 403) with delta (0, -1)
Screenshot: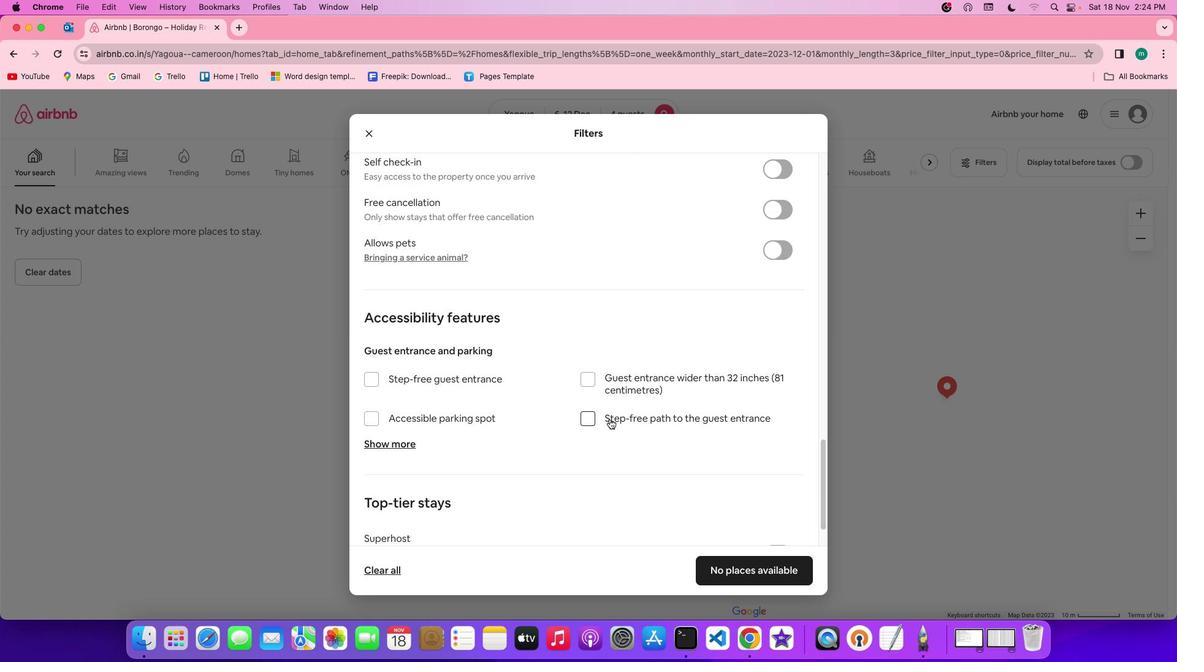 
Action: Mouse scrolled (547, 403) with delta (0, -2)
Screenshot: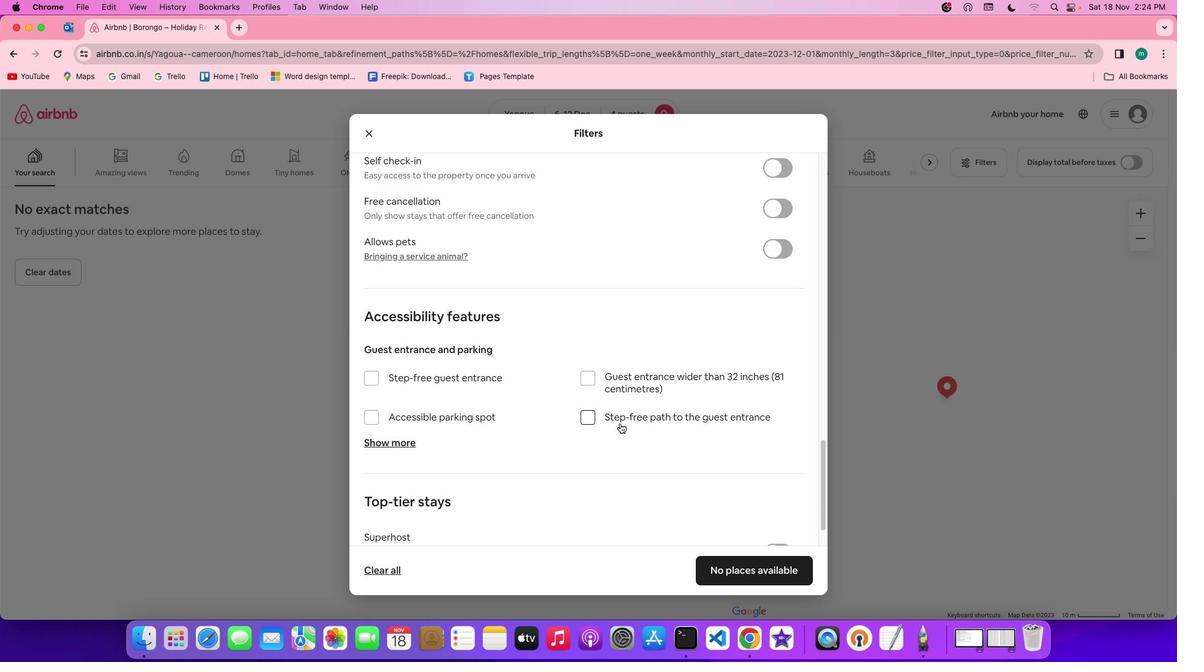 
Action: Mouse moved to (571, 406)
Screenshot: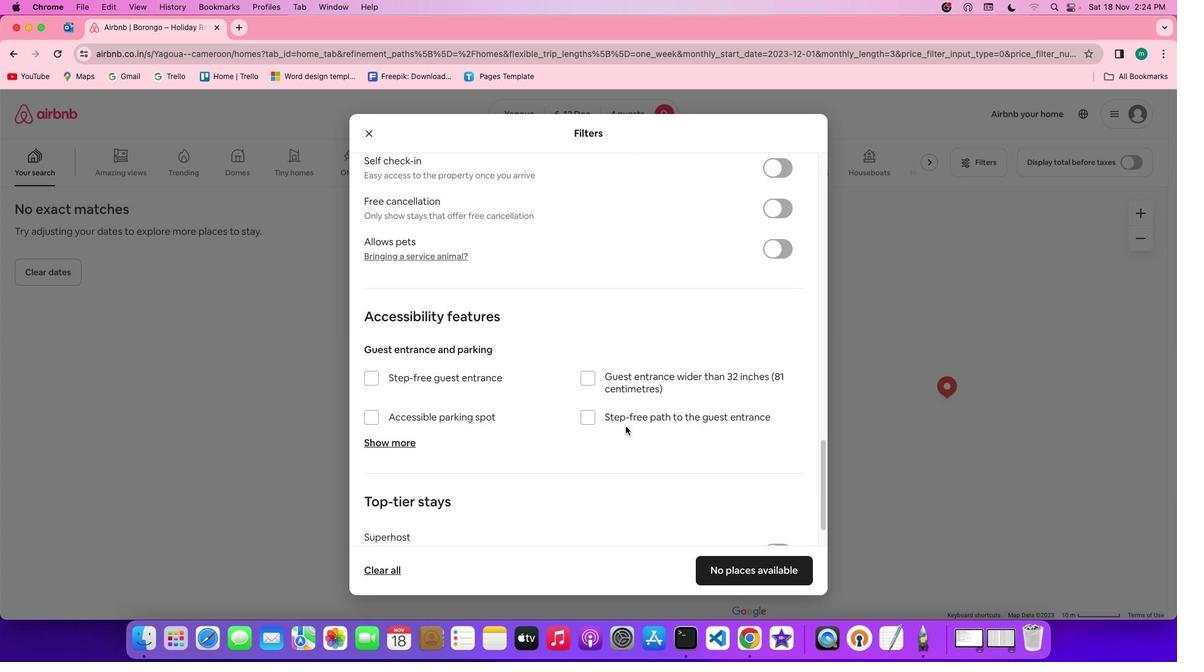 
Action: Mouse scrolled (571, 406) with delta (0, -3)
Screenshot: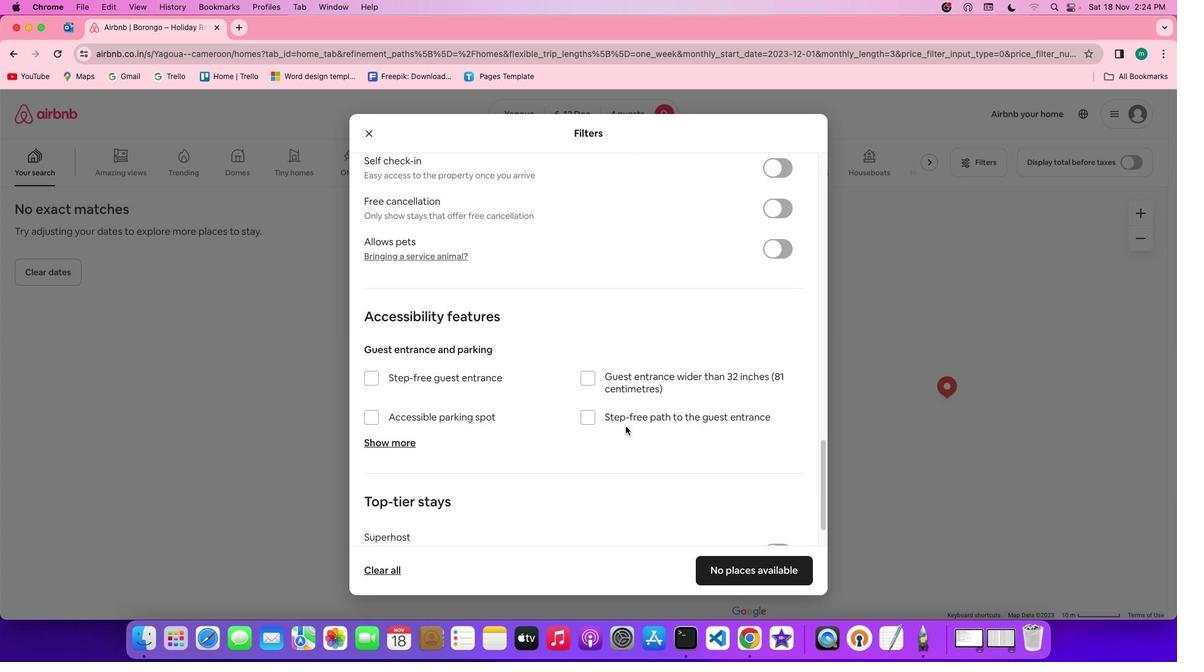 
Action: Mouse moved to (626, 427)
Screenshot: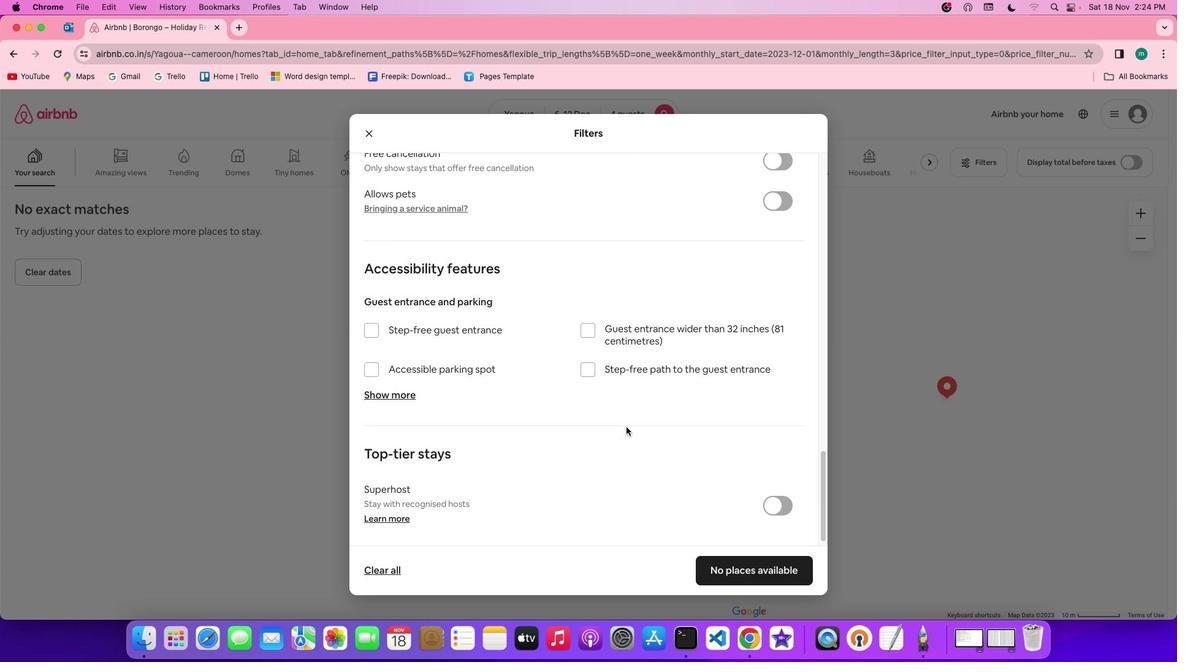 
Action: Mouse scrolled (626, 427) with delta (0, 0)
Screenshot: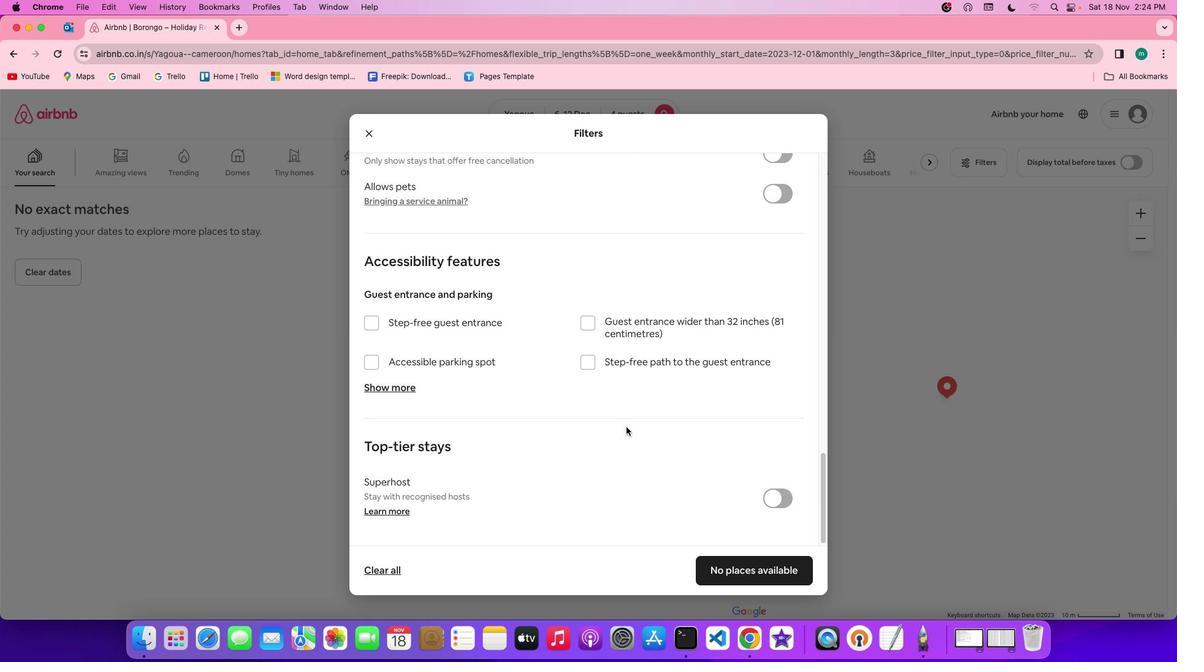 
Action: Mouse scrolled (626, 427) with delta (0, 0)
Screenshot: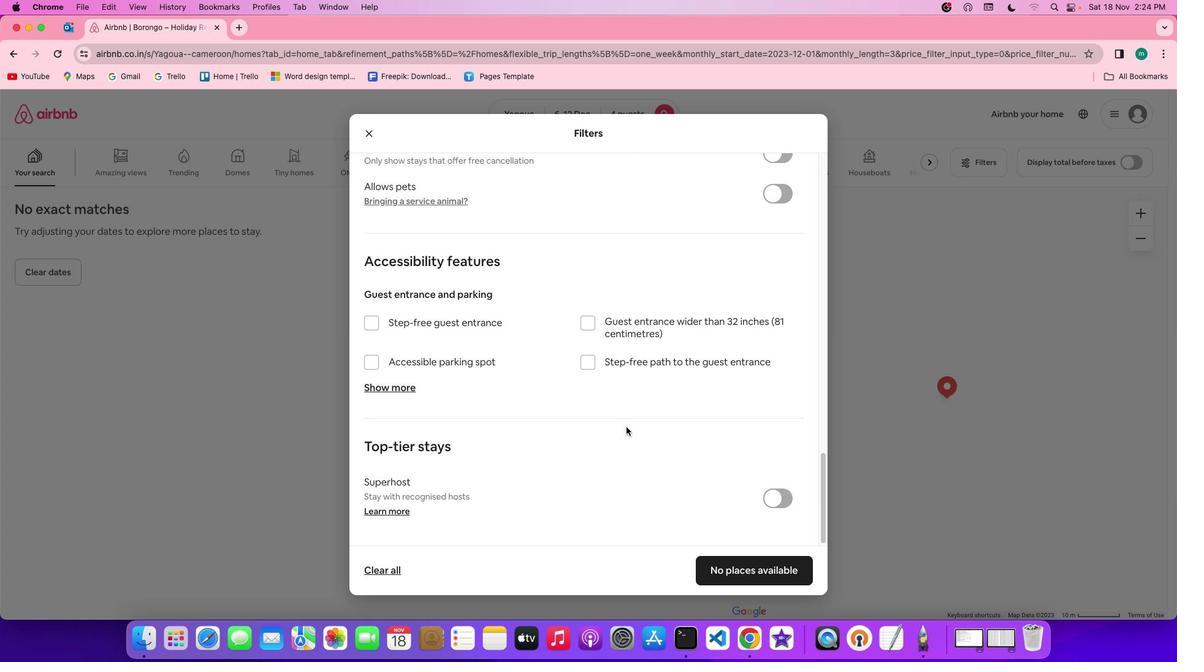
Action: Mouse scrolled (626, 427) with delta (0, -2)
Screenshot: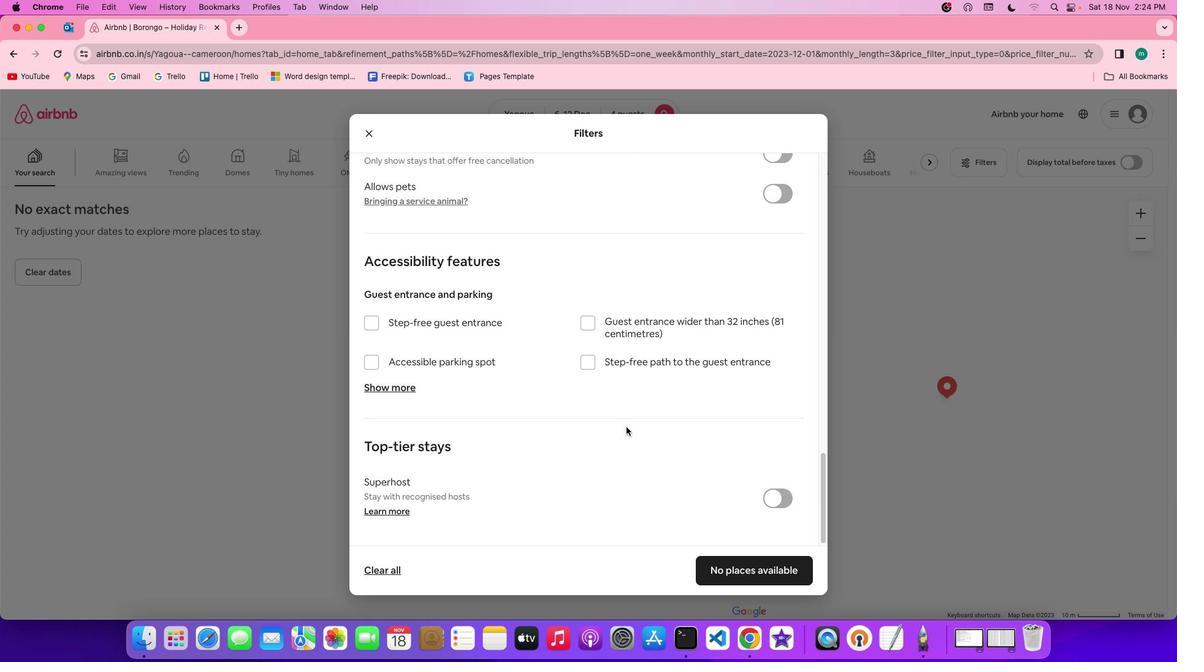 
Action: Mouse scrolled (626, 427) with delta (0, -3)
Screenshot: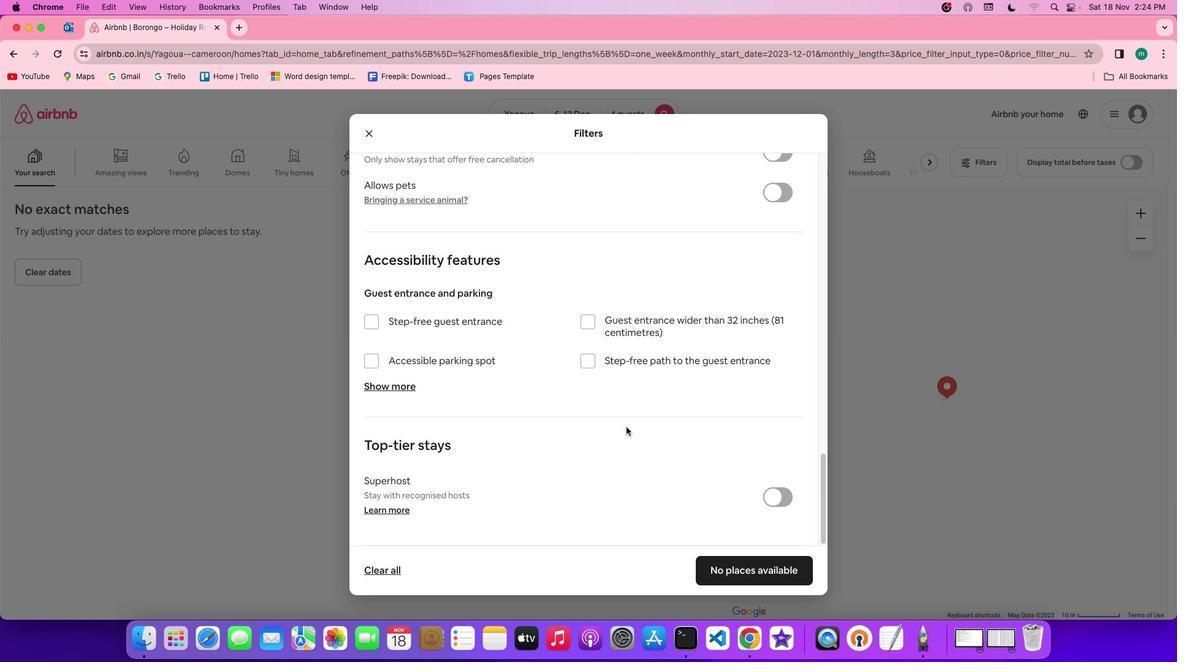 
Action: Mouse scrolled (626, 427) with delta (0, -3)
Screenshot: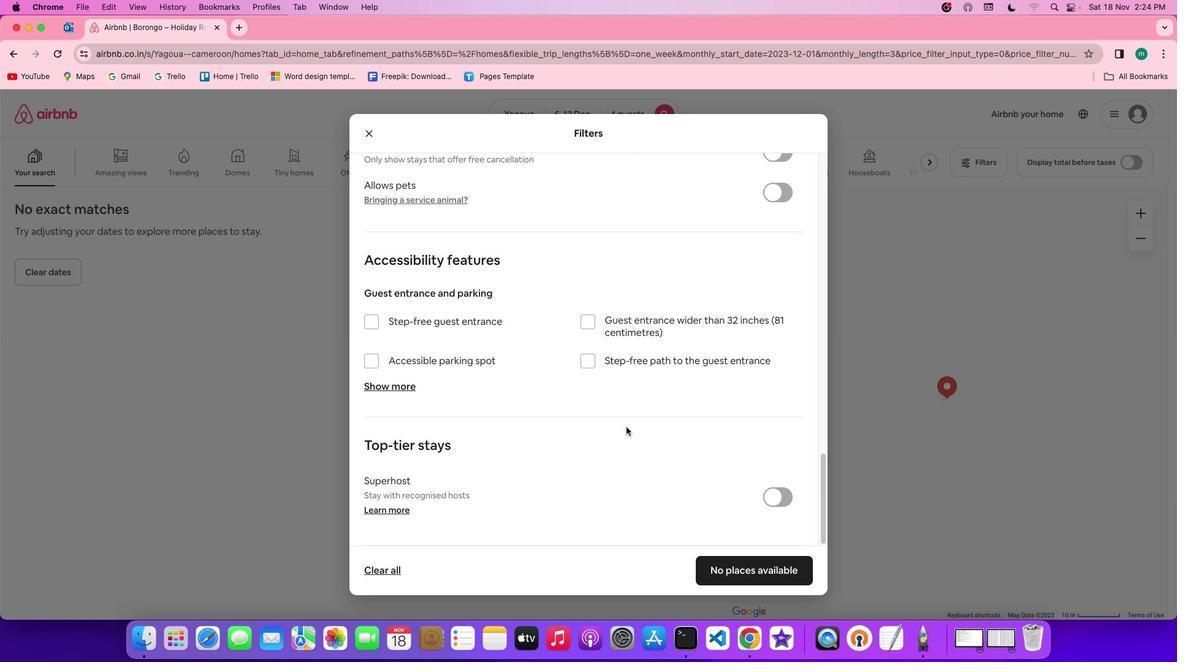 
Action: Mouse scrolled (626, 427) with delta (0, -4)
Screenshot: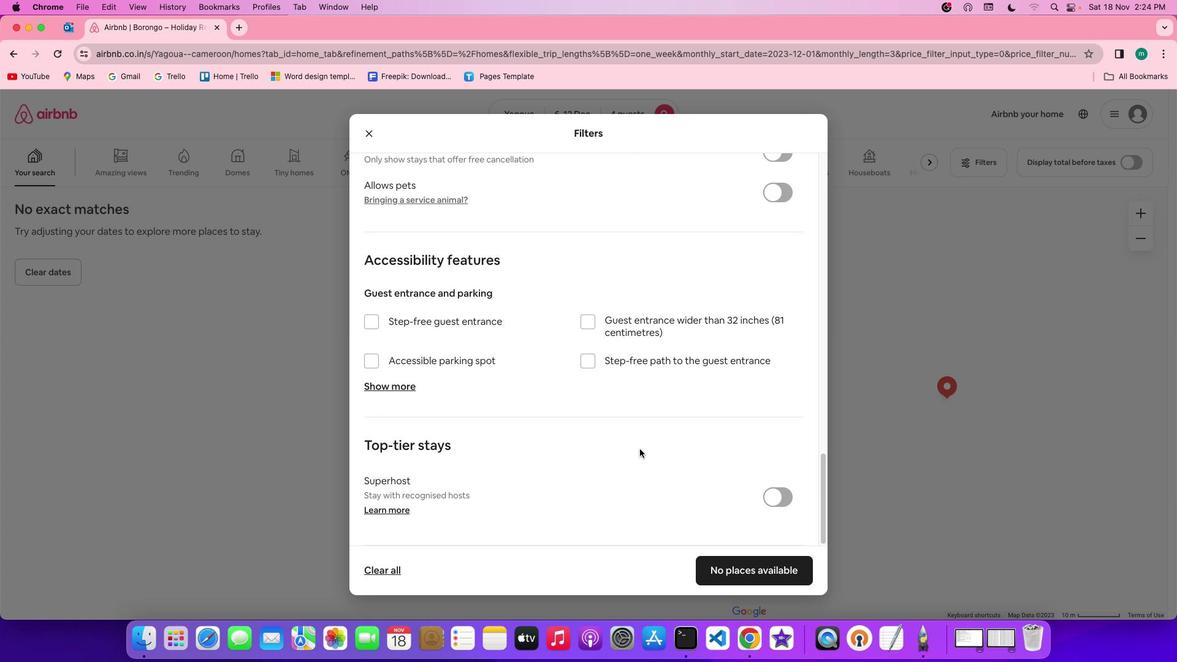 
Action: Mouse moved to (646, 457)
Screenshot: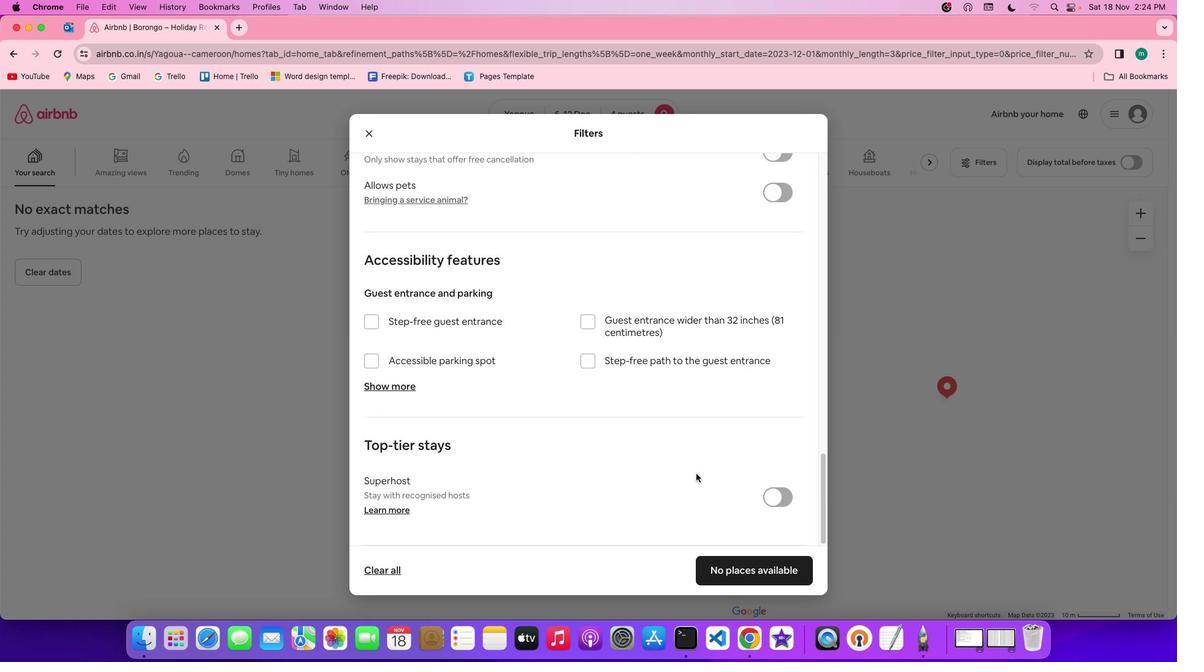 
Action: Mouse scrolled (646, 457) with delta (0, 0)
Screenshot: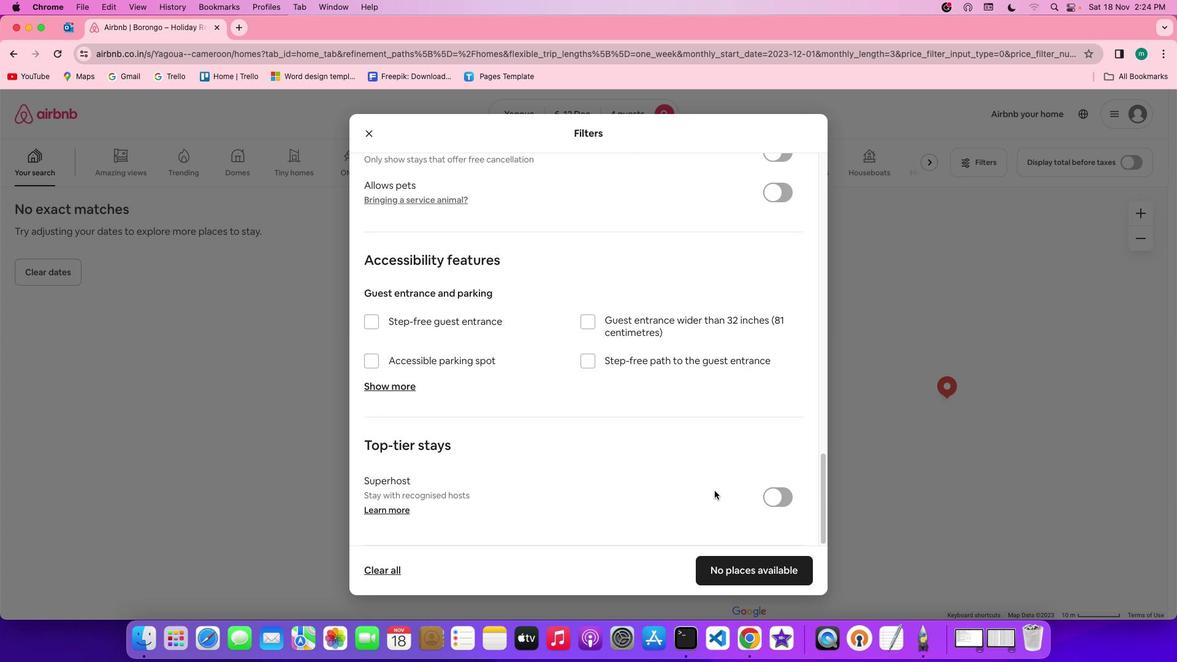 
Action: Mouse scrolled (646, 457) with delta (0, 0)
Screenshot: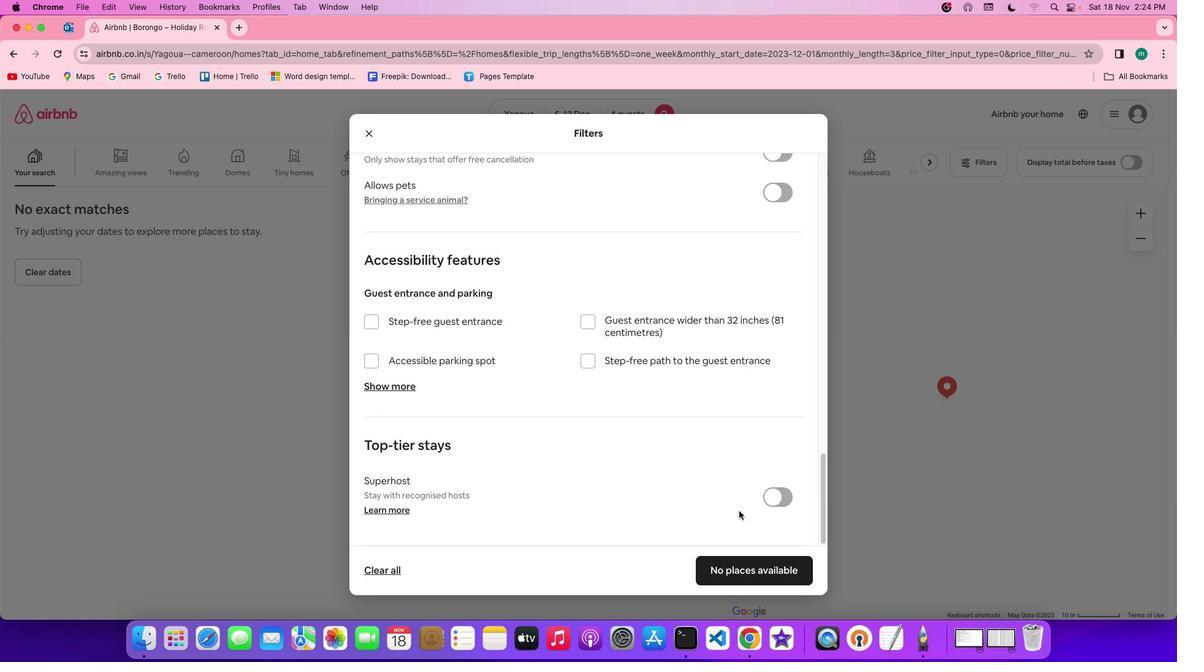 
Action: Mouse scrolled (646, 457) with delta (0, -1)
Screenshot: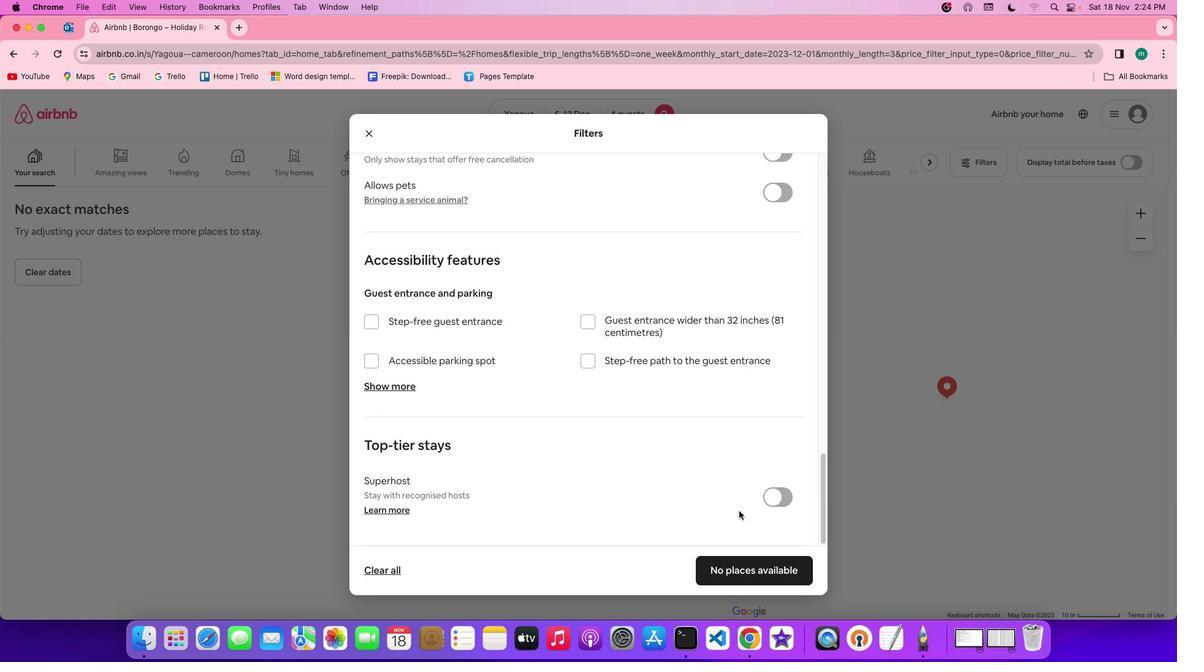 
Action: Mouse scrolled (646, 457) with delta (0, -3)
Screenshot: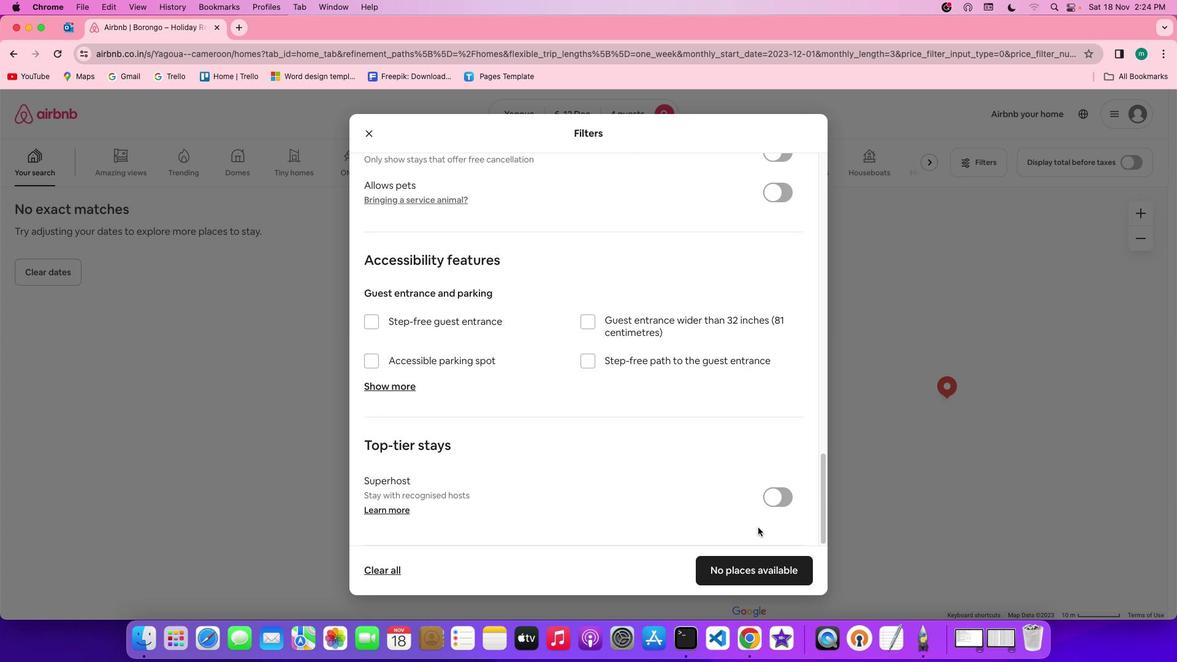 
Action: Mouse moved to (763, 561)
Screenshot: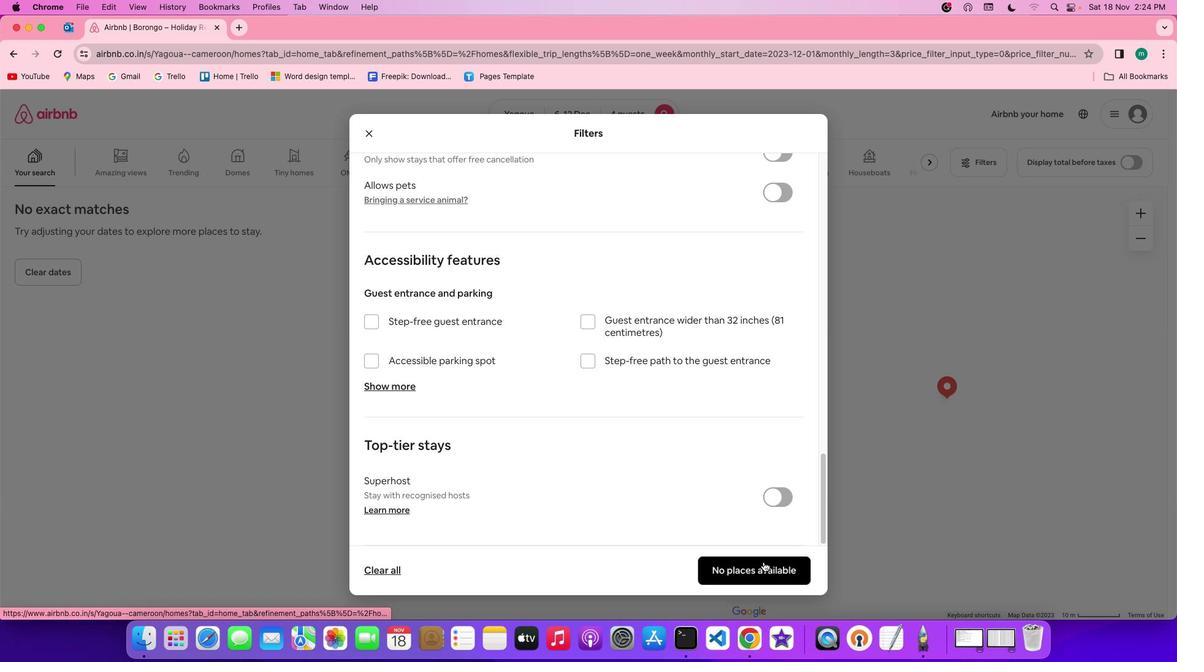 
Action: Mouse pressed left at (763, 561)
Screenshot: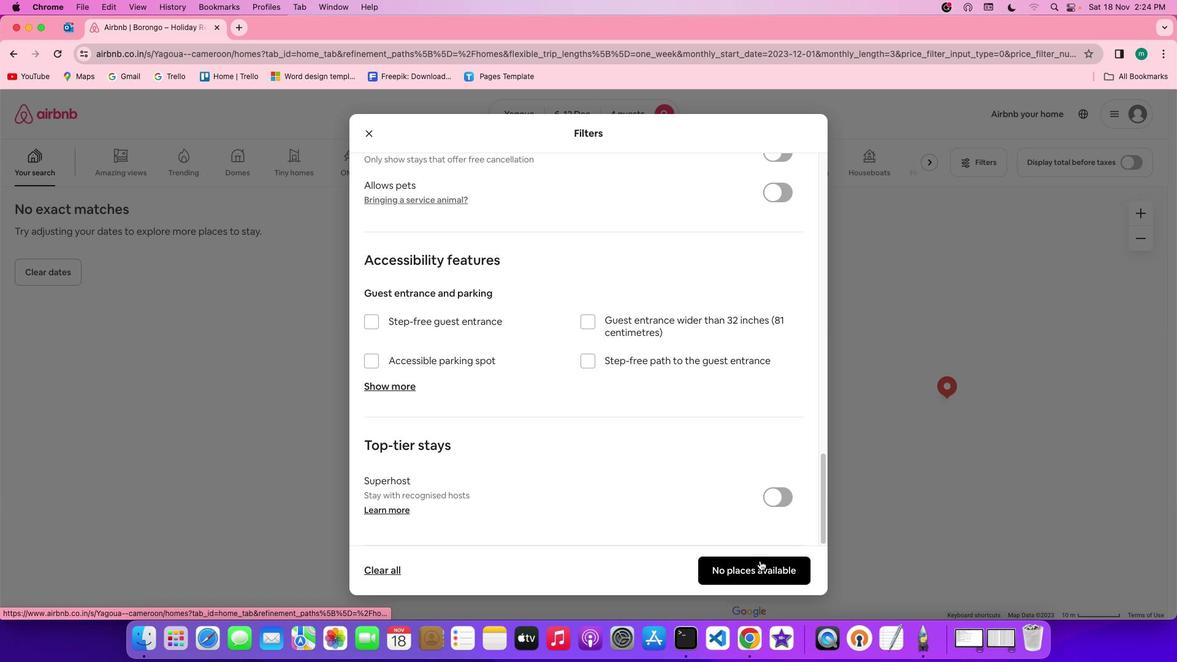 
Action: Mouse moved to (382, 425)
Screenshot: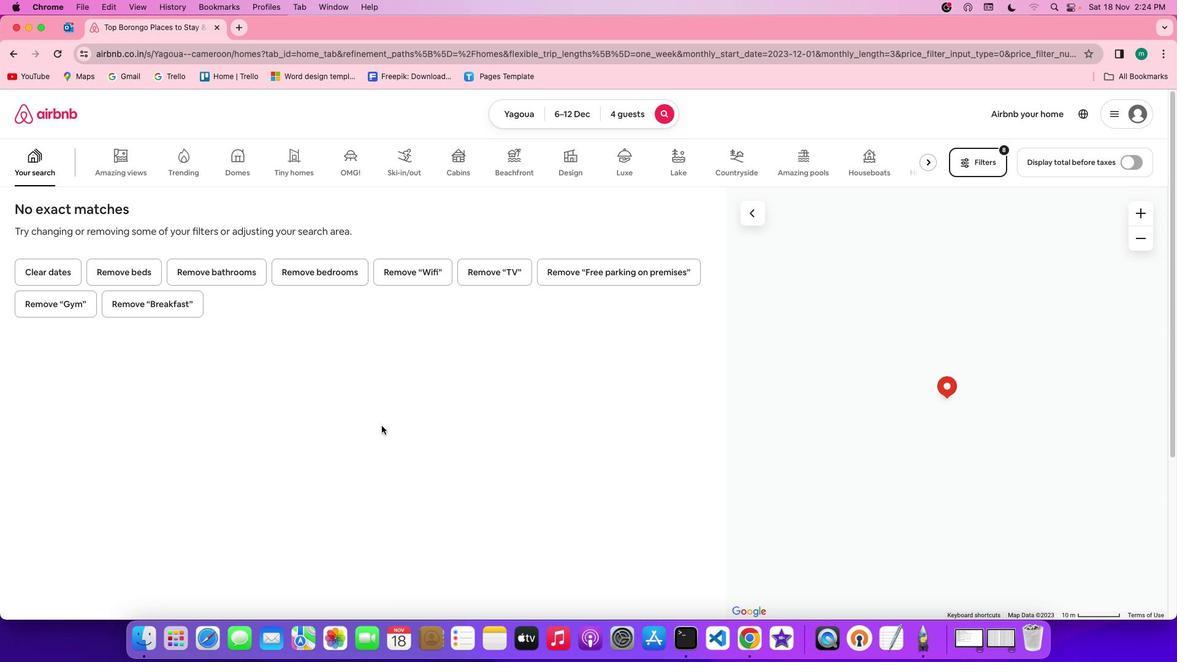
